 Task: Create a new job position for 'Network Administrator' with specified details in Salesforce.
Action: Mouse moved to (762, 726)
Screenshot: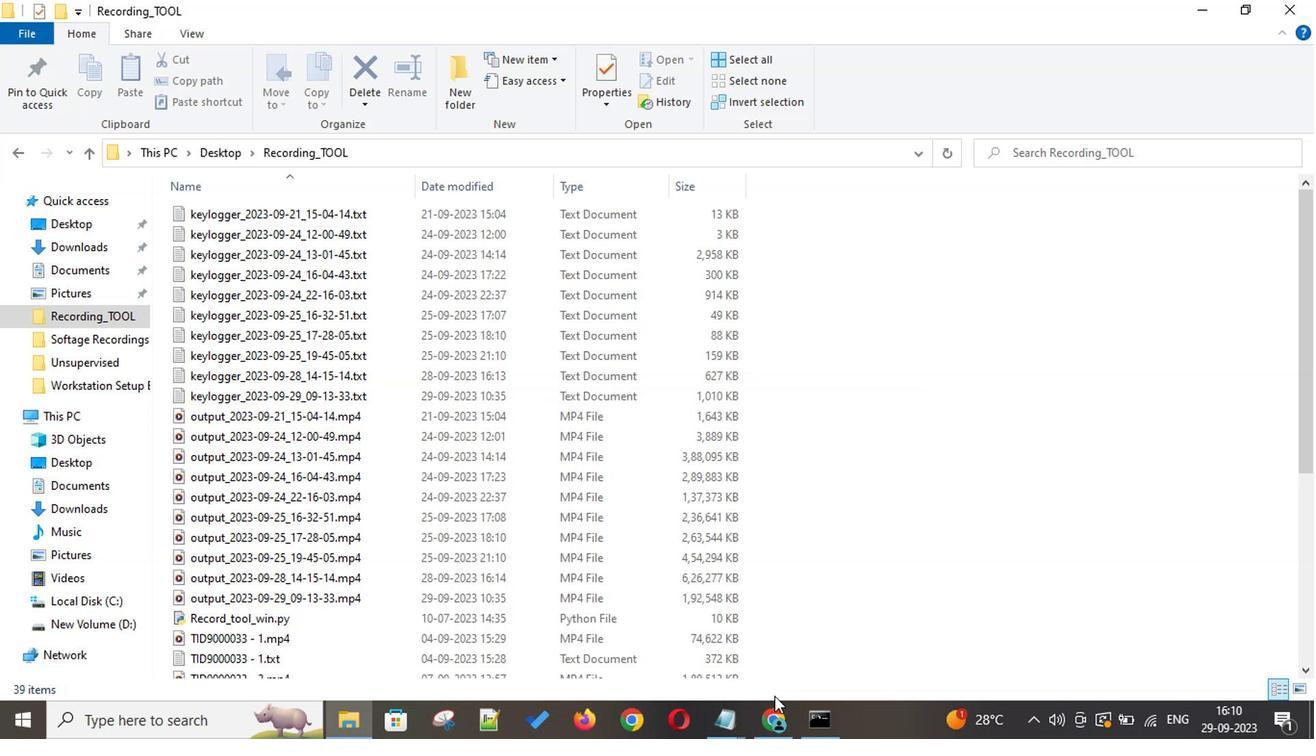 
Action: Mouse pressed left at (762, 726)
Screenshot: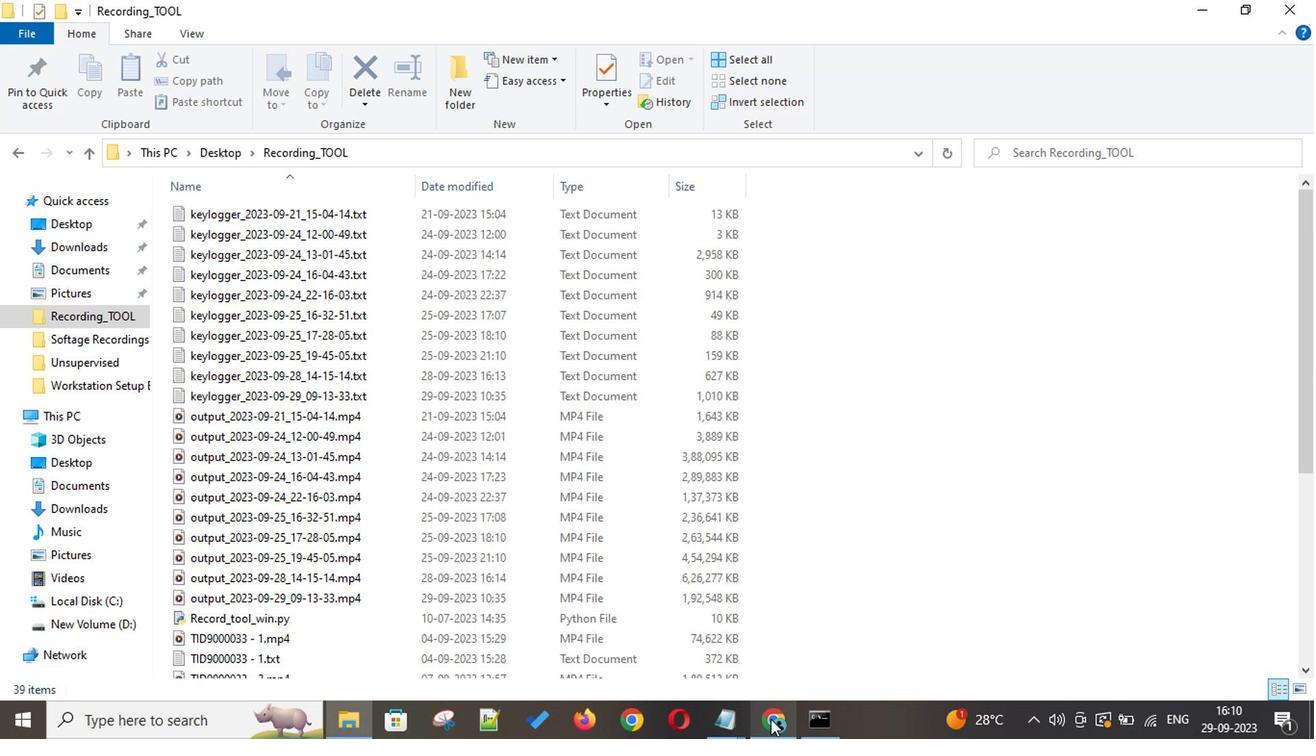 
Action: Mouse moved to (564, 304)
Screenshot: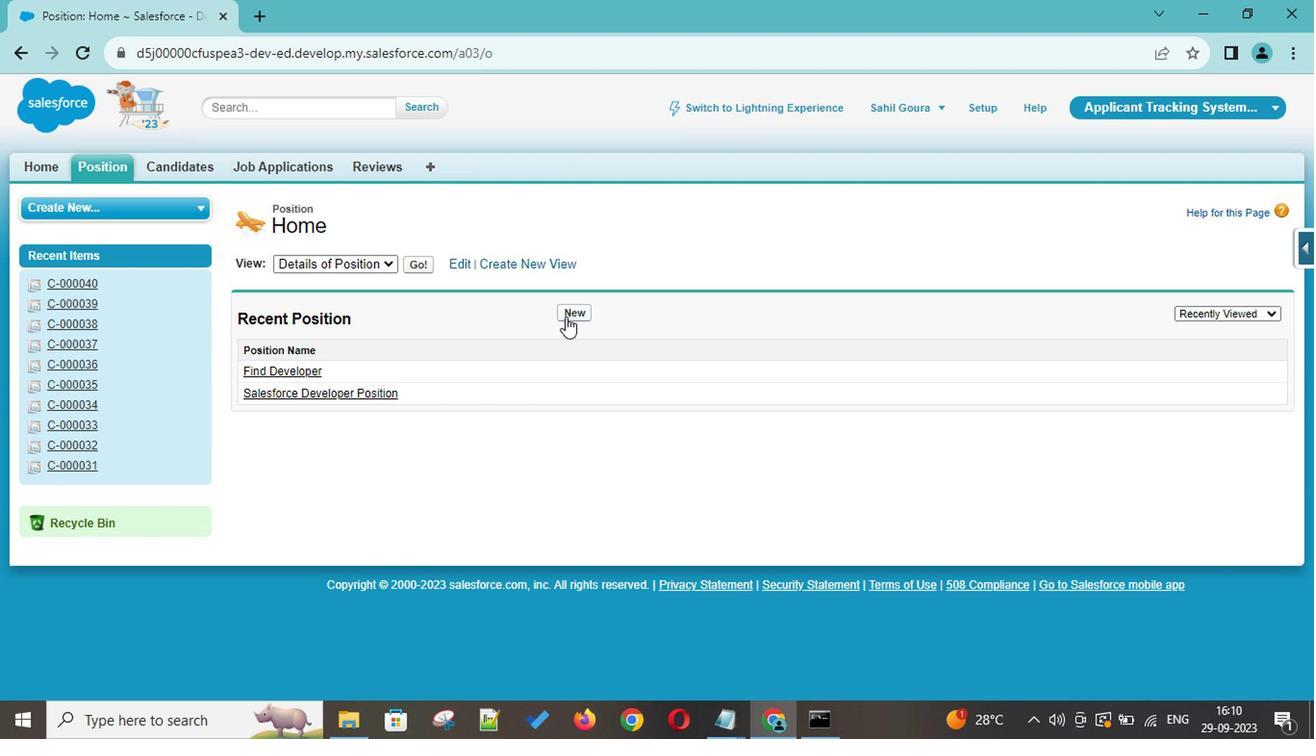 
Action: Mouse pressed left at (564, 304)
Screenshot: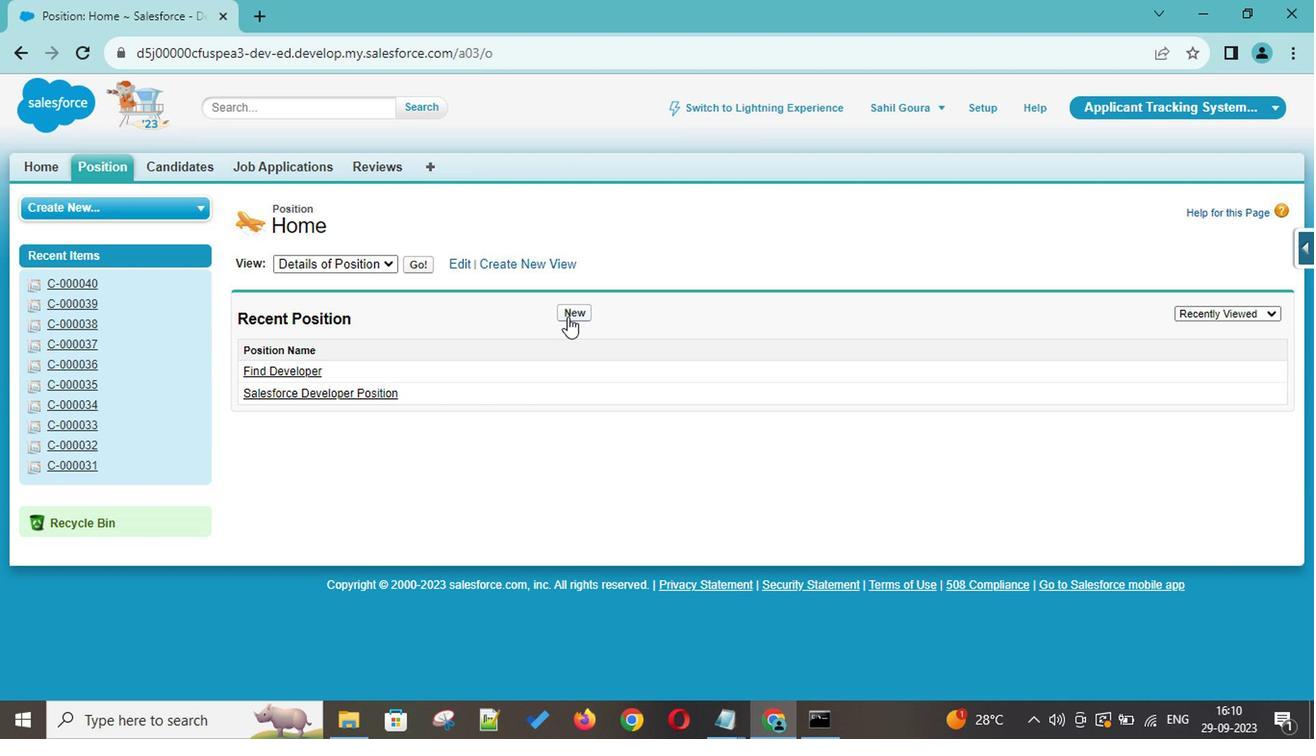 
Action: Key pressed <Key.shift>Network<Key.space><Key.shift>Administrator
Screenshot: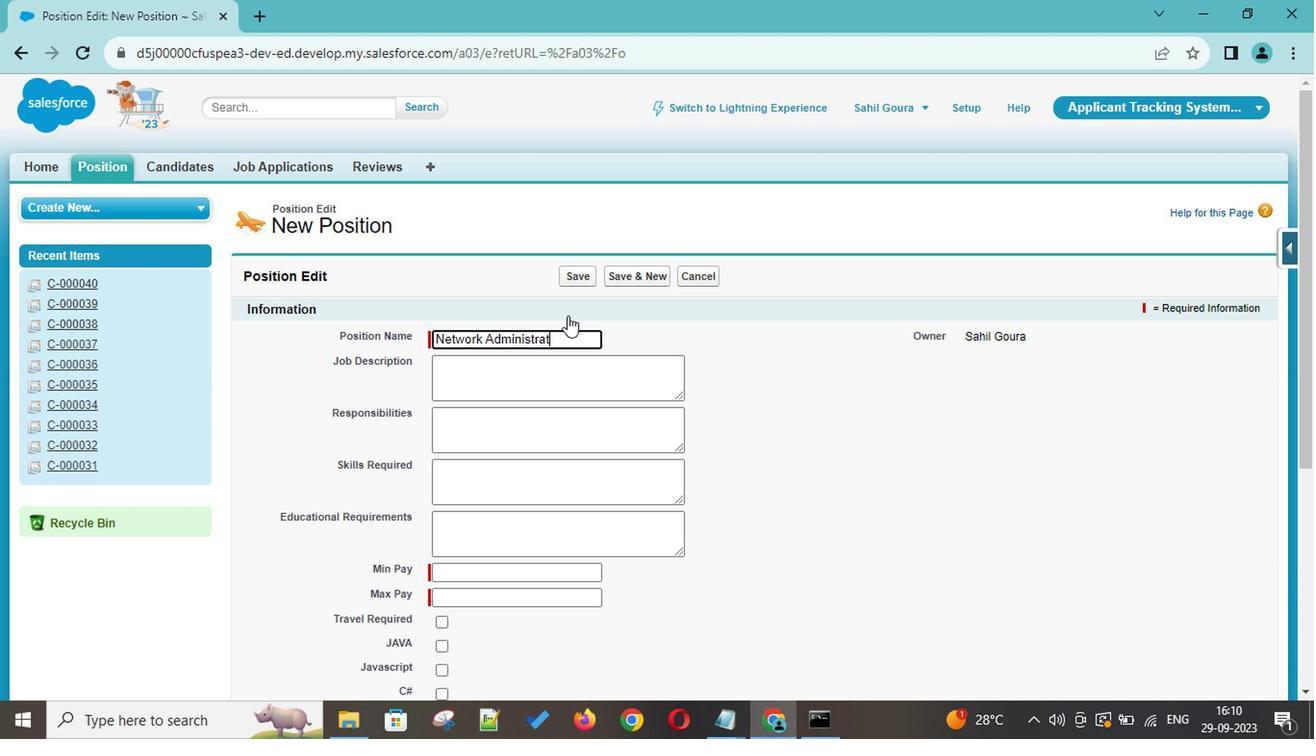 
Action: Mouse moved to (525, 364)
Screenshot: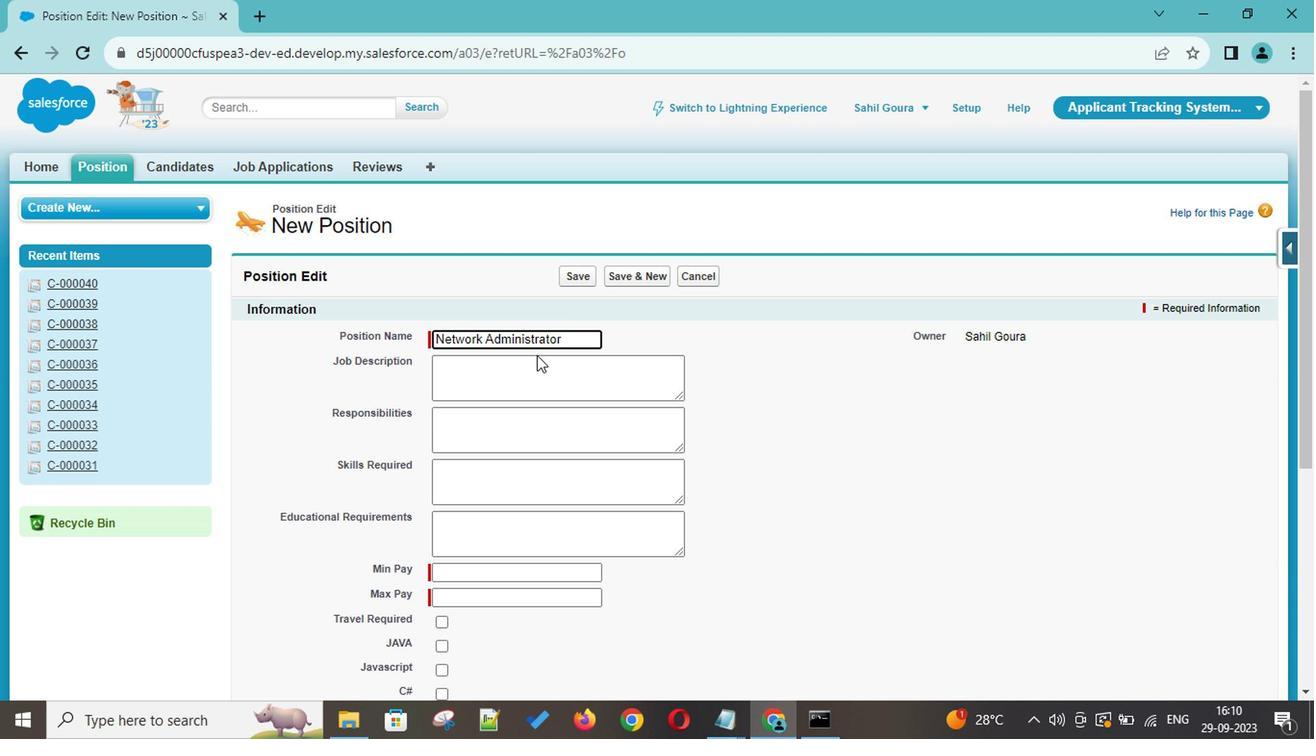 
Action: Mouse pressed left at (525, 364)
Screenshot: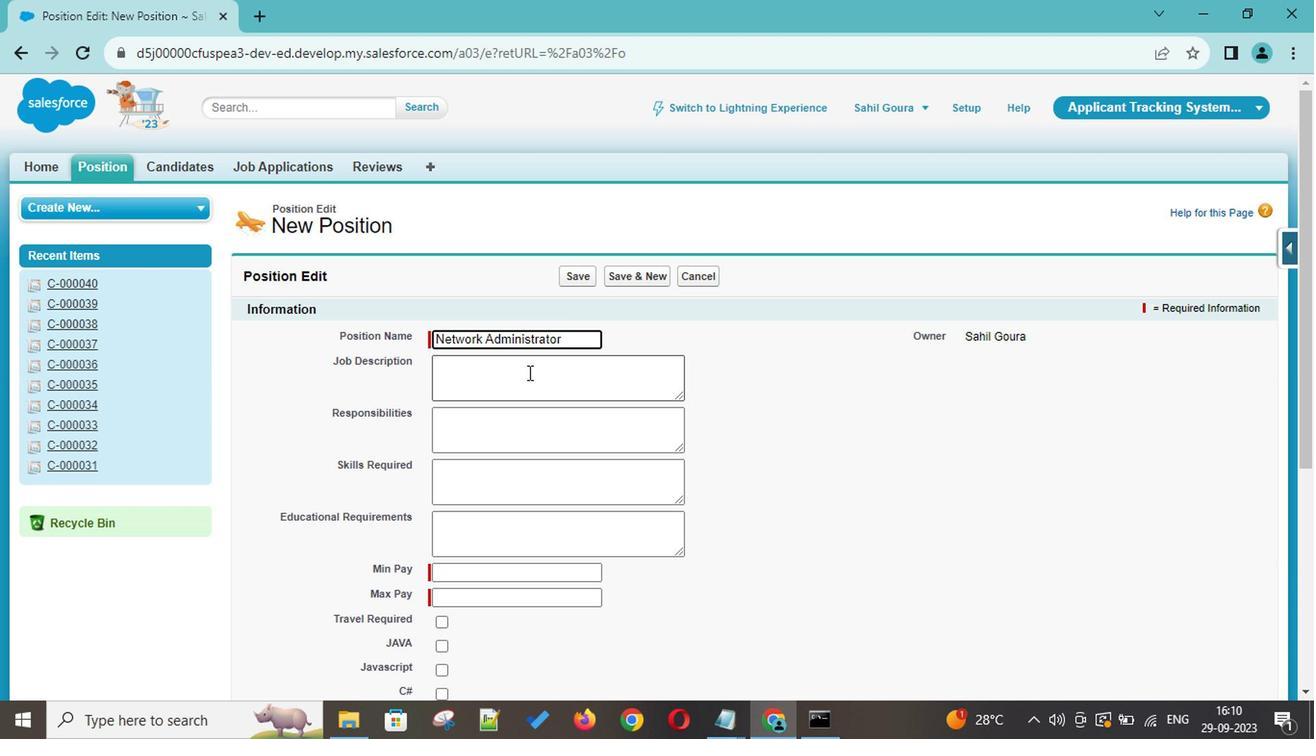 
Action: Key pressed <Key.shift>Network<Key.space><Key.shift>Administrators<Key.space>oversee<Key.space>comp<Key.backspace><Key.backspace><Key.backspace><Key.shift><Key.backspace><Key.shift>Computer<Key.space><Key.shift>Networks<Key.space>and<Key.space>solve<Key.space>problems<Key.space>that<Key.space>may<Key.space>ra<Key.backspace><Key.backspace>arise<Key.space>with<Key.space>these<Key.space>systems.<Key.space><Key.shift>They<Key.space>install<Key.space>and<Key.space>configure<Key.space>computer<Key.space>networks<Key.space>and<Key.space>data<Key.space>communications<Key.space>systems.<Key.space><Key.shift>They<Key.space>may<Key.space>also<Key.space>upgrade<Key.space>hardware,<Key.space>built<Key.space><Key.backspace><Key.backspace>d<Key.space>new<Key.space>systems<Key.space>and<Key.space>monitor<Key.space>network<Key.space>performance.
Screenshot: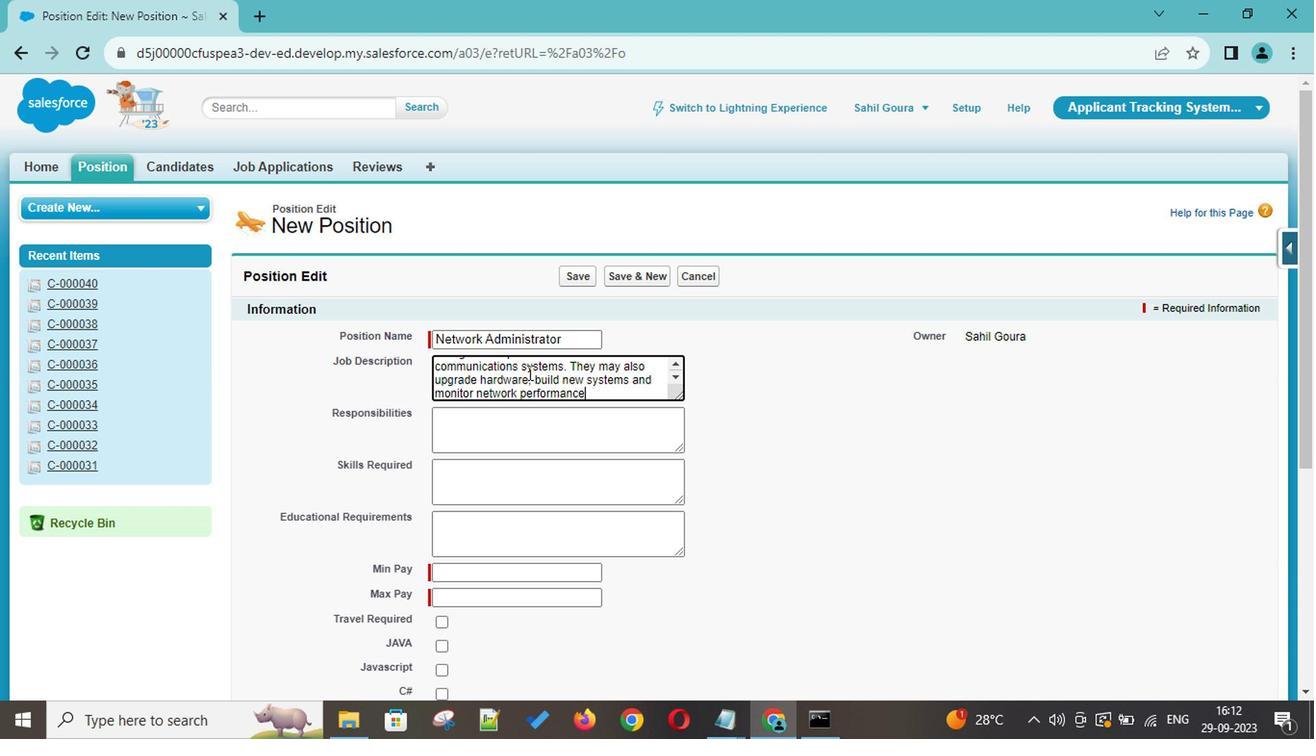 
Action: Mouse moved to (478, 426)
Screenshot: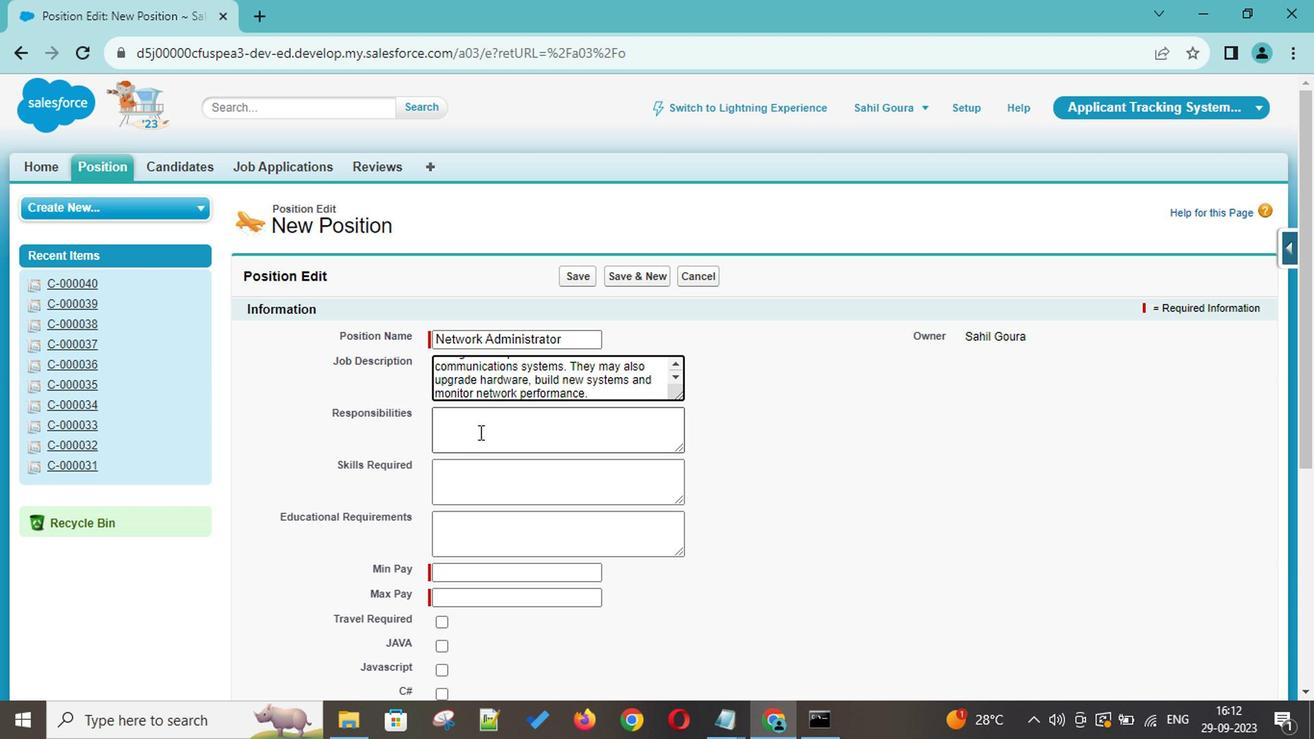 
Action: Mouse pressed left at (478, 426)
Screenshot: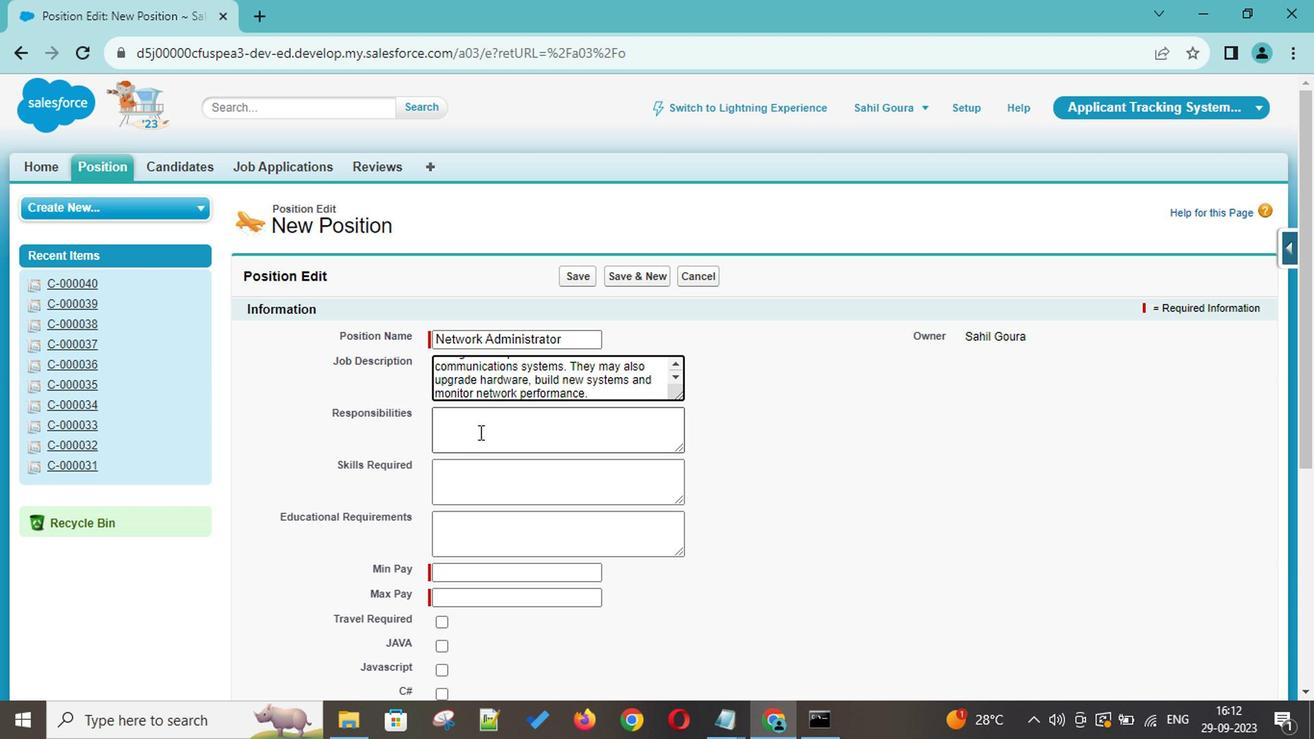 
Action: Key pressed <Key.shift>These<Key.space>professionals<Key.space>often<Key.space>have<Key.space>a<Key.space>bachelor's<Key.space>degree<Key.space>in<Key.space>computer<Key.space>scei<Key.backspace><Key.backspace>ience<Key.space>or<Key.space>information<Key.space>technology.<Key.space><Key.shift>Some<Key.space>neto<Key.backspace>work<Key.space>administrators<Key.space>may<Key.space>choose<Key.space>to<Key.space>get<Key.space>additional<Key.space>certifications<Key.space>in<Key.space>computer<Key.space>netwokin<Key.backspace><Key.backspace><Key.backspace>rking.<Key.space>
Screenshot: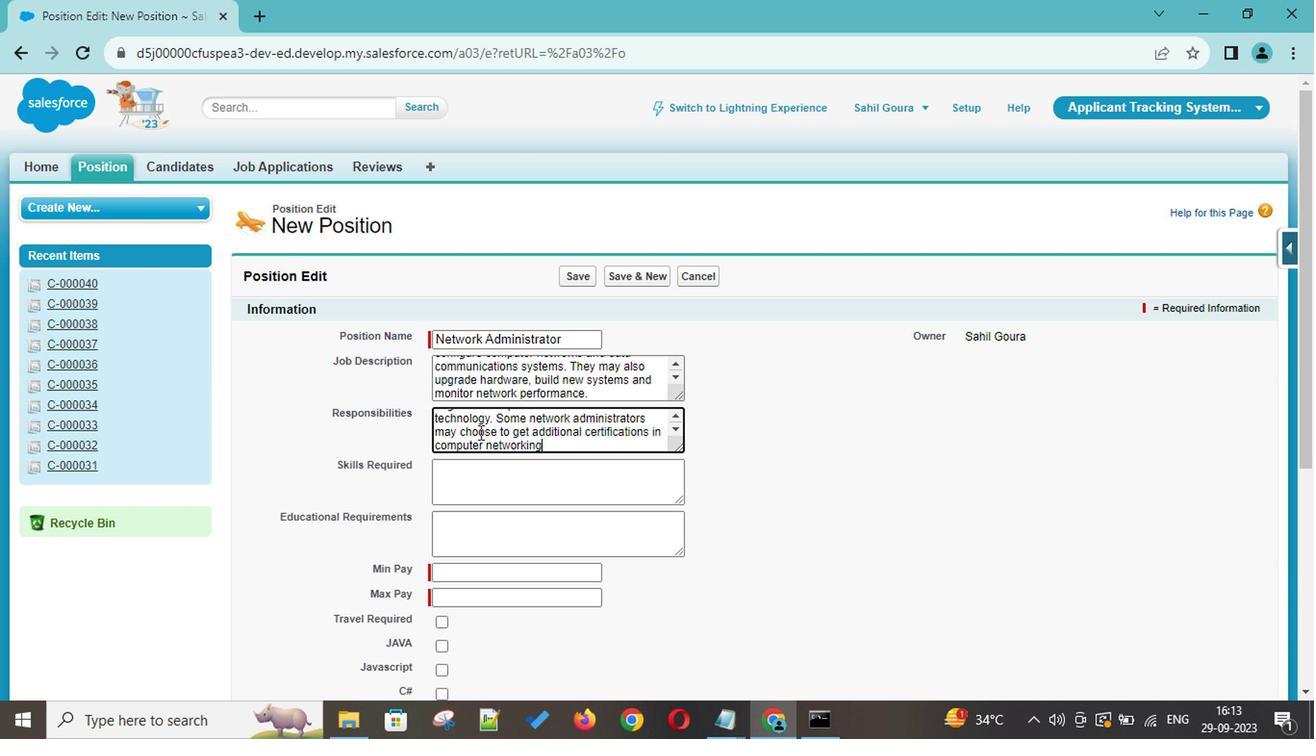 
Action: Mouse moved to (595, 437)
Screenshot: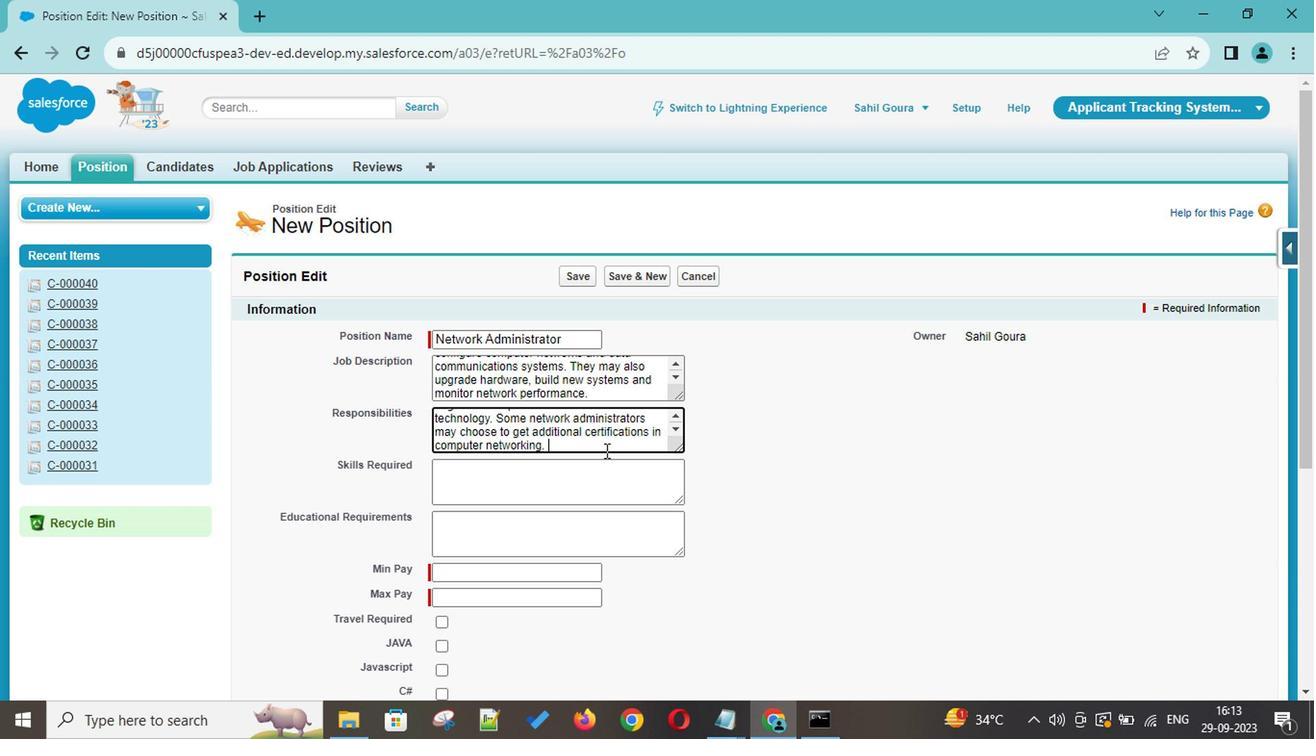 
Action: Mouse pressed left at (595, 437)
Screenshot: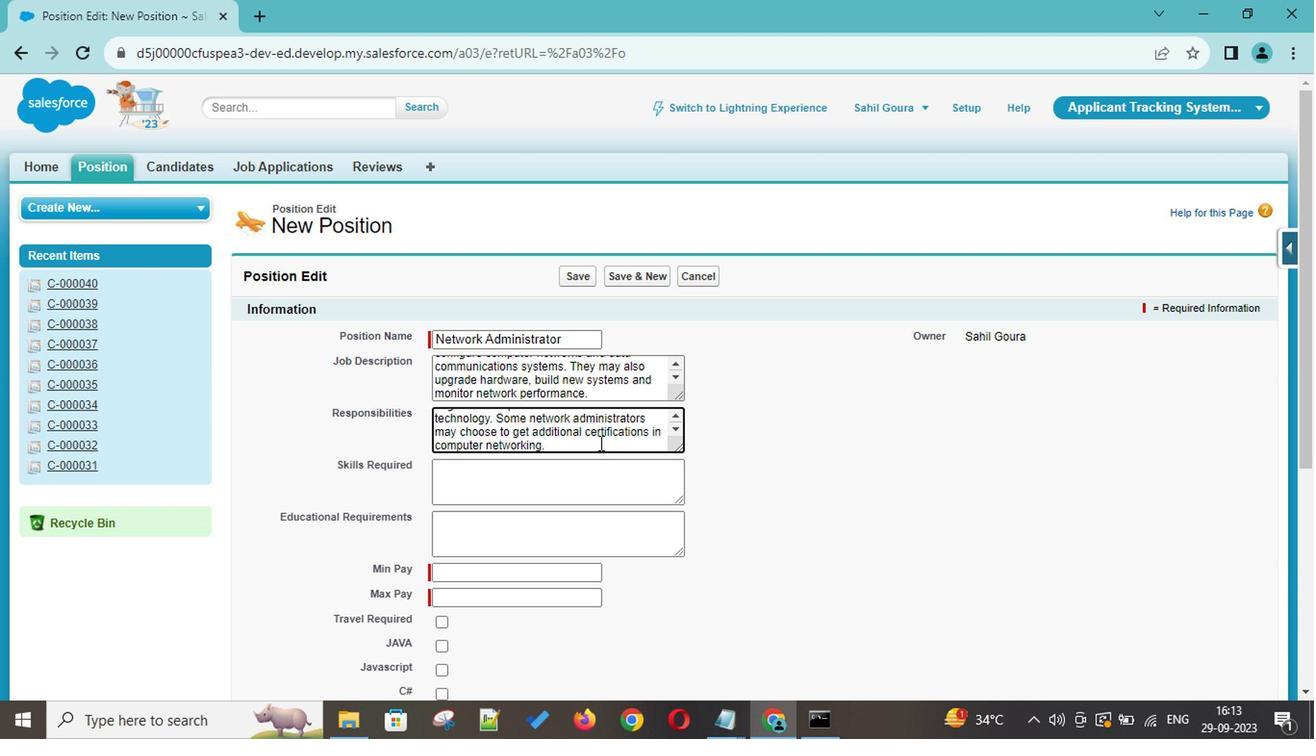 
Action: Key pressed ctrl+A<'\x18'>
Screenshot: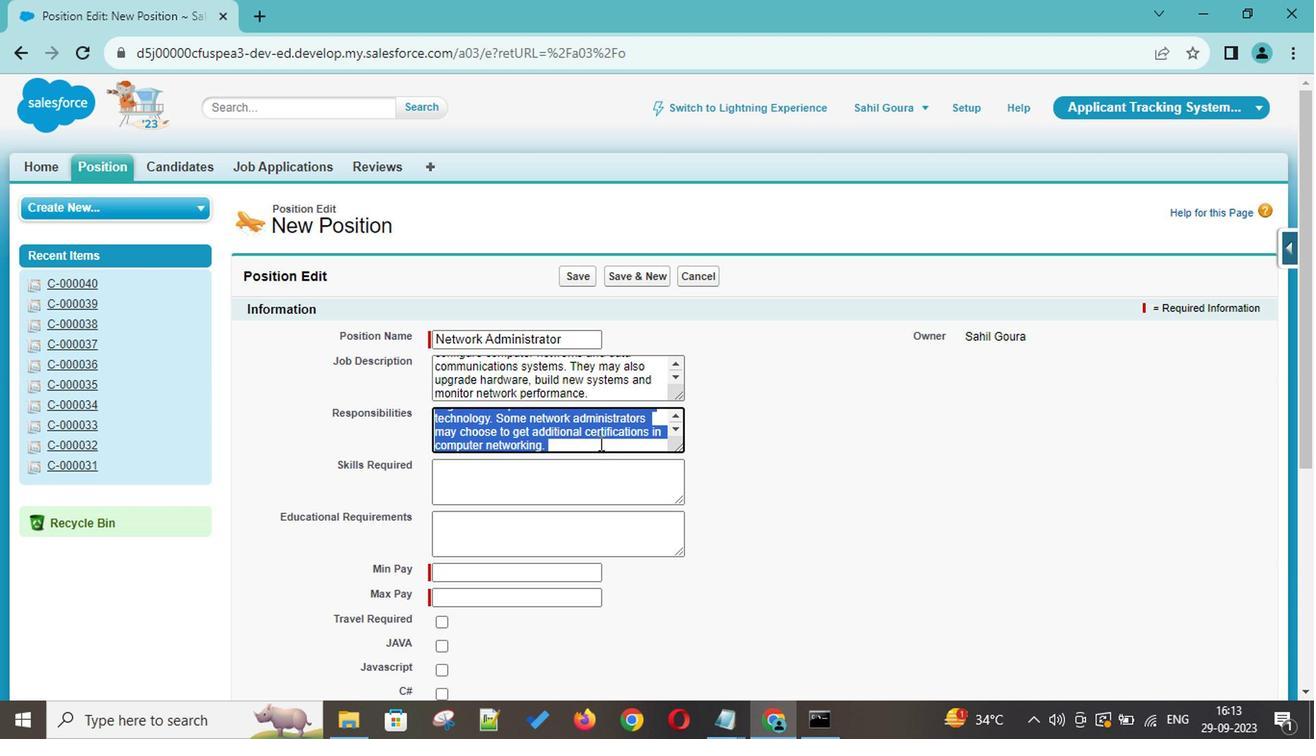 
Action: Mouse moved to (523, 531)
Screenshot: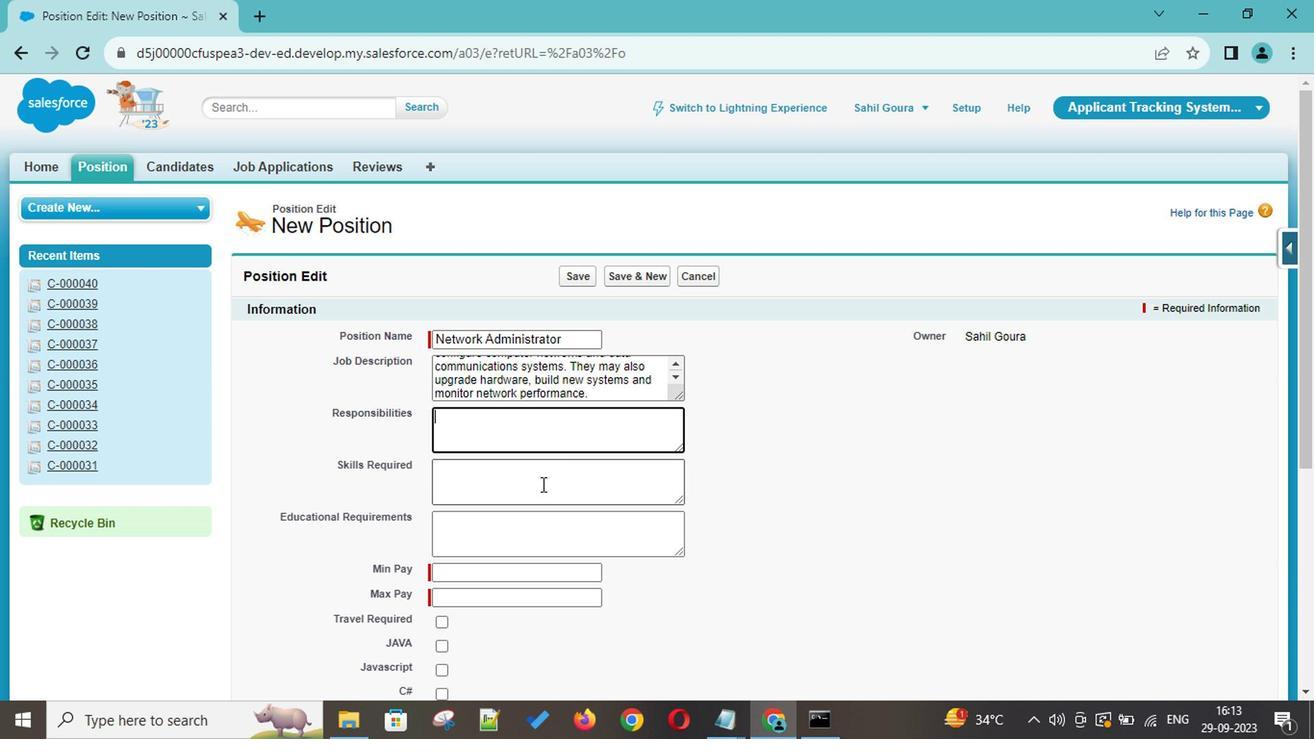 
Action: Mouse pressed left at (523, 531)
Screenshot: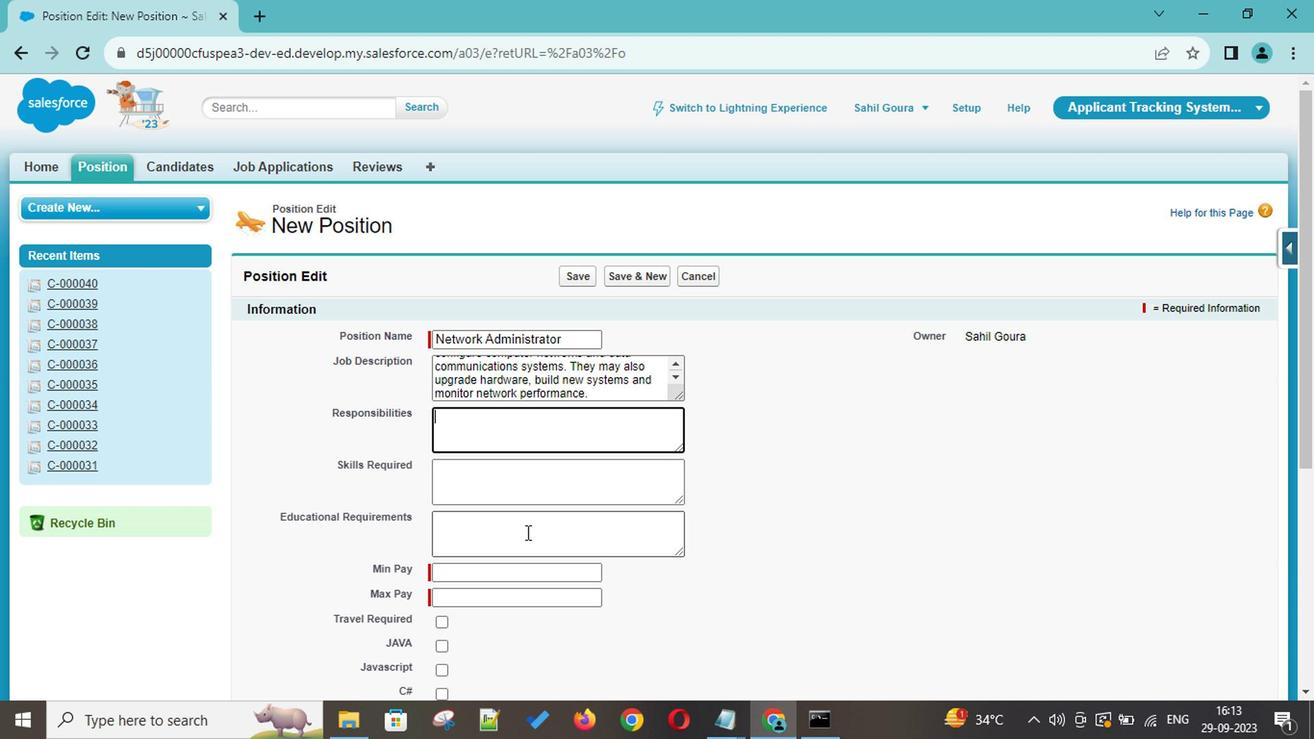 
Action: Key pressed ctrl+V
Screenshot: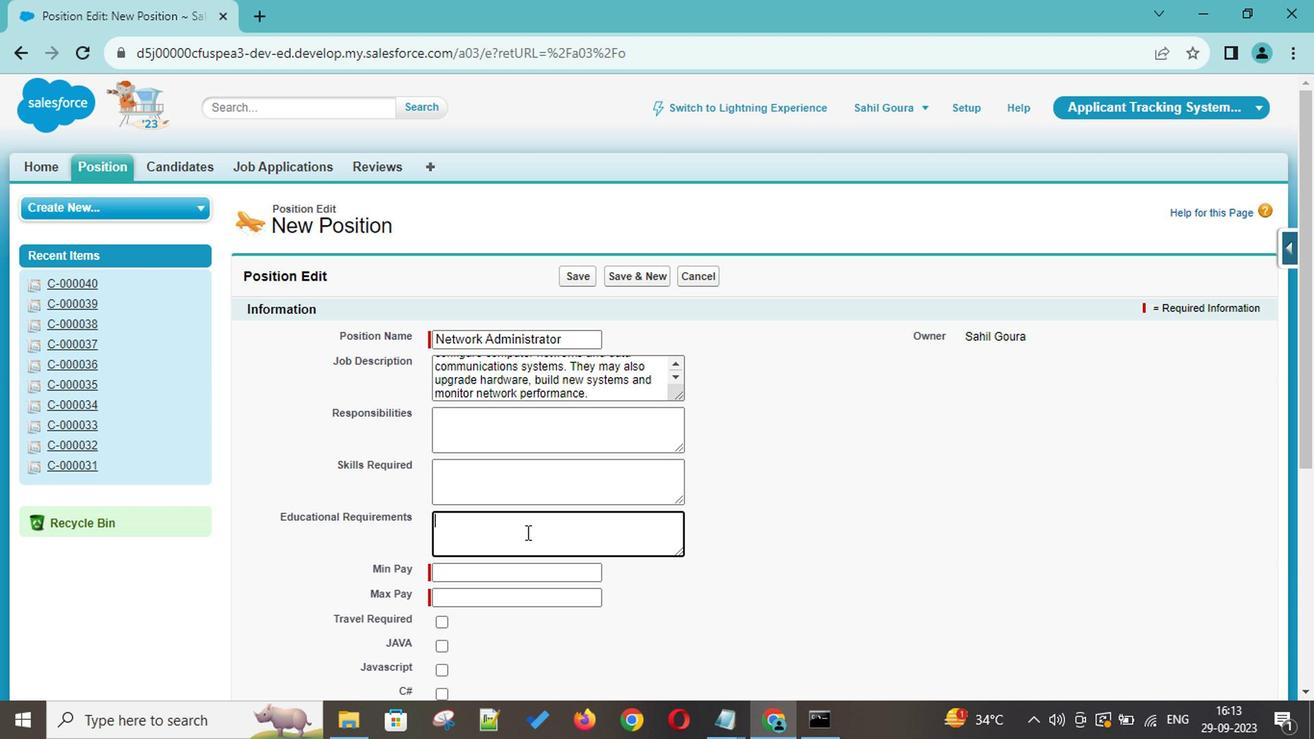 
Action: Mouse moved to (586, 434)
Screenshot: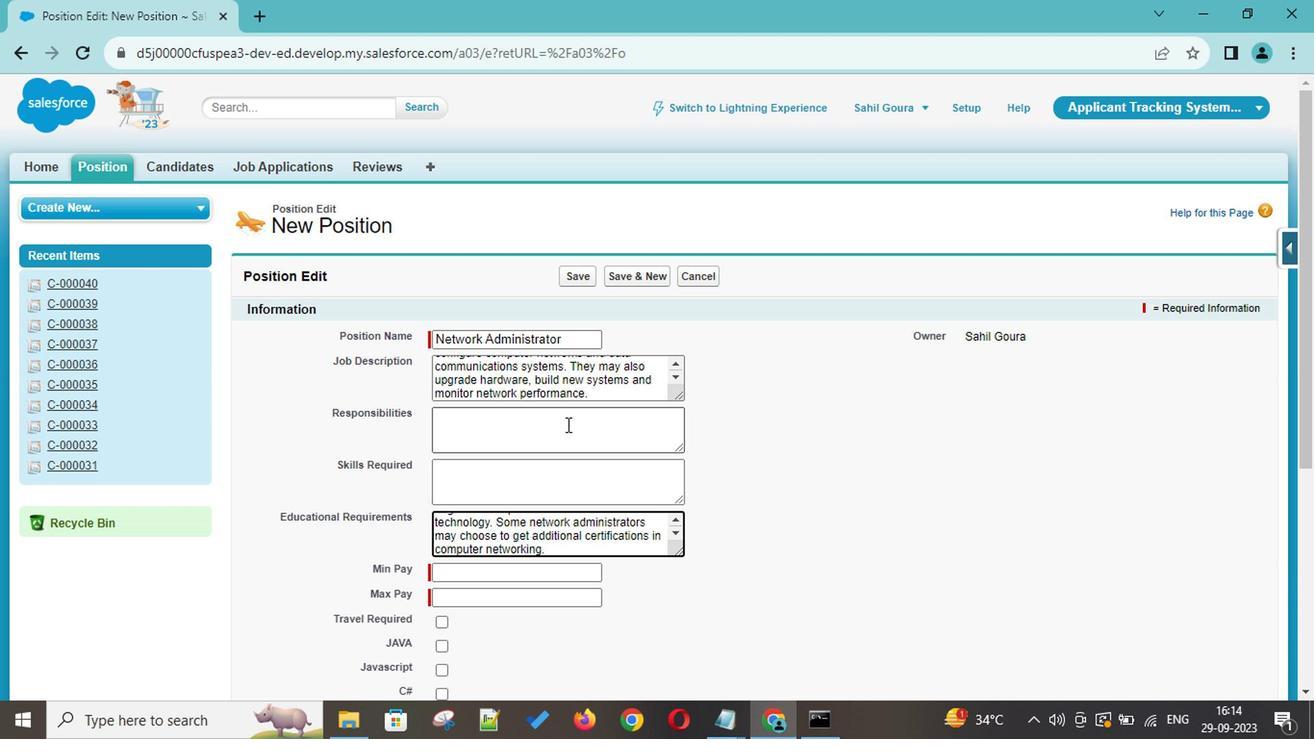 
Action: Mouse scrolled (586, 433) with delta (0, 0)
Screenshot: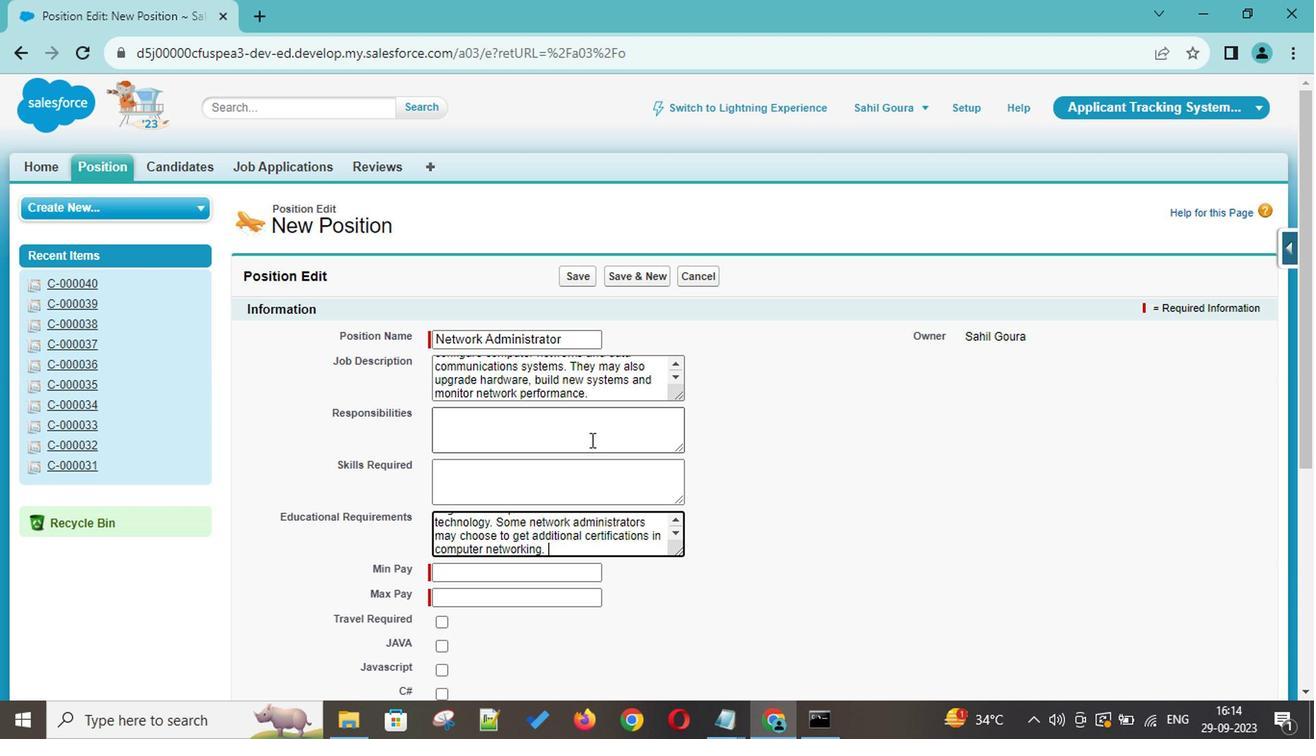 
Action: Mouse moved to (547, 489)
Screenshot: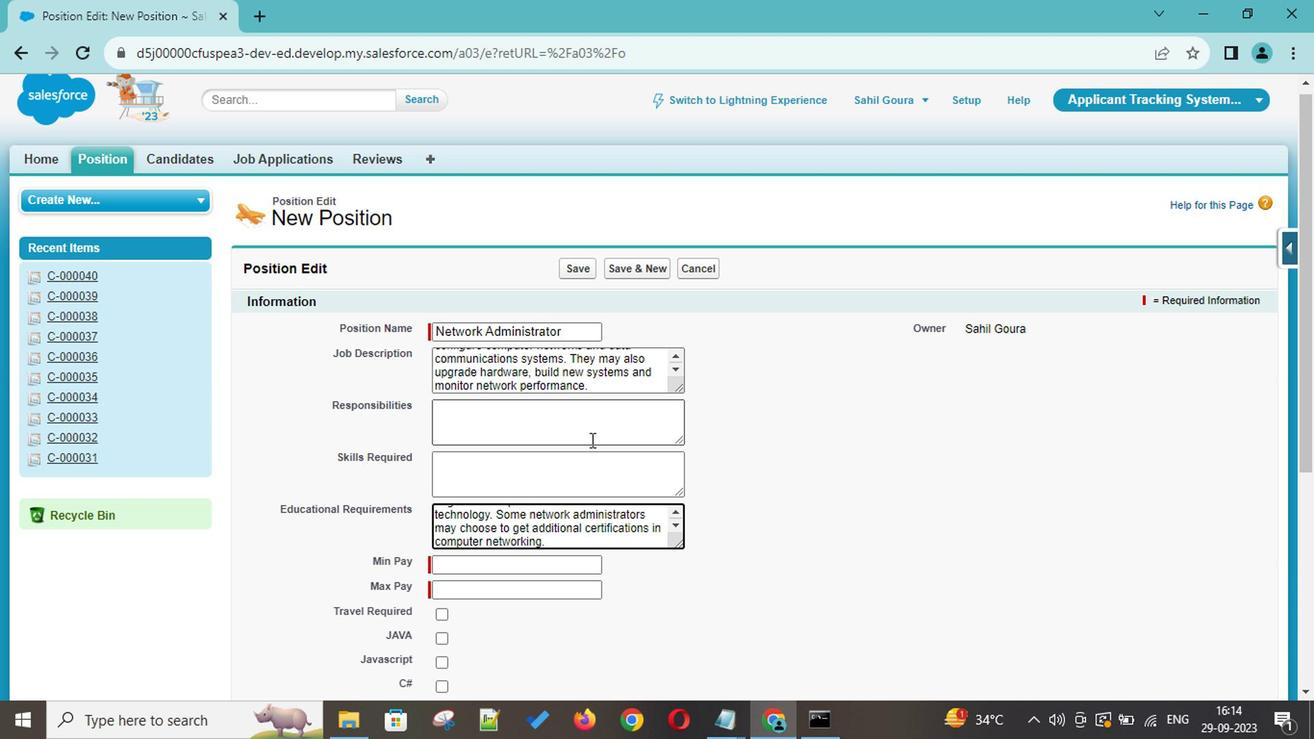 
Action: Mouse scrolled (547, 487) with delta (0, -1)
Screenshot: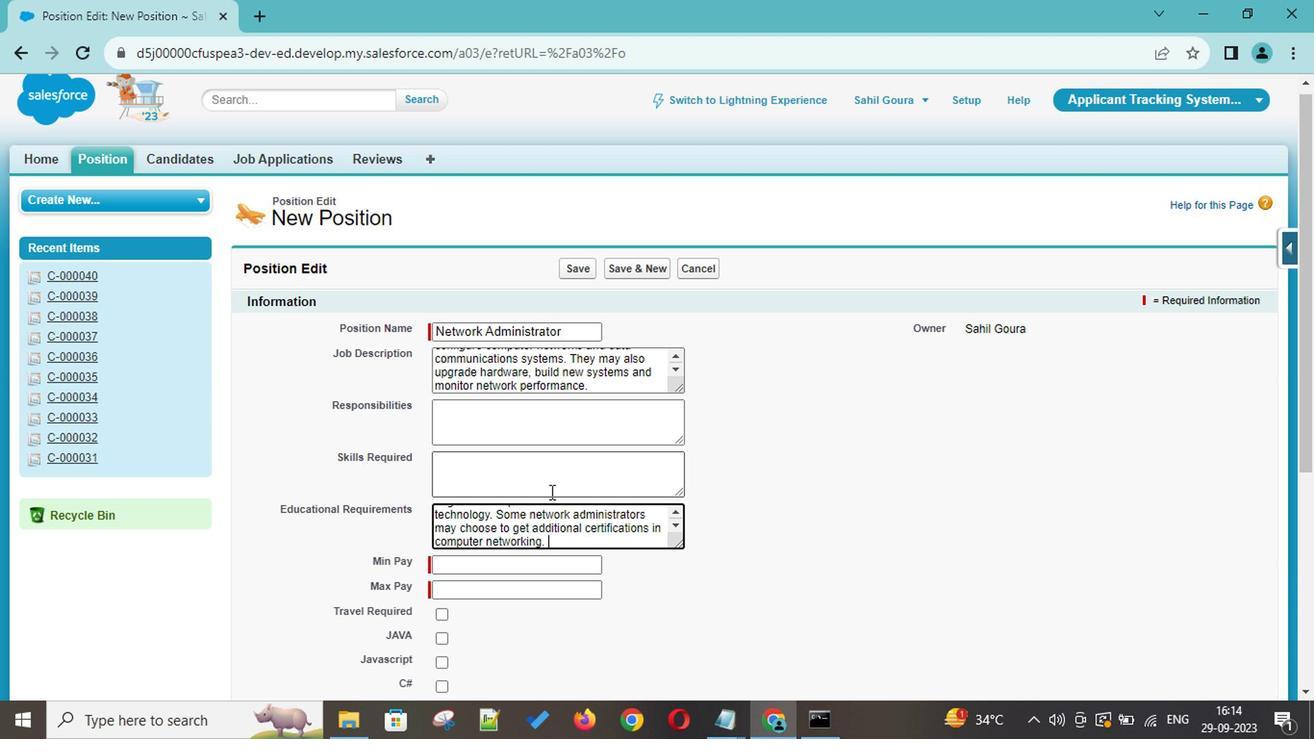 
Action: Mouse scrolled (547, 487) with delta (0, -1)
Screenshot: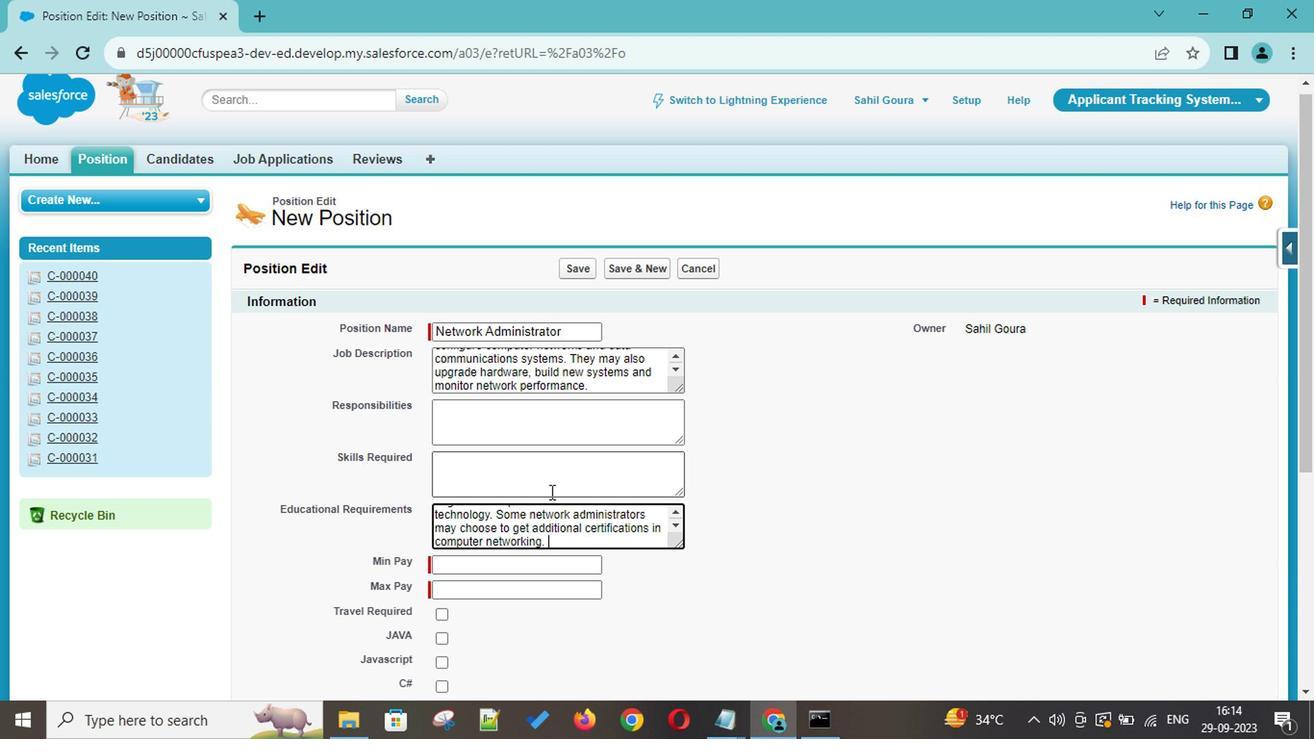 
Action: Mouse scrolled (547, 487) with delta (0, -1)
Screenshot: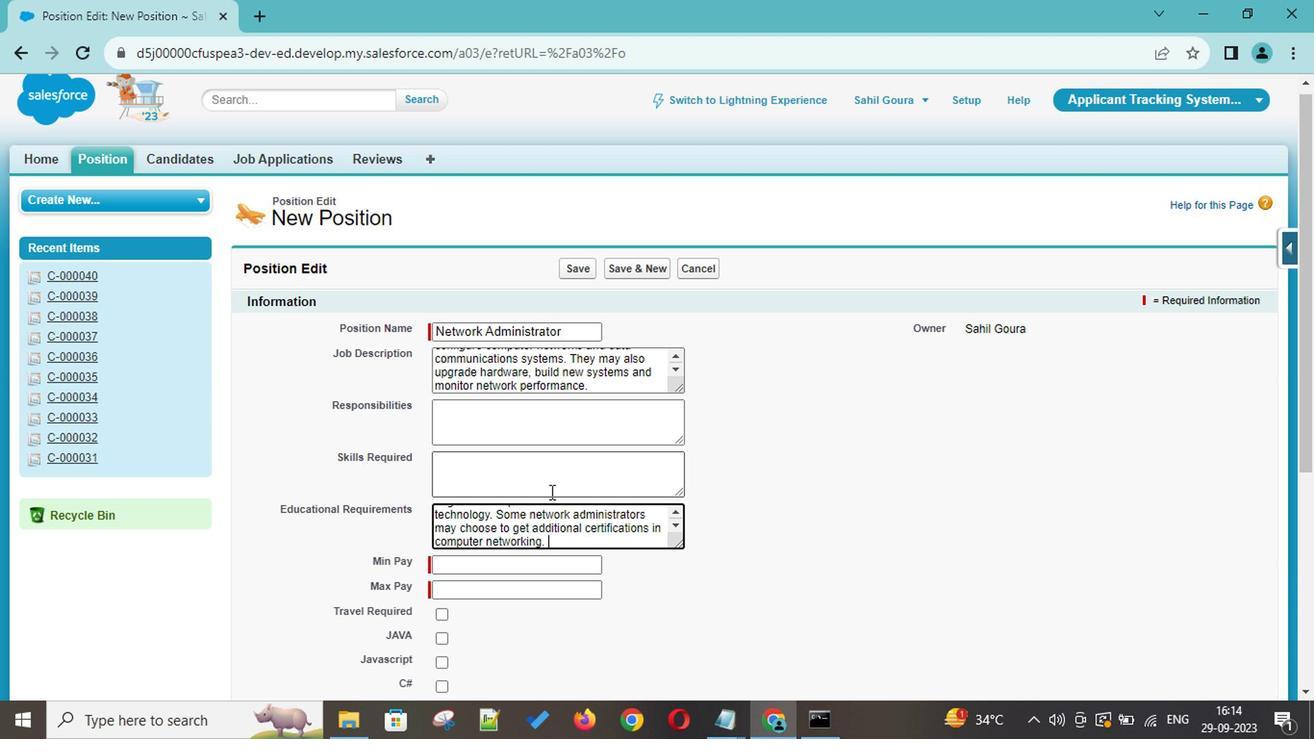 
Action: Mouse scrolled (547, 487) with delta (0, -1)
Screenshot: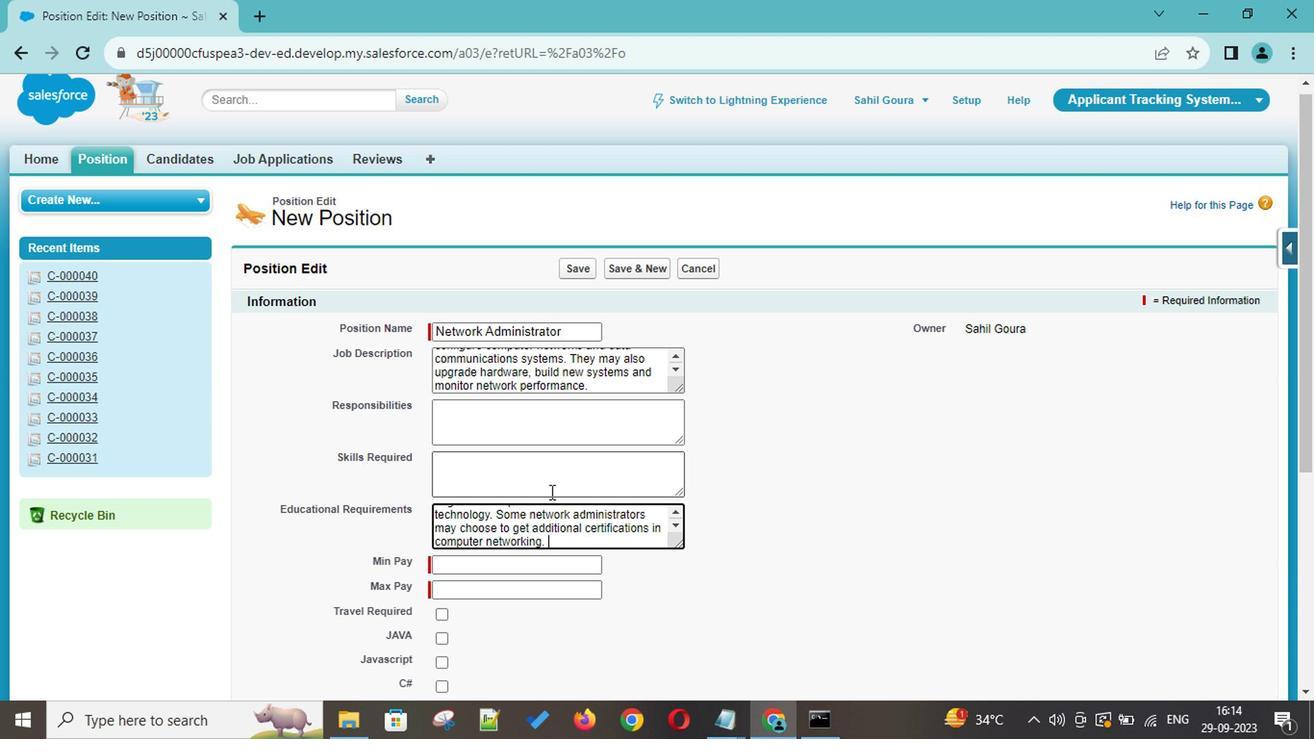 
Action: Mouse scrolled (547, 487) with delta (0, -1)
Screenshot: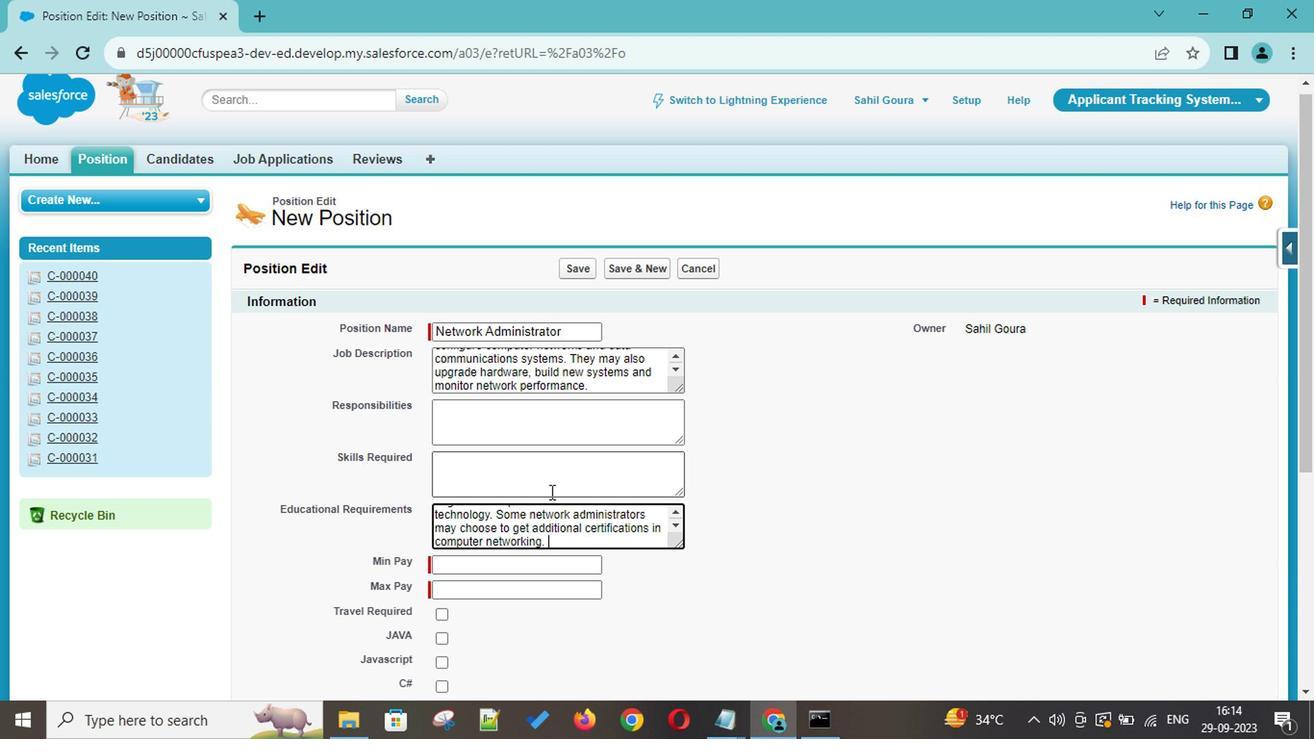 
Action: Mouse scrolled (547, 487) with delta (0, -1)
Screenshot: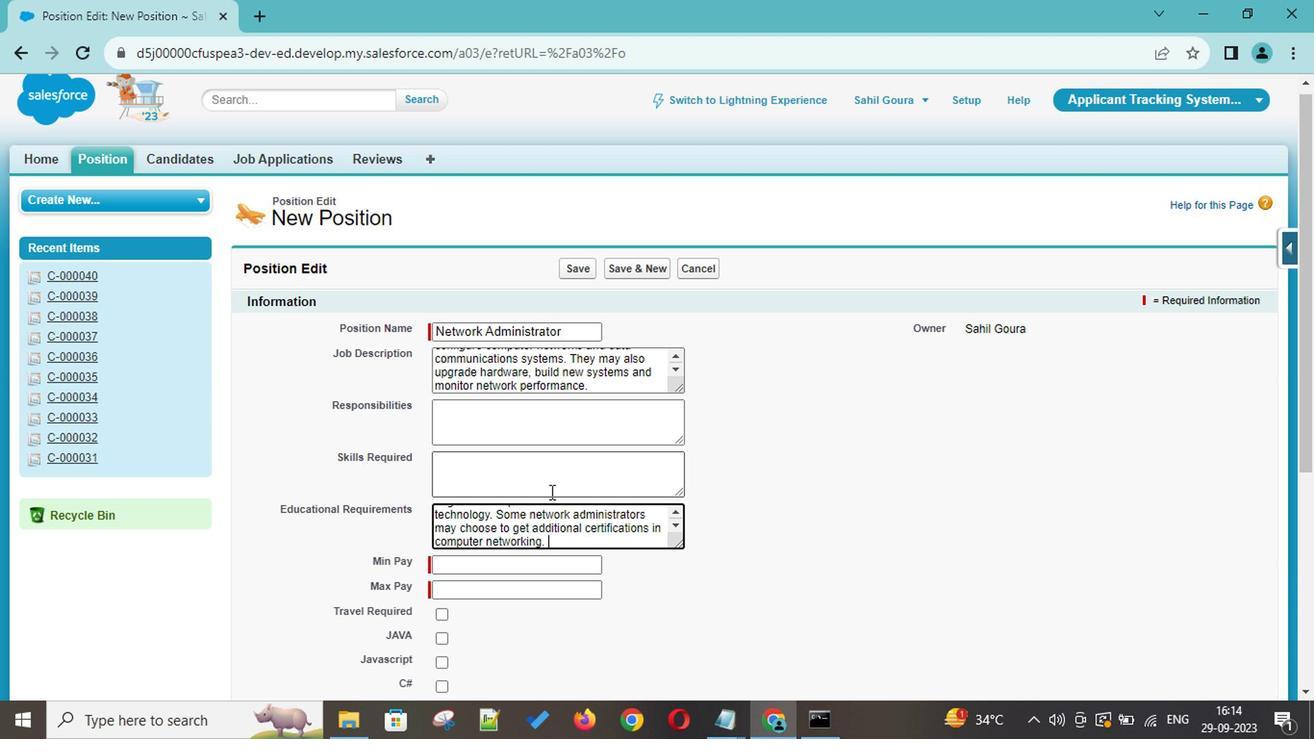 
Action: Mouse scrolled (547, 487) with delta (0, -1)
Screenshot: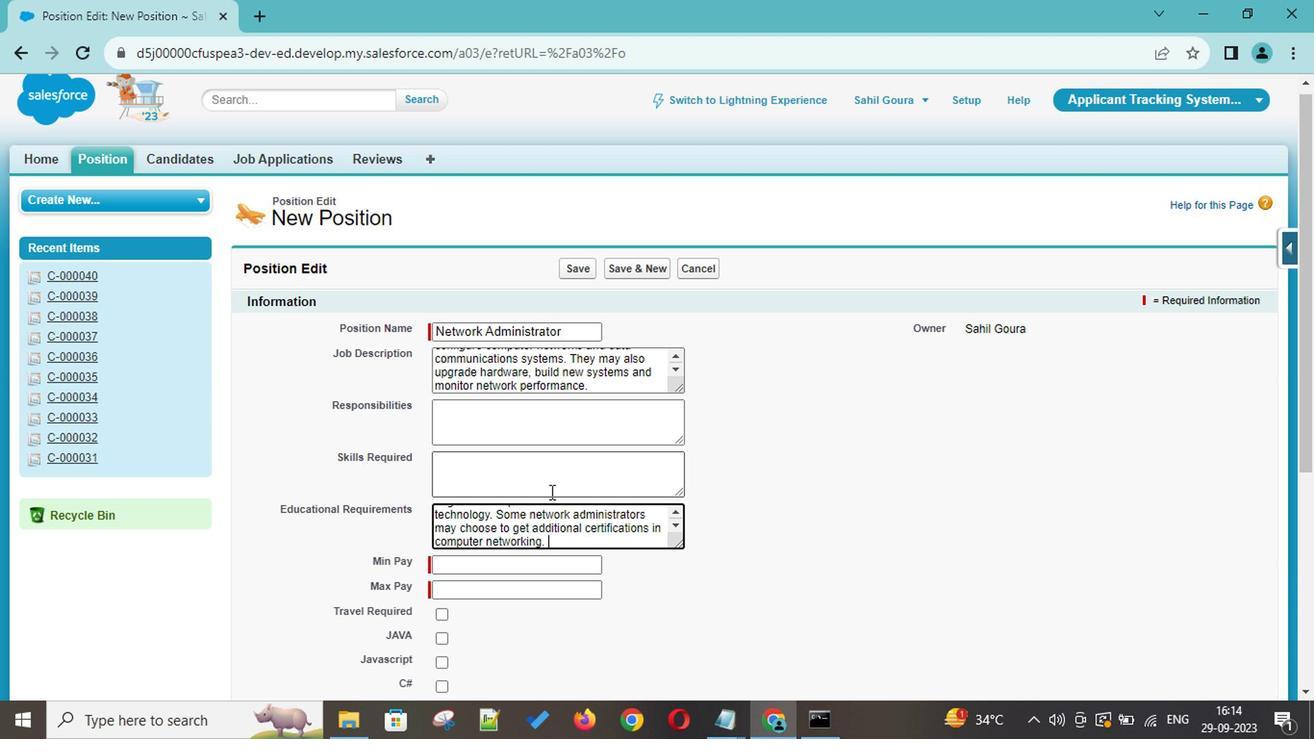 
Action: Mouse moved to (518, 495)
Screenshot: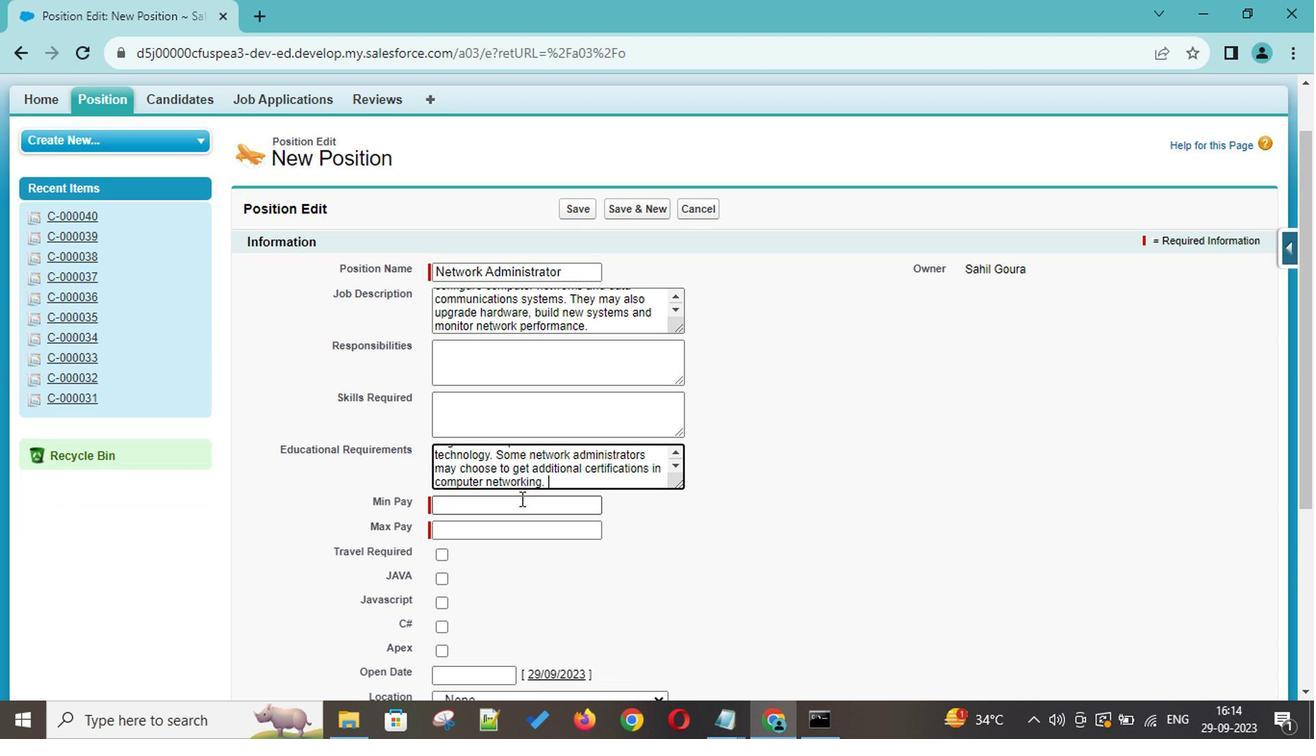 
Action: Mouse pressed left at (518, 495)
Screenshot: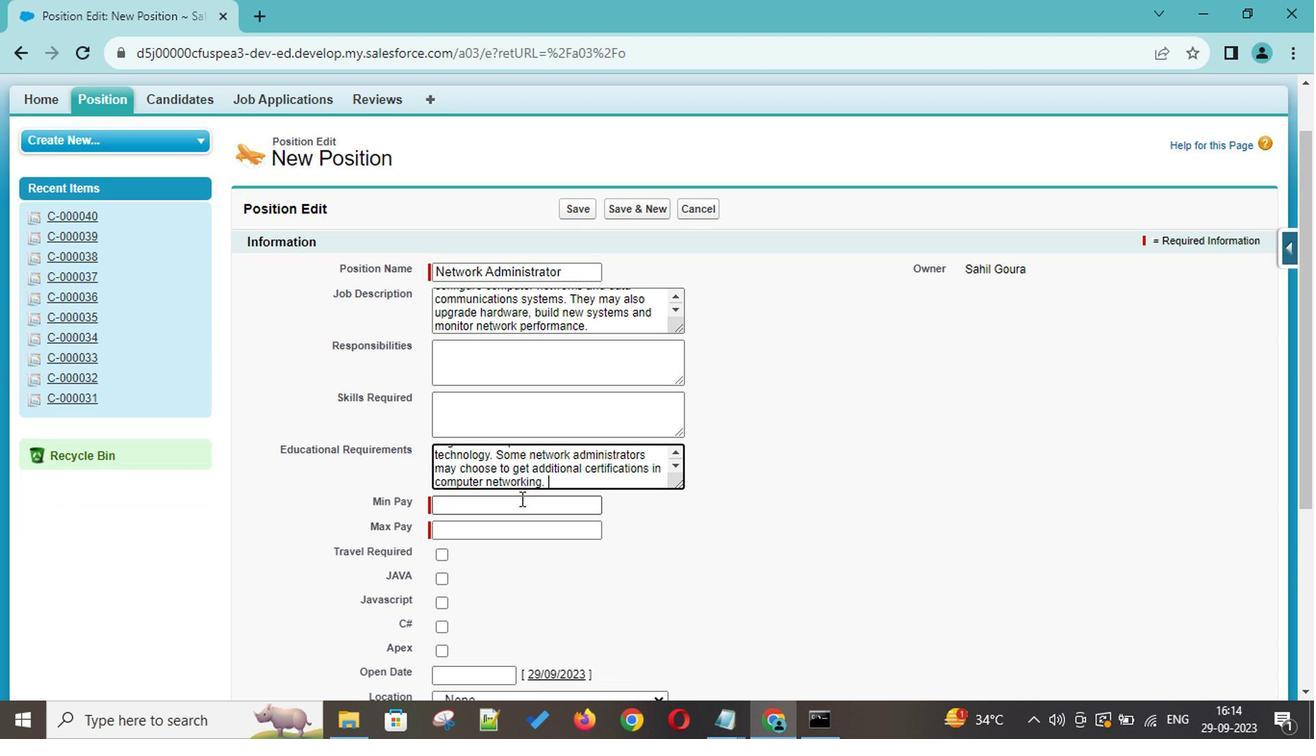 
Action: Key pressed ctrl+100000<Key.backspace><Key.backspace><Key.backspace><Key.backspace><Key.backspace><Key.backspace><Key.backspace><Key.backspace>700000
Screenshot: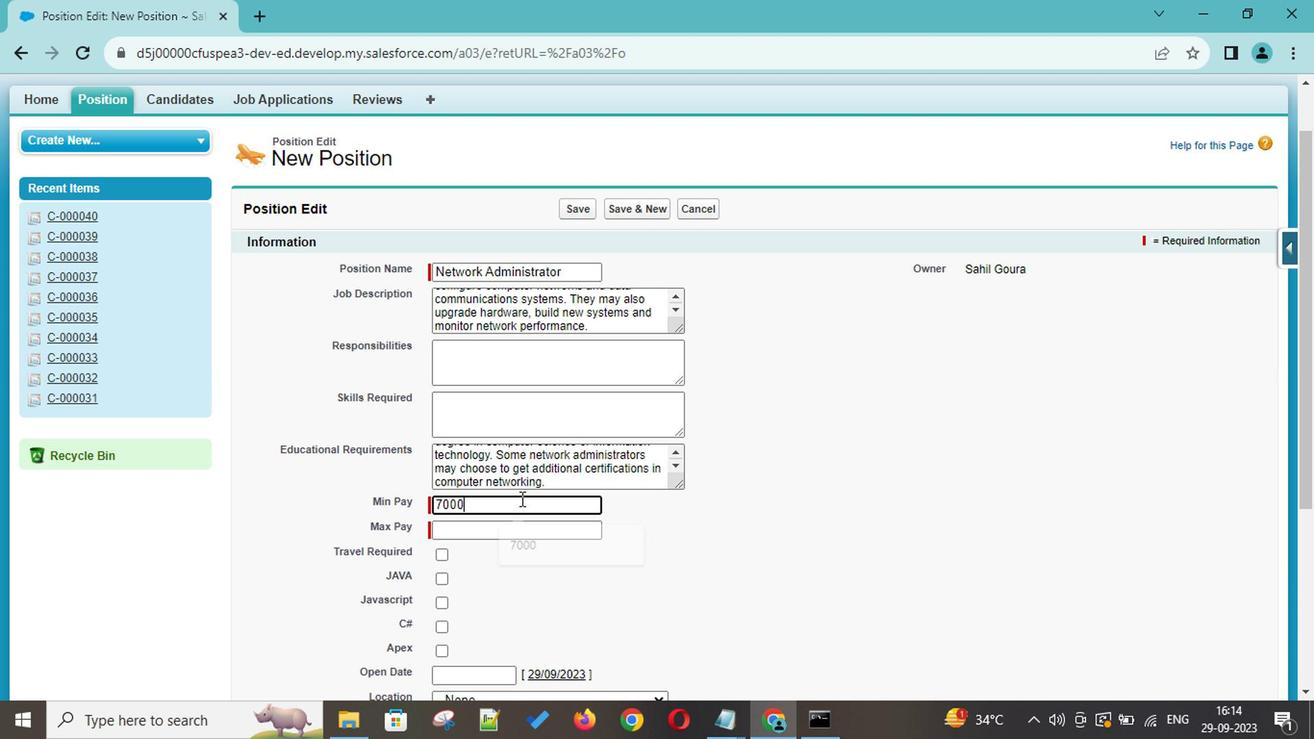 
Action: Mouse moved to (500, 527)
Screenshot: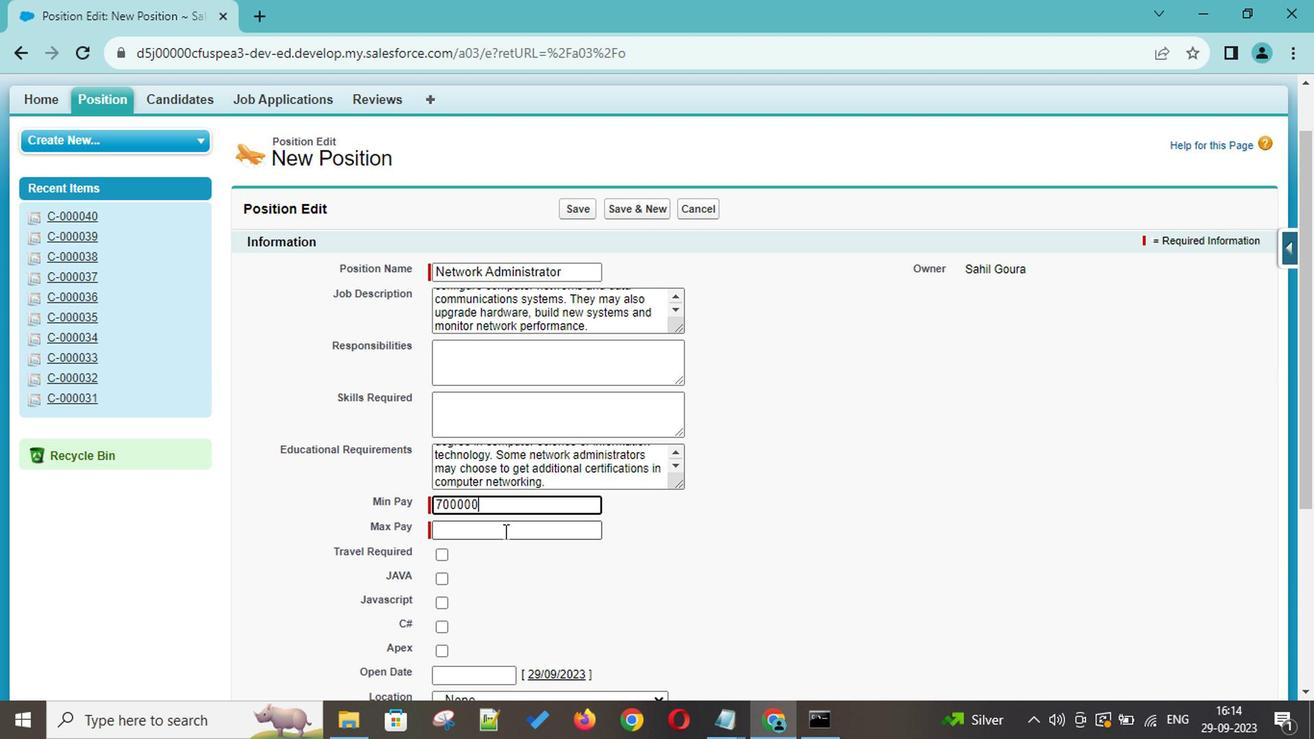 
Action: Mouse pressed left at (500, 527)
Screenshot: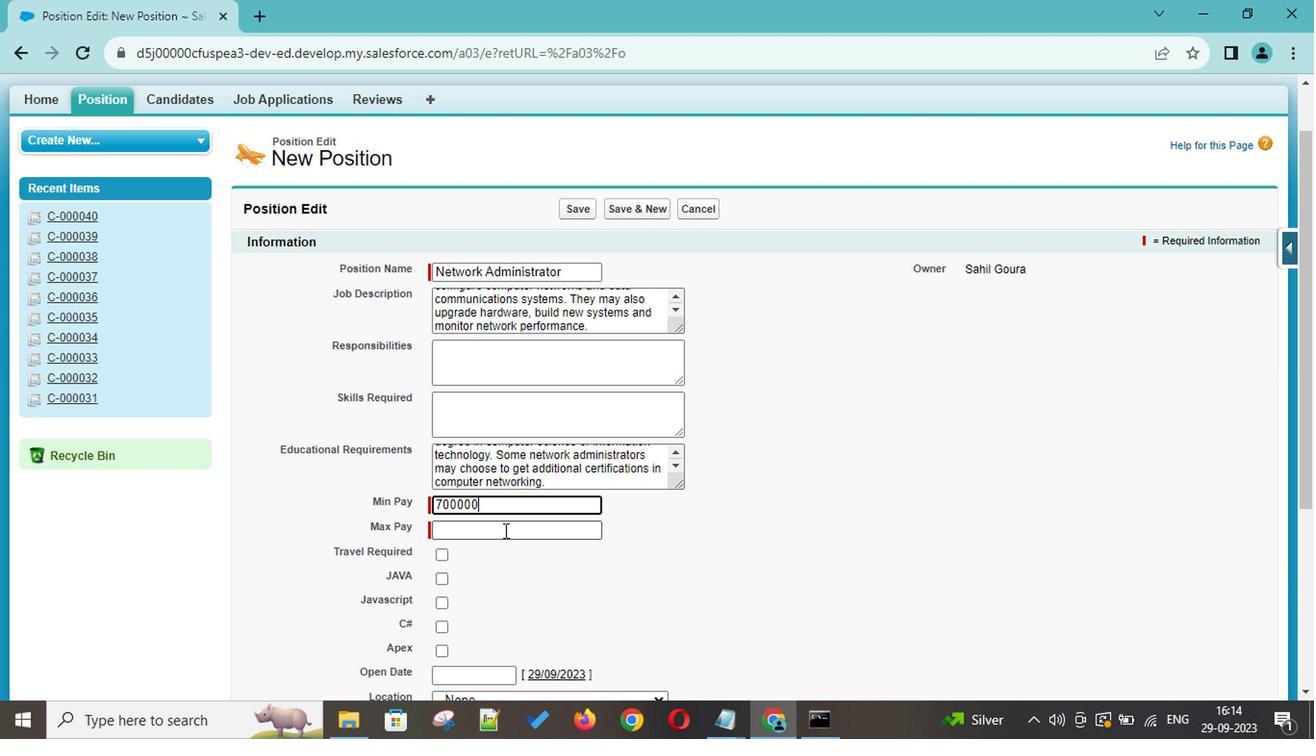 
Action: Key pressed 2100000
Screenshot: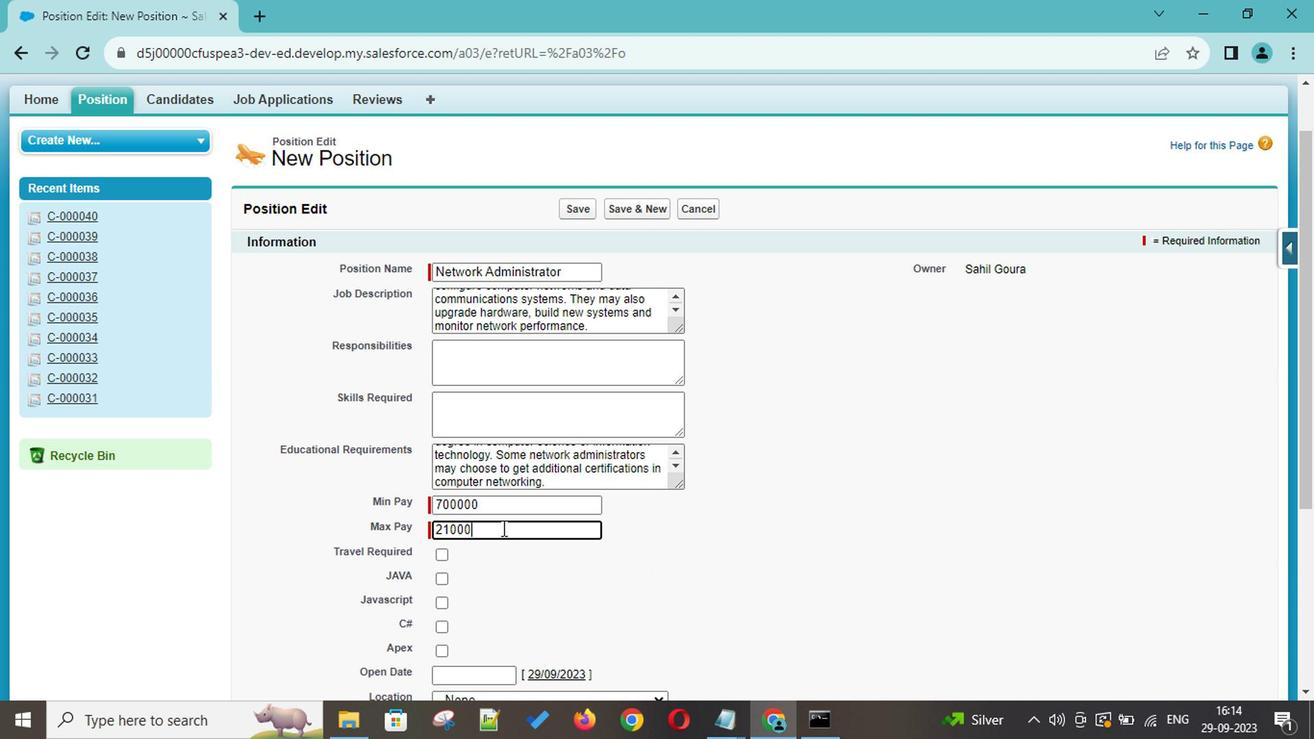 
Action: Mouse moved to (535, 565)
Screenshot: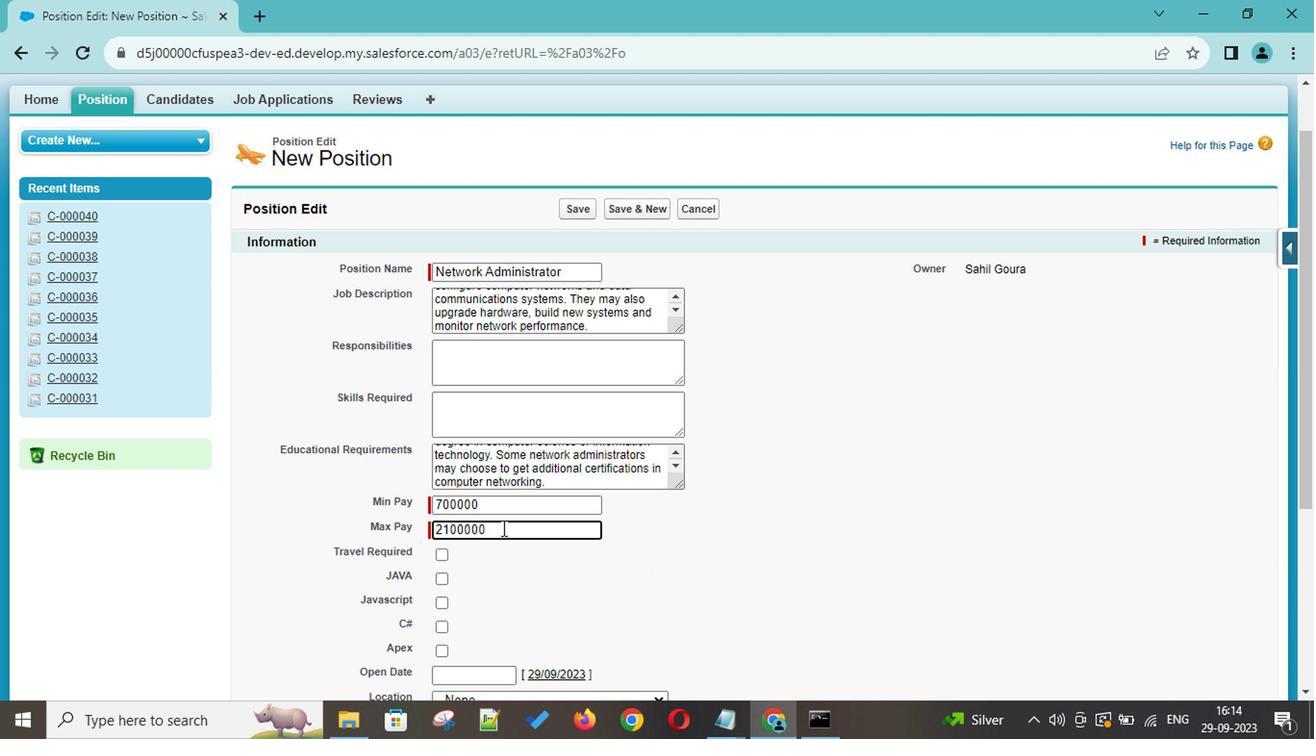 
Action: Mouse scrolled (535, 564) with delta (0, 0)
Screenshot: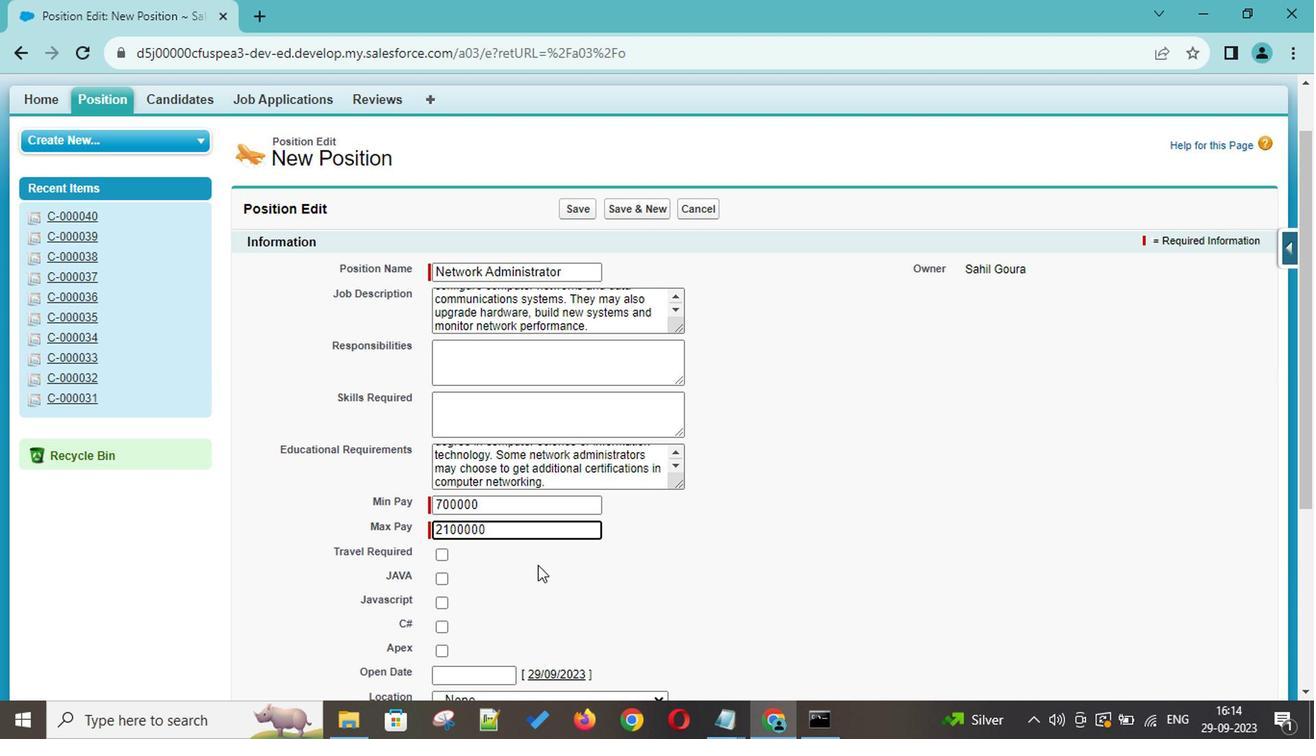 
Action: Mouse scrolled (535, 564) with delta (0, 0)
Screenshot: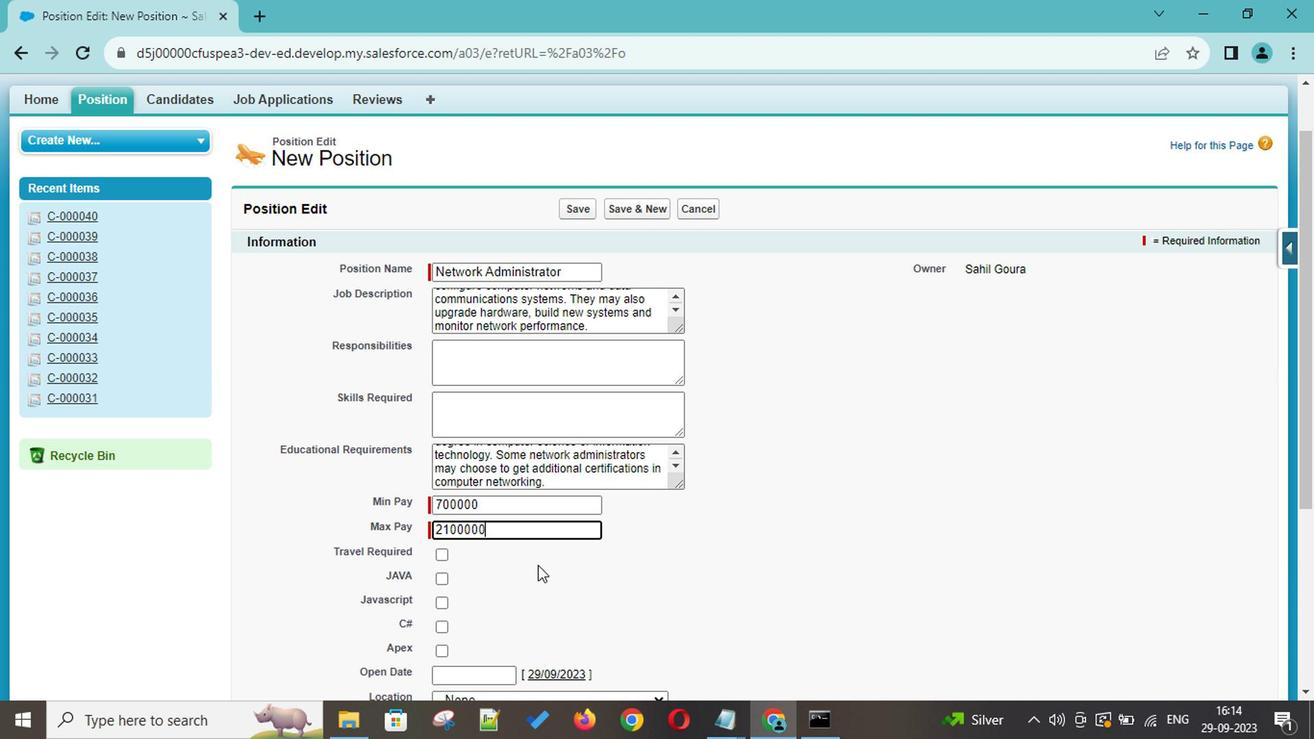 
Action: Mouse scrolled (535, 564) with delta (0, 0)
Screenshot: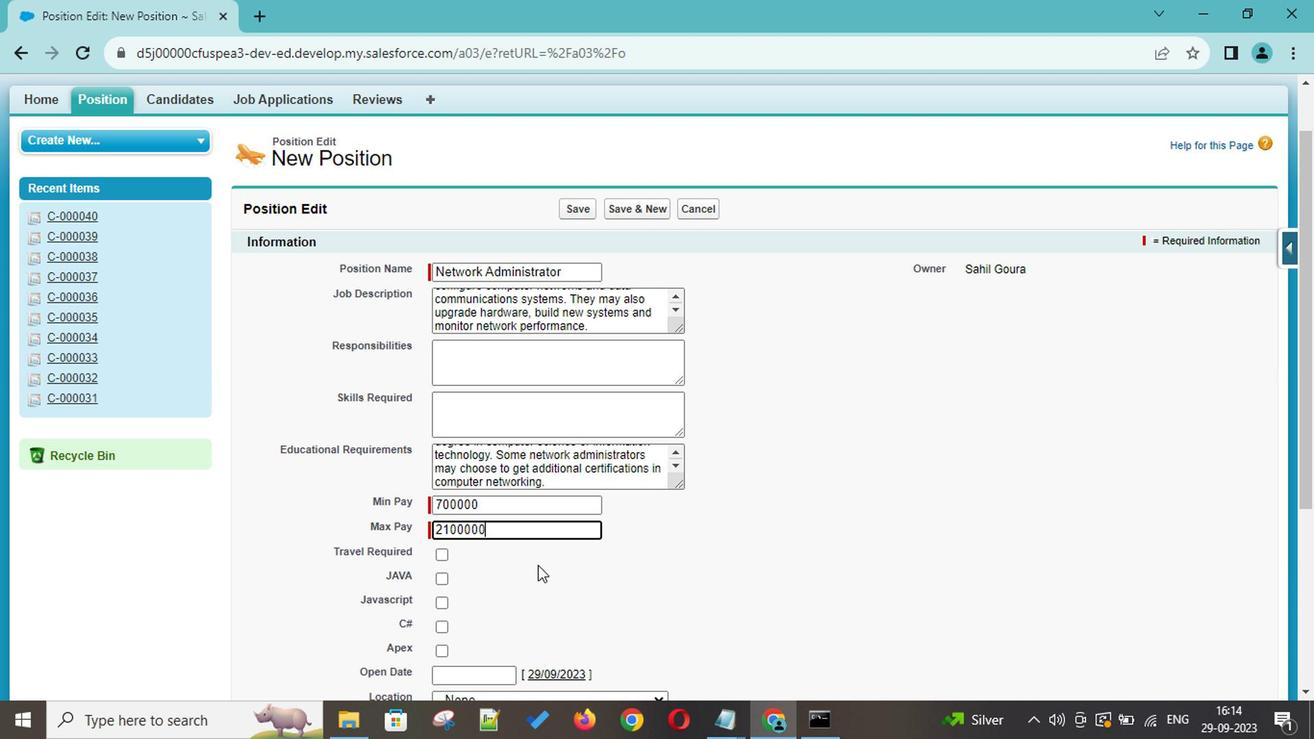 
Action: Mouse scrolled (535, 564) with delta (0, 0)
Screenshot: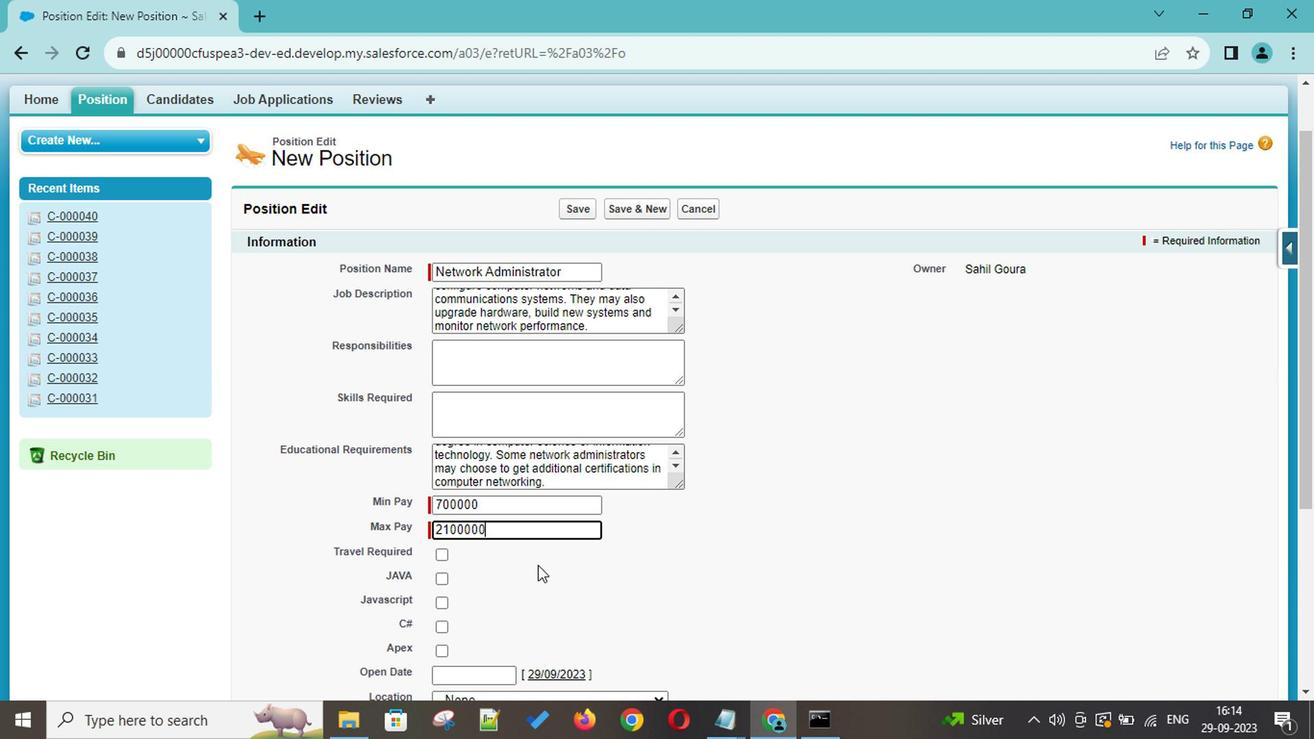 
Action: Mouse scrolled (535, 564) with delta (0, 0)
Screenshot: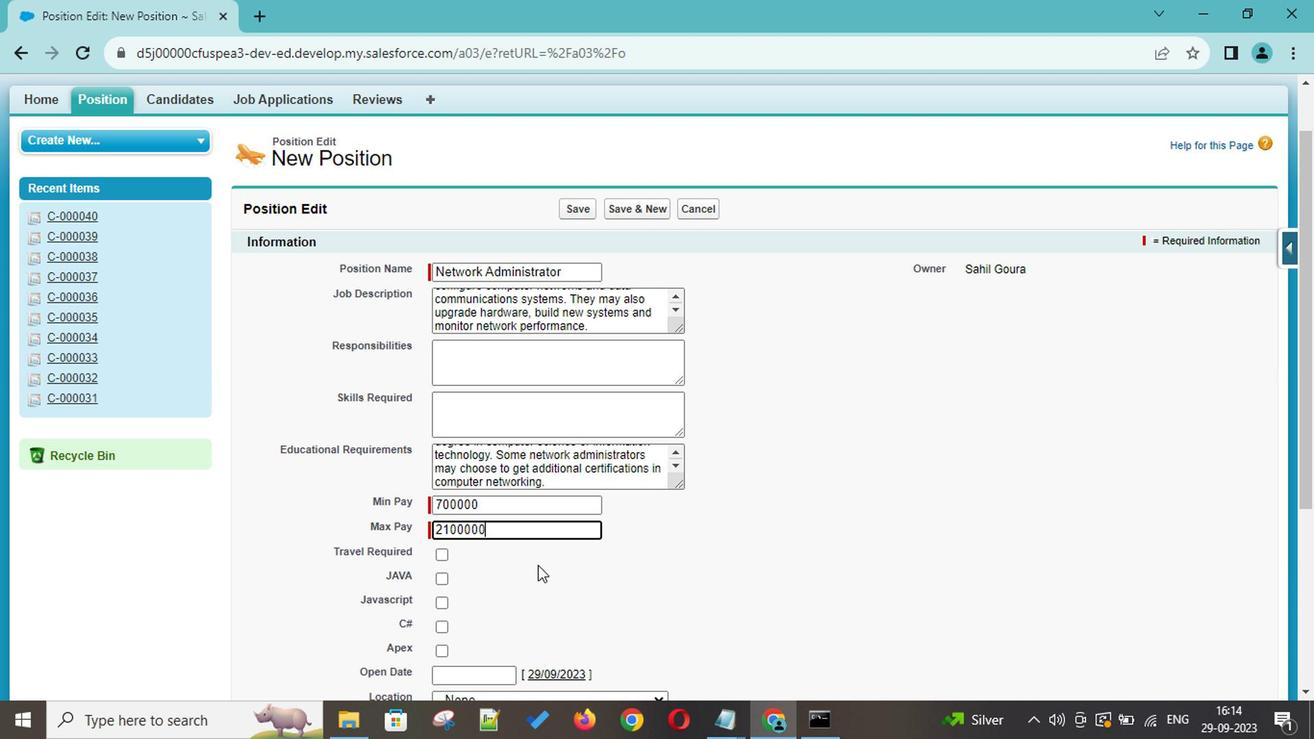 
Action: Mouse scrolled (535, 564) with delta (0, 0)
Screenshot: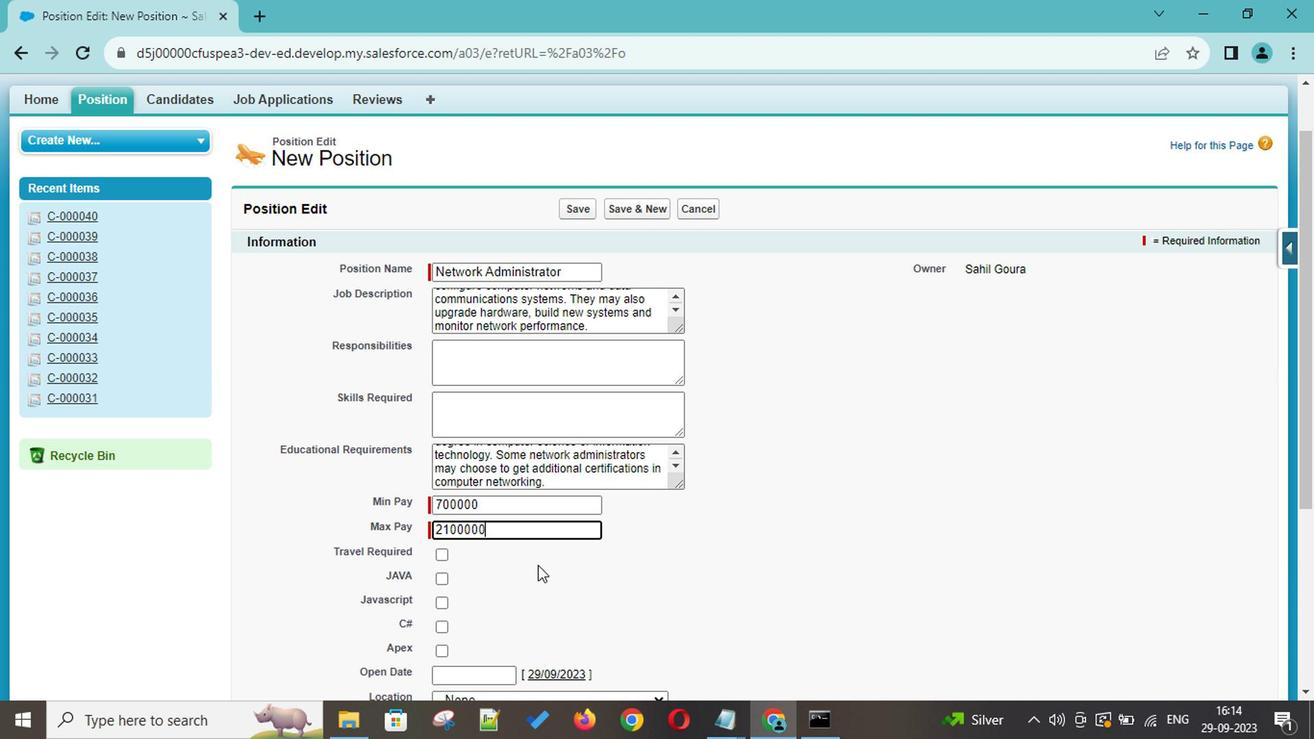 
Action: Mouse scrolled (535, 564) with delta (0, 0)
Screenshot: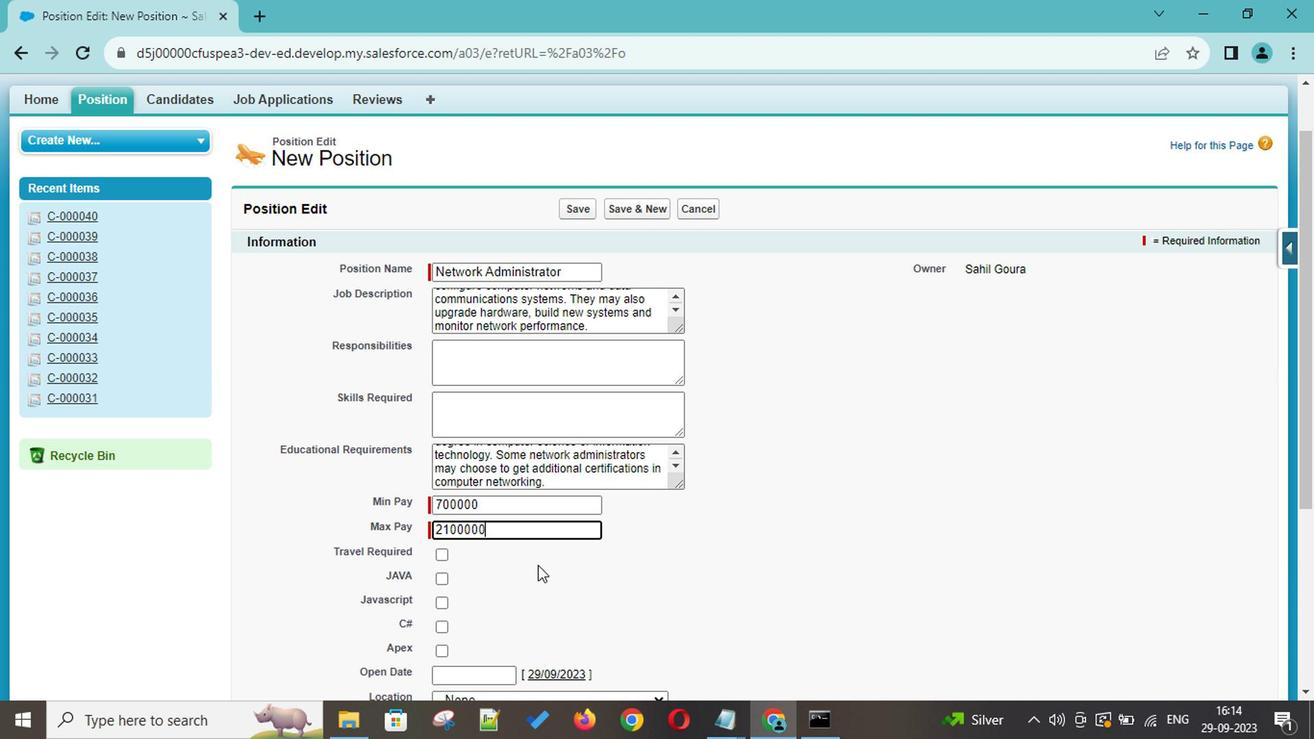 
Action: Mouse scrolled (535, 564) with delta (0, 0)
Screenshot: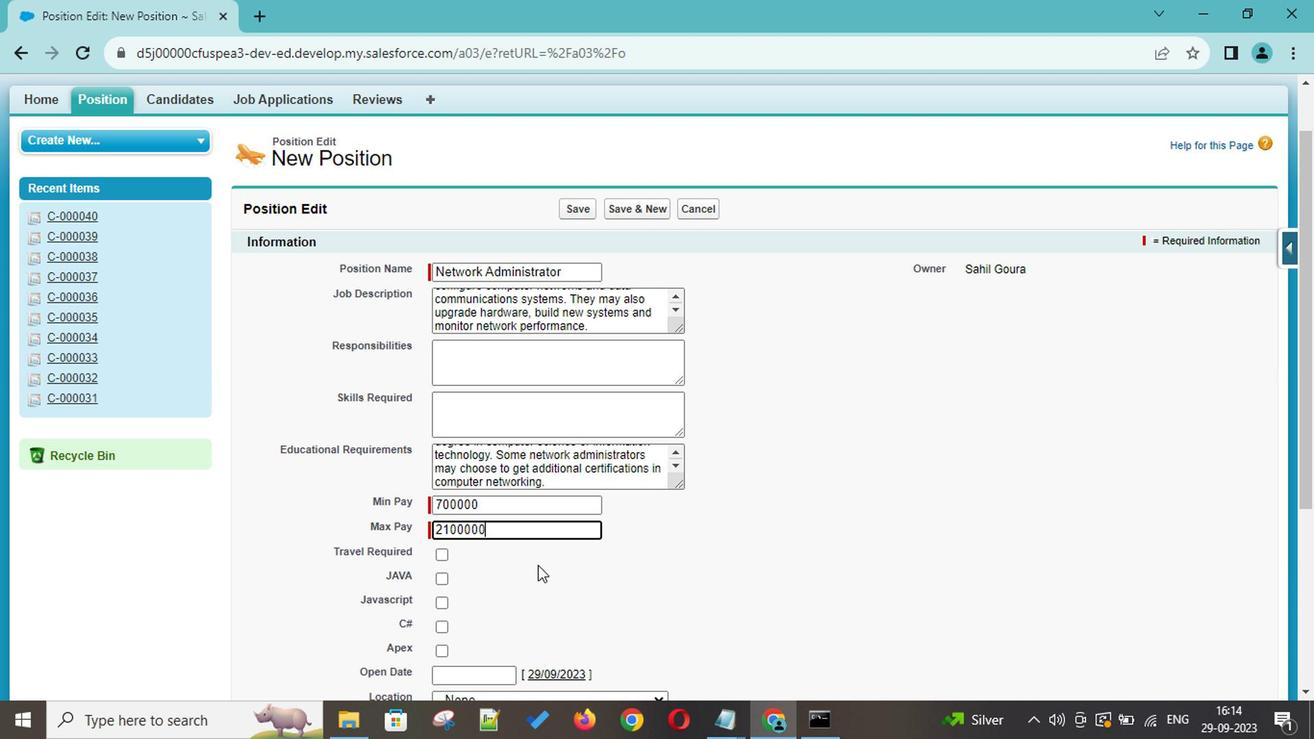 
Action: Mouse scrolled (535, 564) with delta (0, 0)
Screenshot: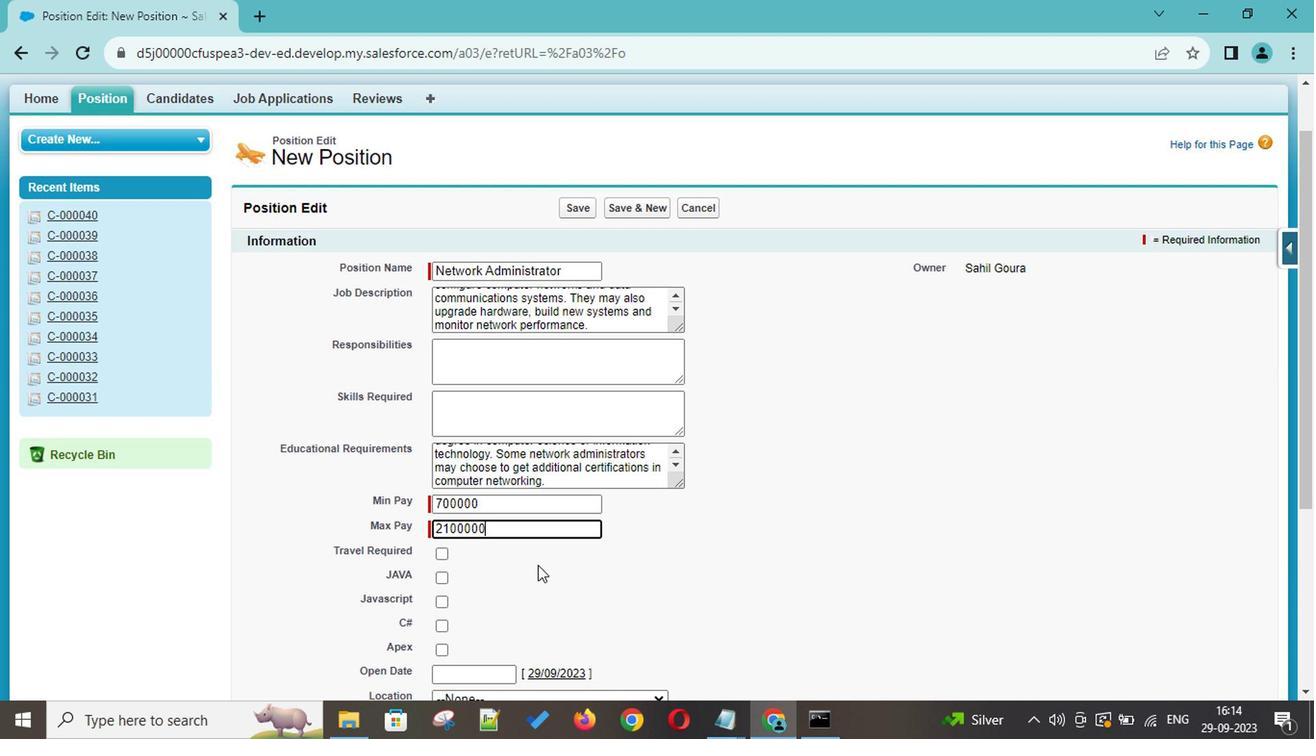 
Action: Mouse scrolled (535, 564) with delta (0, 0)
Screenshot: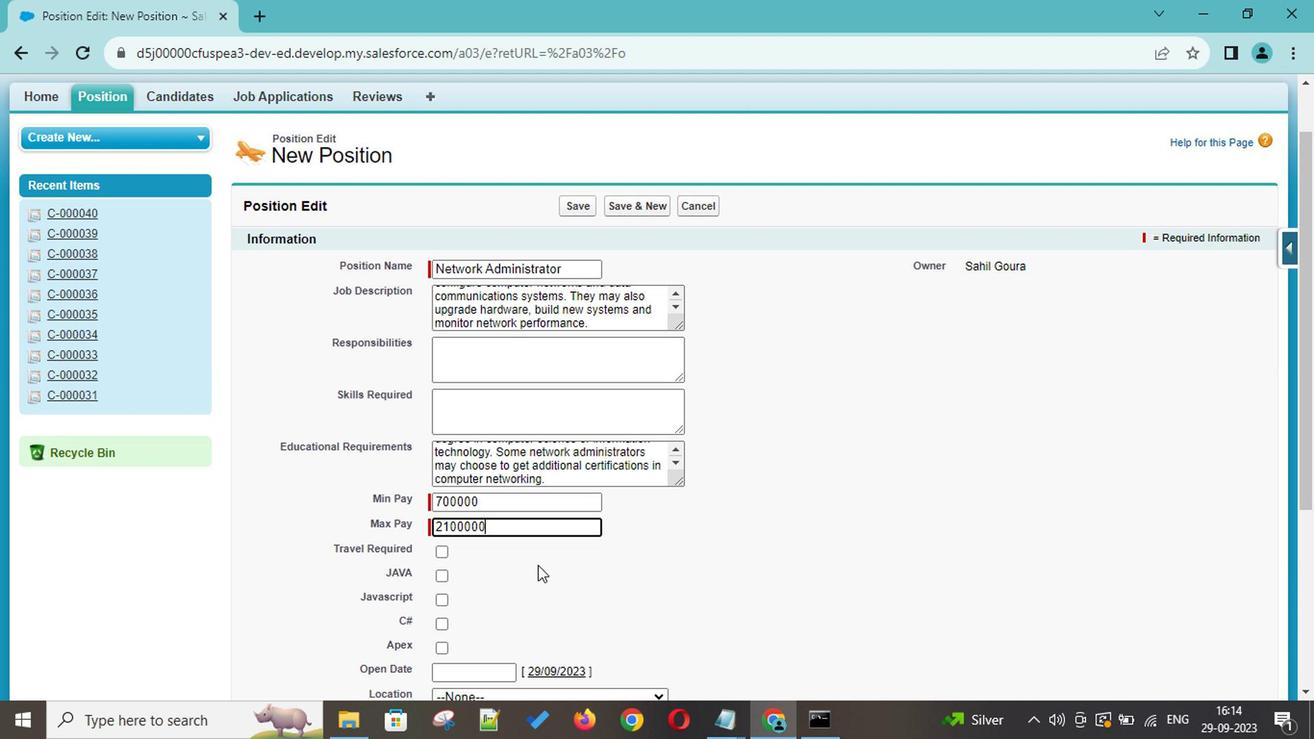 
Action: Mouse scrolled (535, 564) with delta (0, 0)
Screenshot: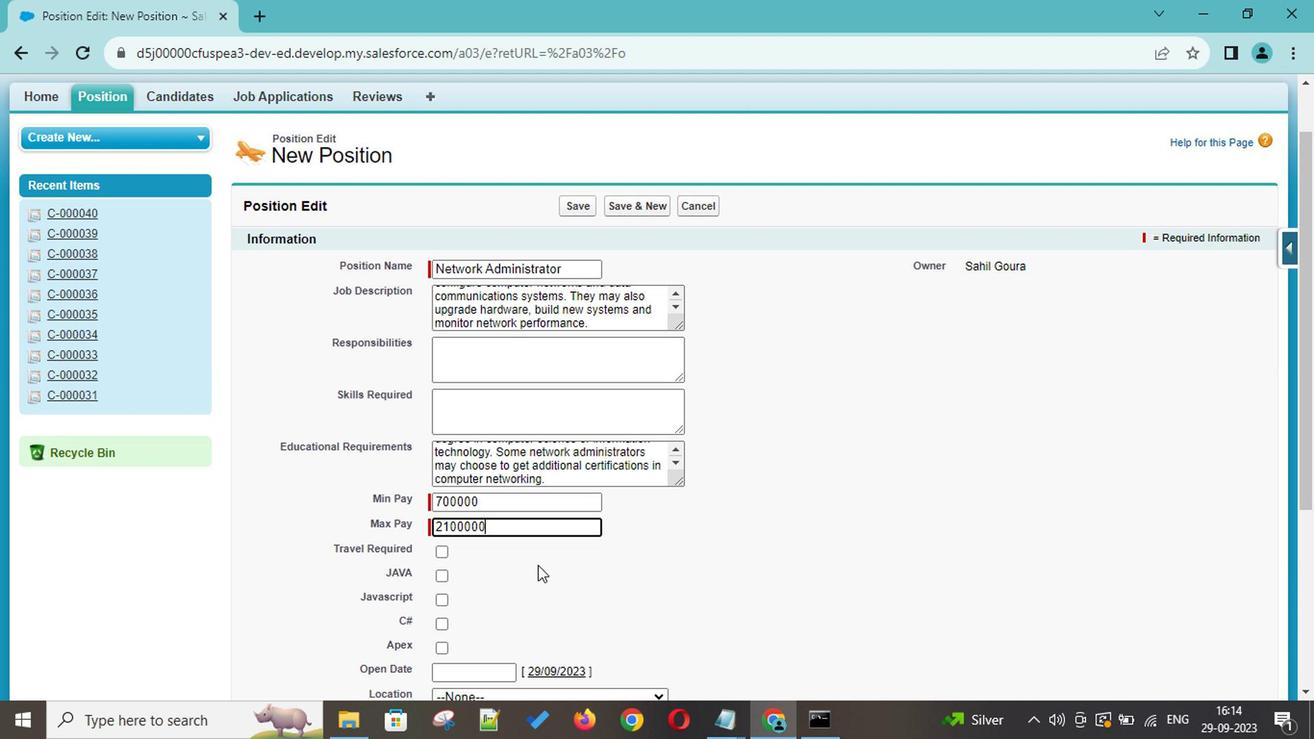 
Action: Mouse scrolled (535, 564) with delta (0, 0)
Screenshot: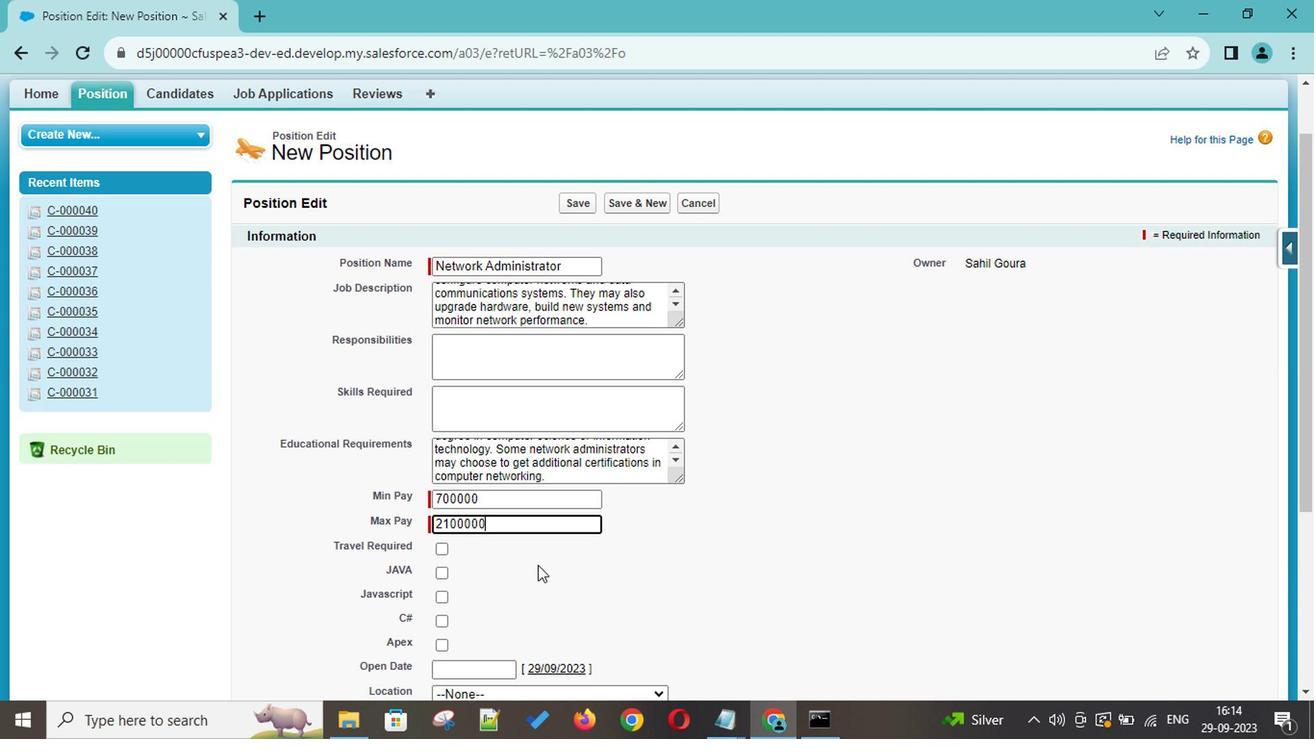 
Action: Mouse scrolled (535, 564) with delta (0, 0)
Screenshot: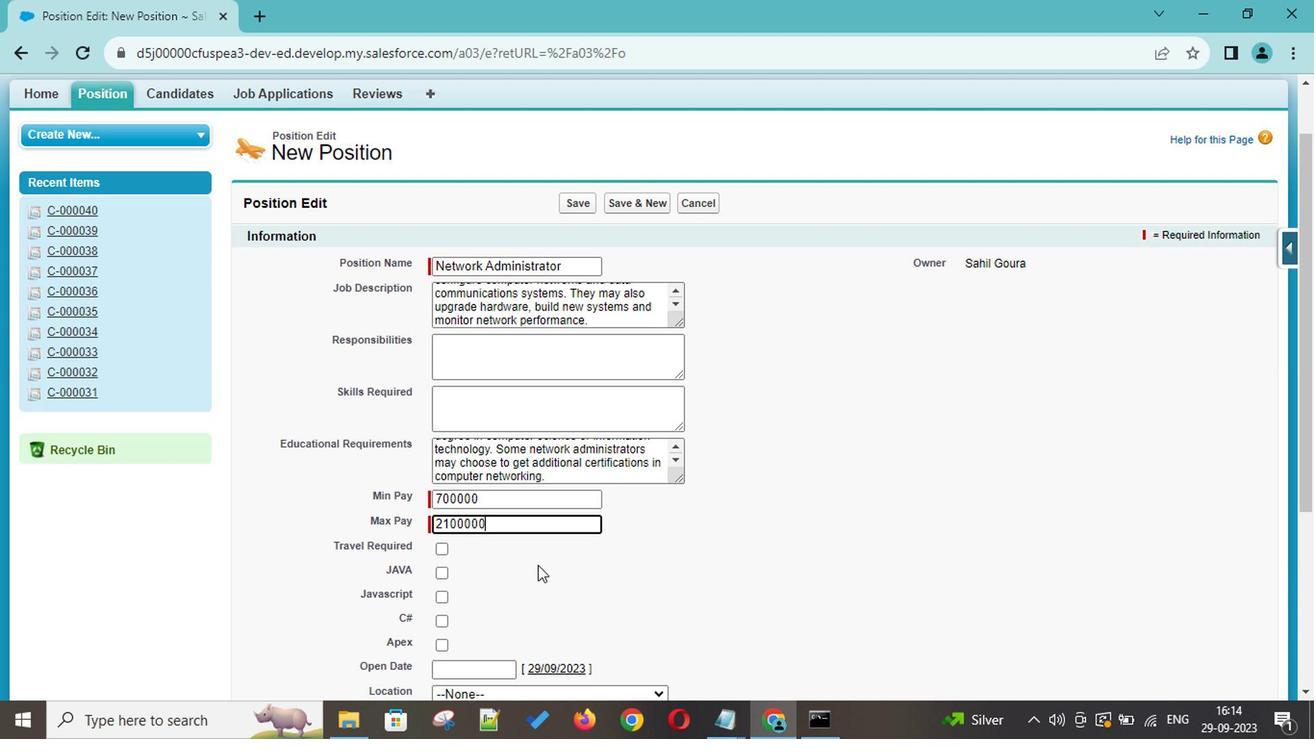 
Action: Mouse moved to (739, 447)
Screenshot: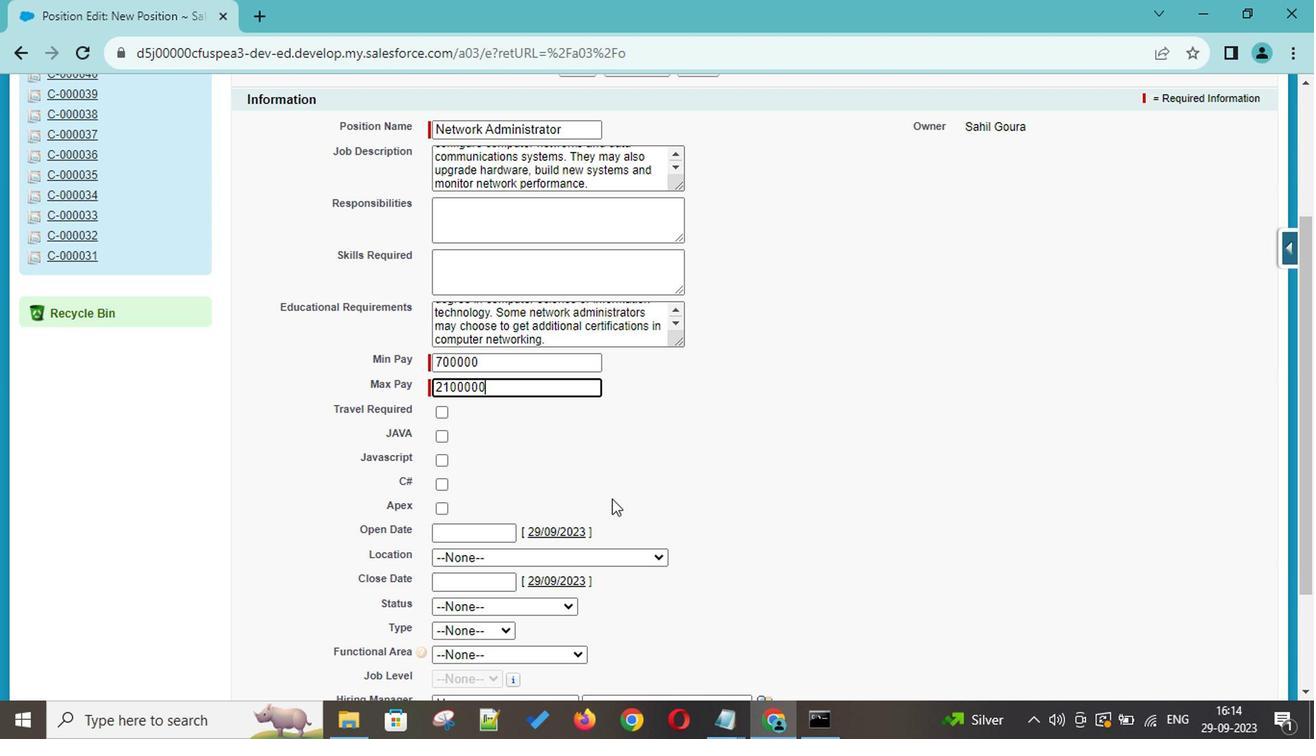 
Action: Mouse scrolled (739, 446) with delta (0, -1)
Screenshot: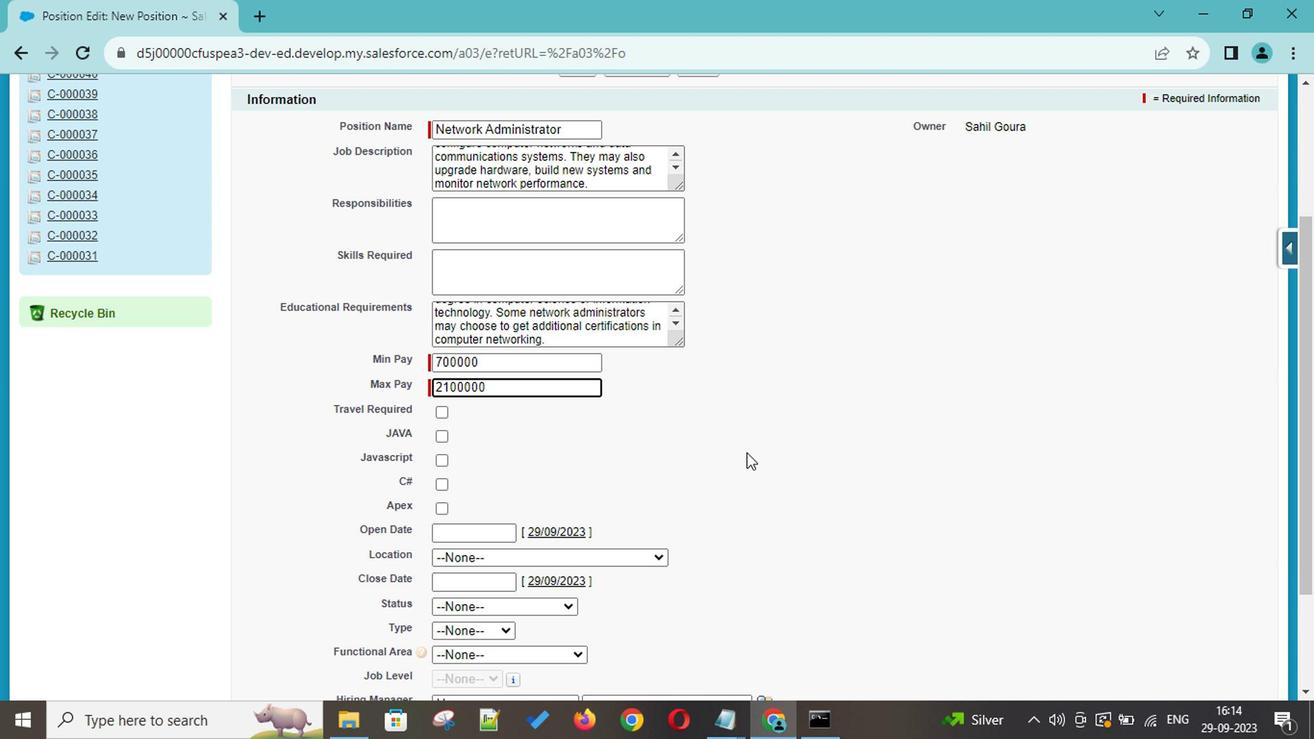 
Action: Mouse scrolled (739, 446) with delta (0, -1)
Screenshot: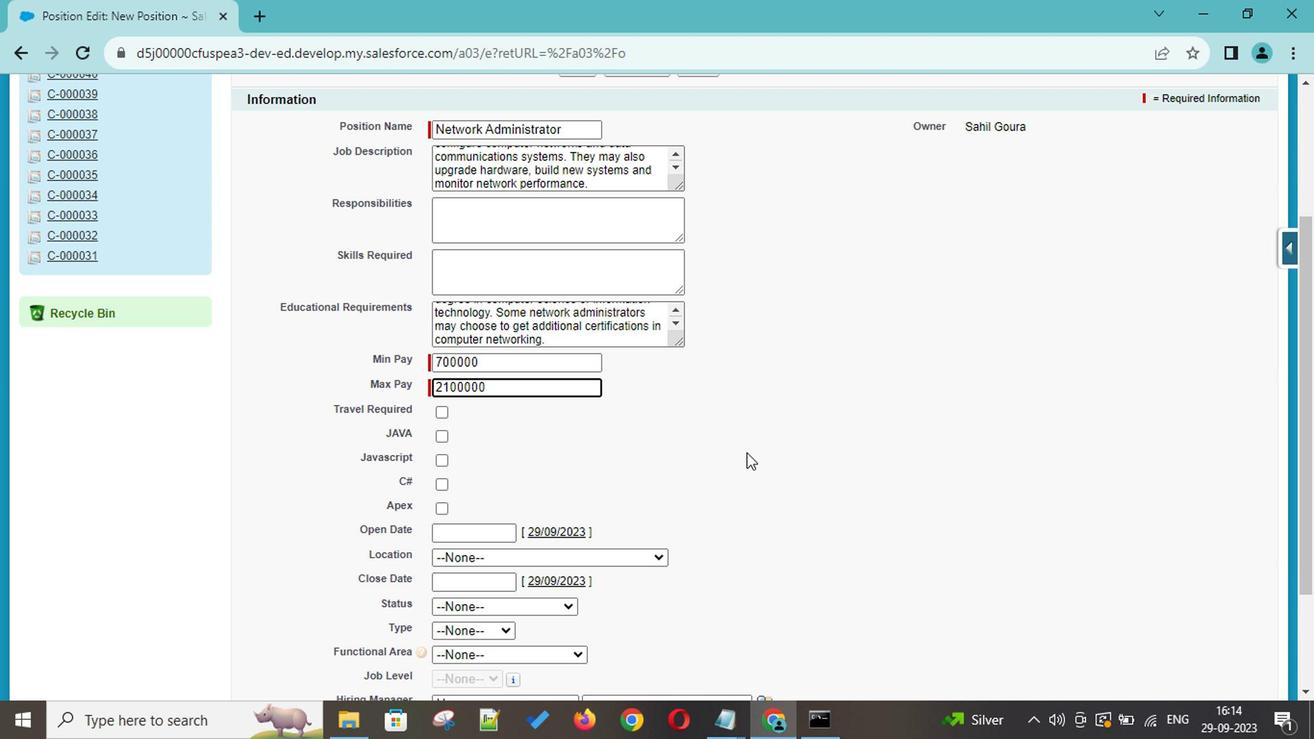 
Action: Mouse scrolled (739, 446) with delta (0, -1)
Screenshot: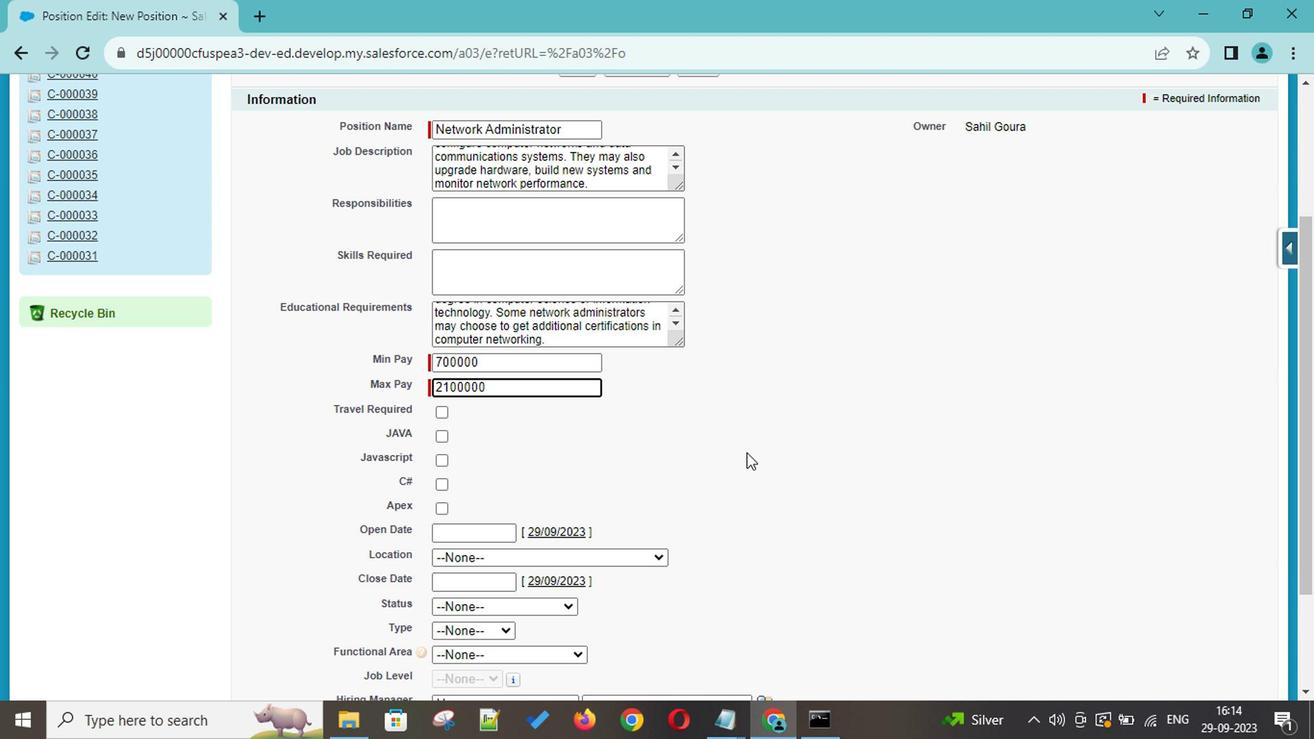 
Action: Mouse scrolled (739, 446) with delta (0, -1)
Screenshot: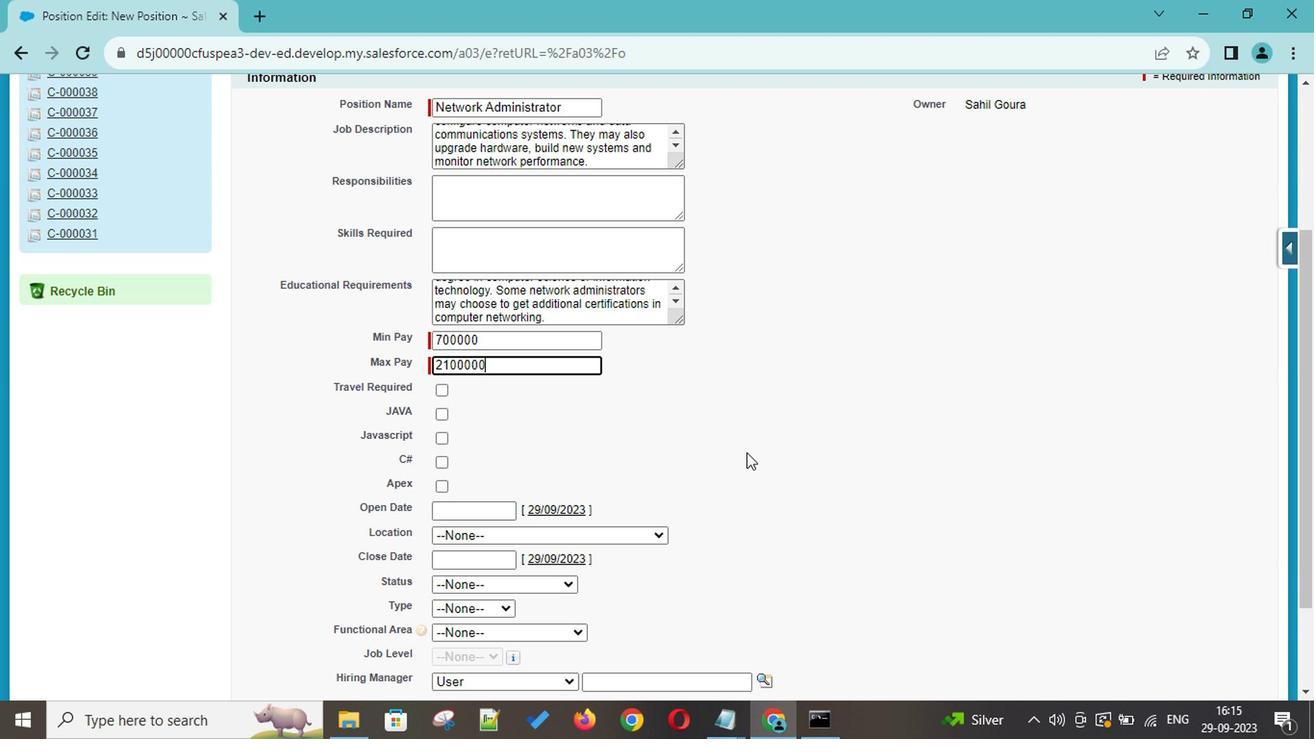 
Action: Mouse scrolled (739, 446) with delta (0, -1)
Screenshot: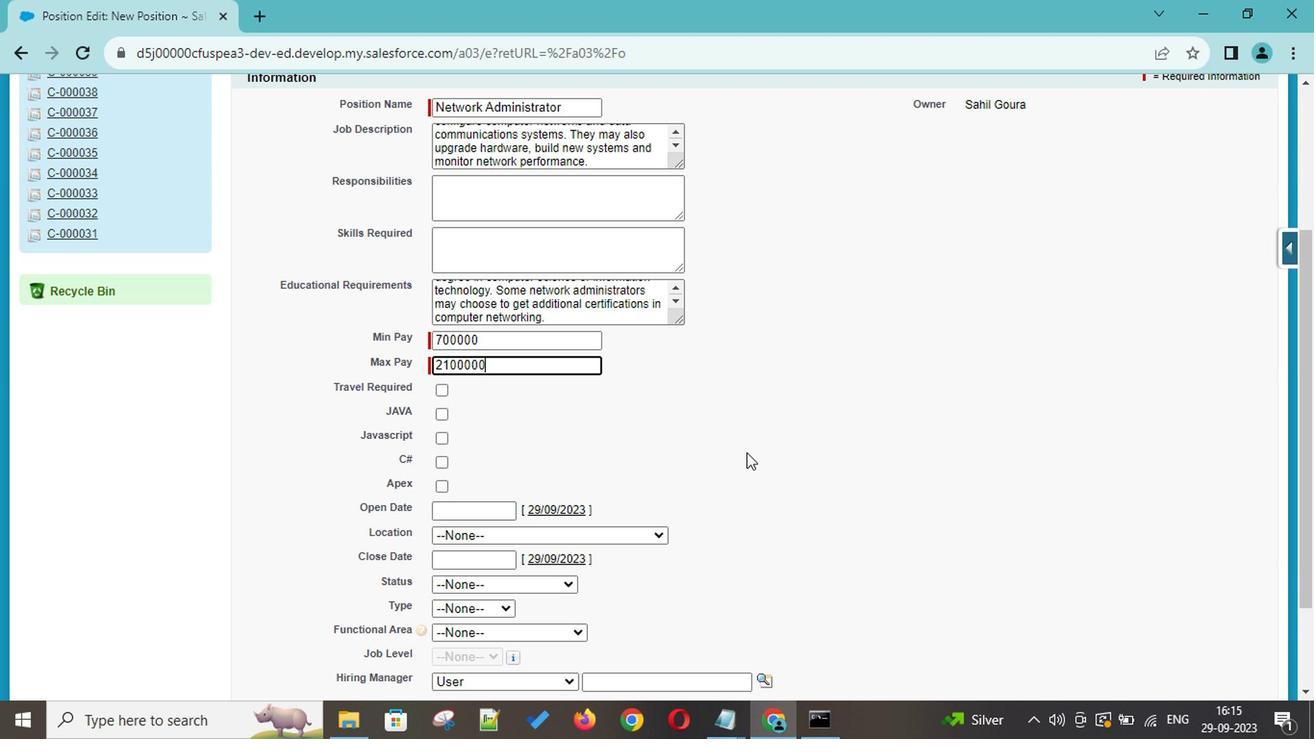 
Action: Mouse scrolled (739, 446) with delta (0, -1)
Screenshot: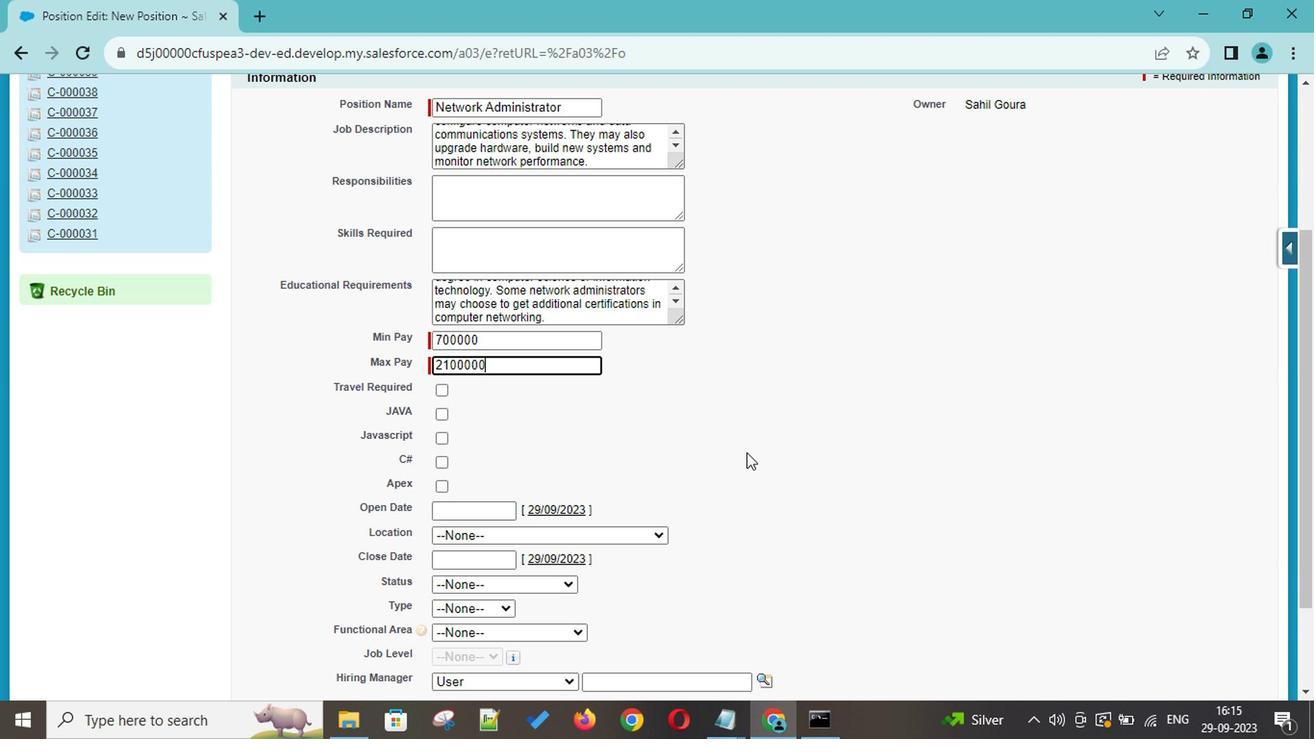 
Action: Mouse scrolled (739, 446) with delta (0, -1)
Screenshot: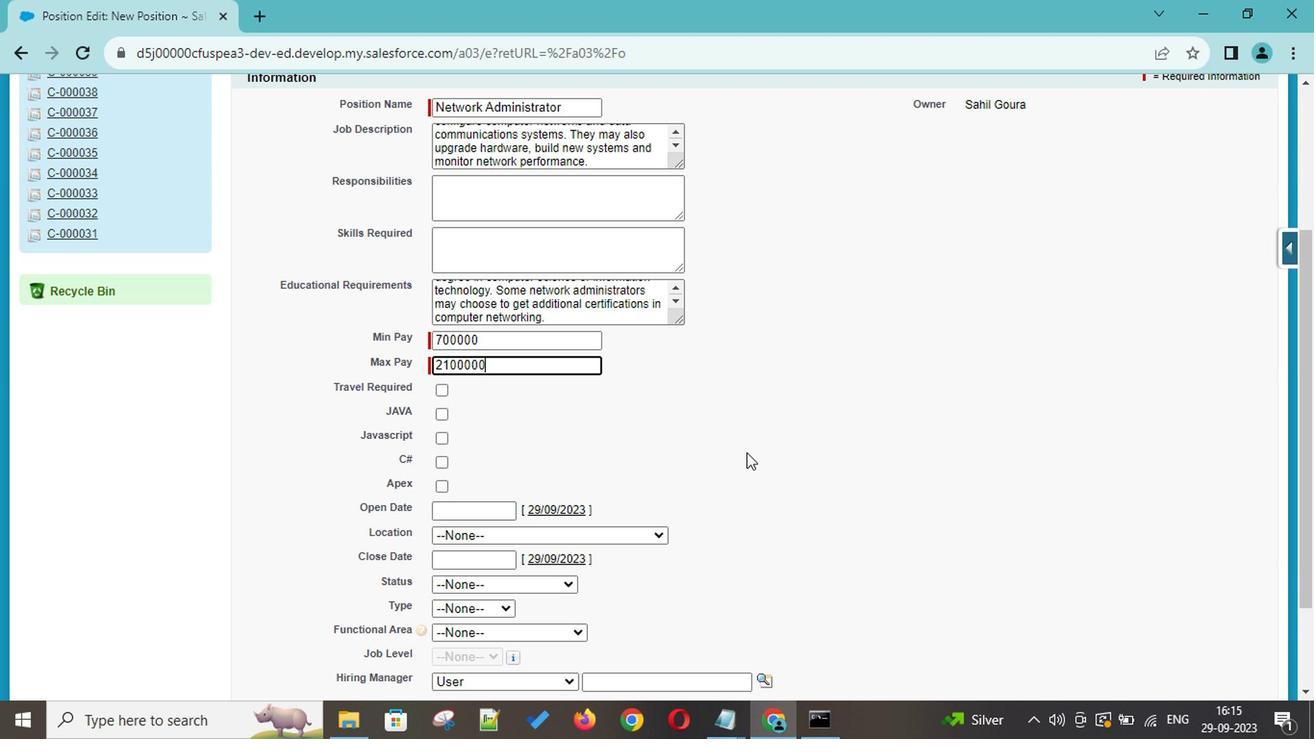 
Action: Mouse scrolled (739, 446) with delta (0, -1)
Screenshot: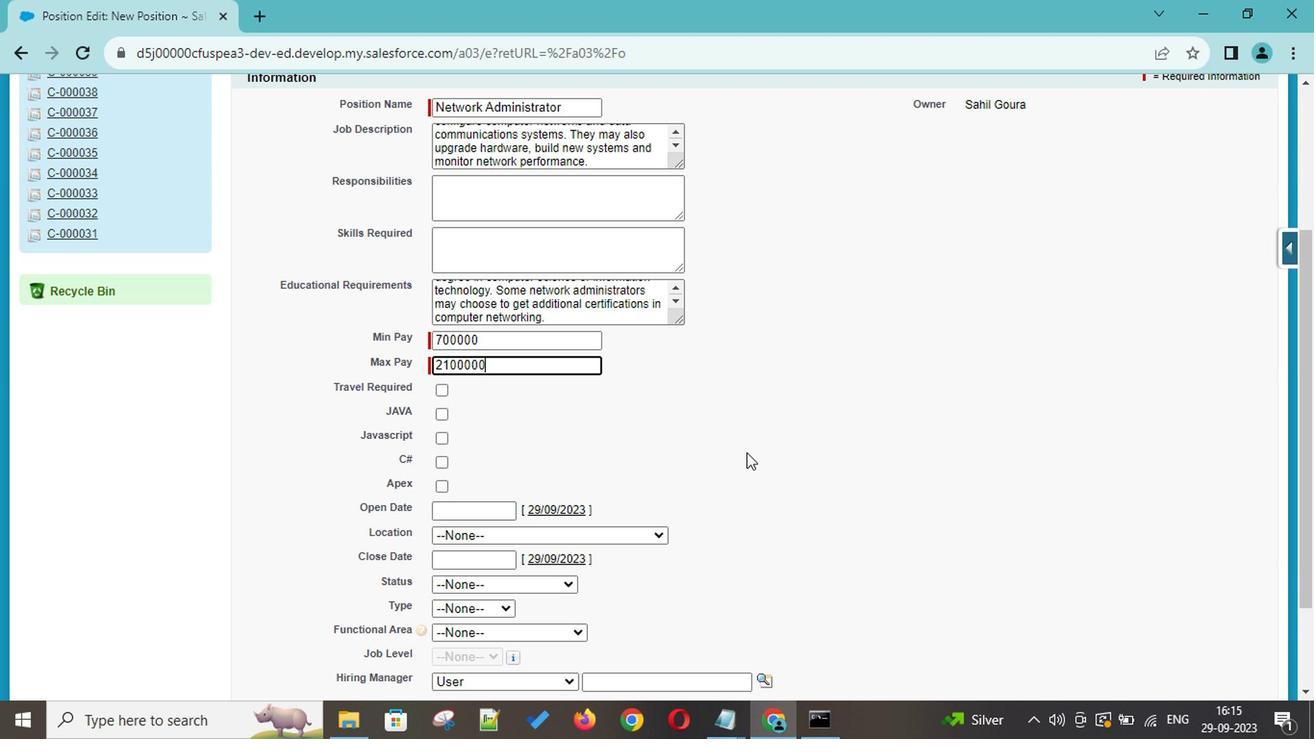 
Action: Mouse moved to (473, 362)
Screenshot: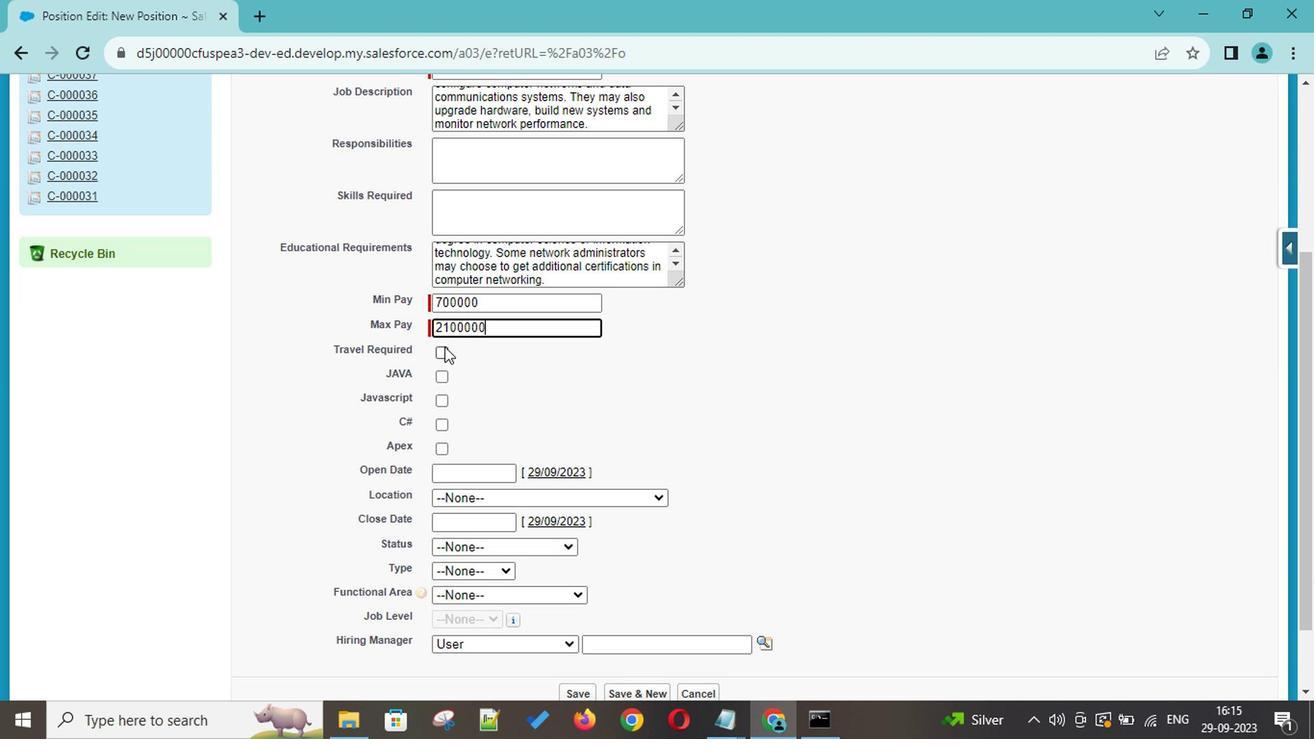 
Action: Mouse scrolled (473, 360) with delta (0, -1)
Screenshot: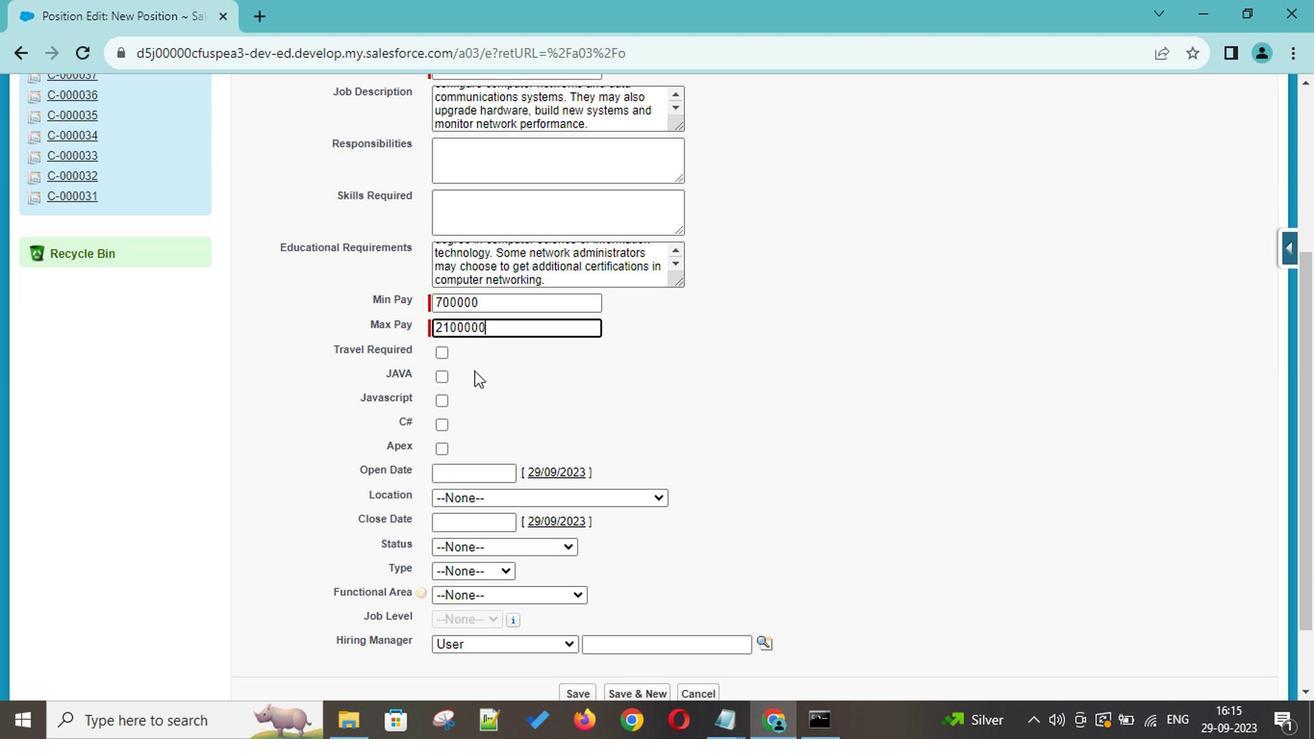 
Action: Mouse scrolled (473, 360) with delta (0, -1)
Screenshot: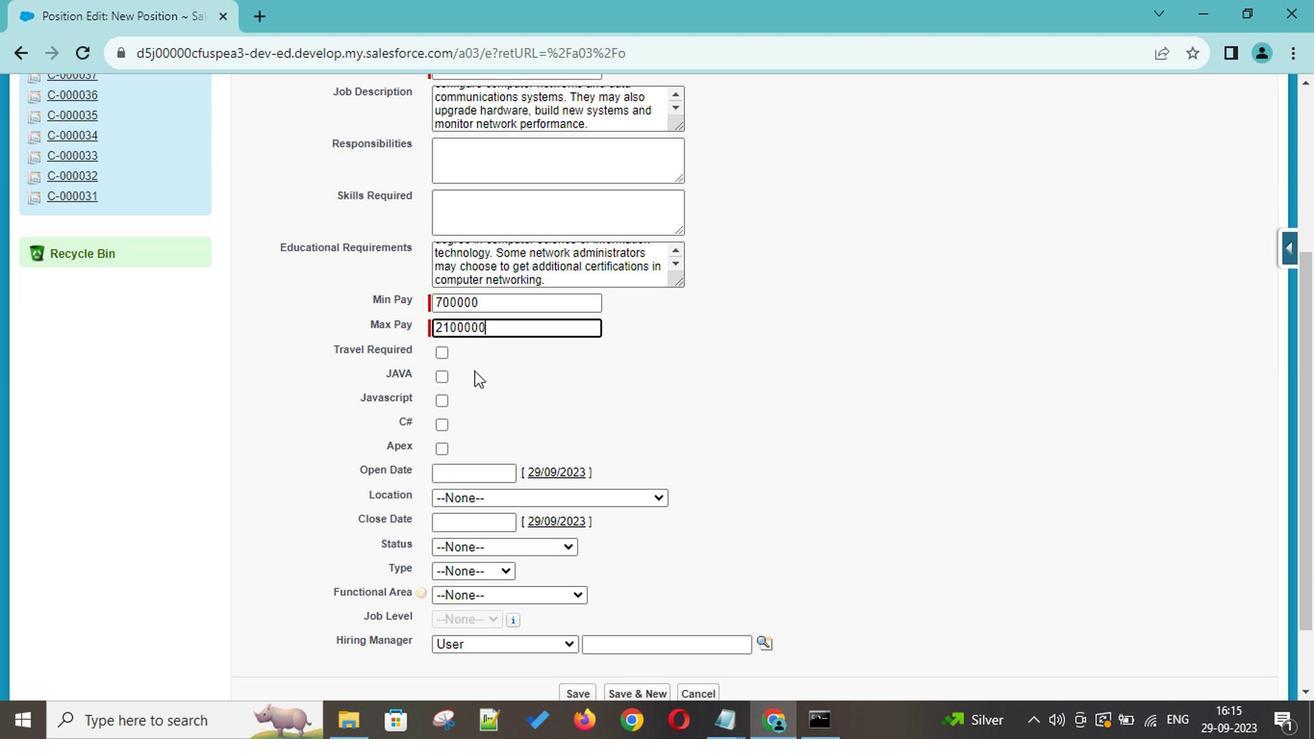 
Action: Mouse scrolled (473, 360) with delta (0, -1)
Screenshot: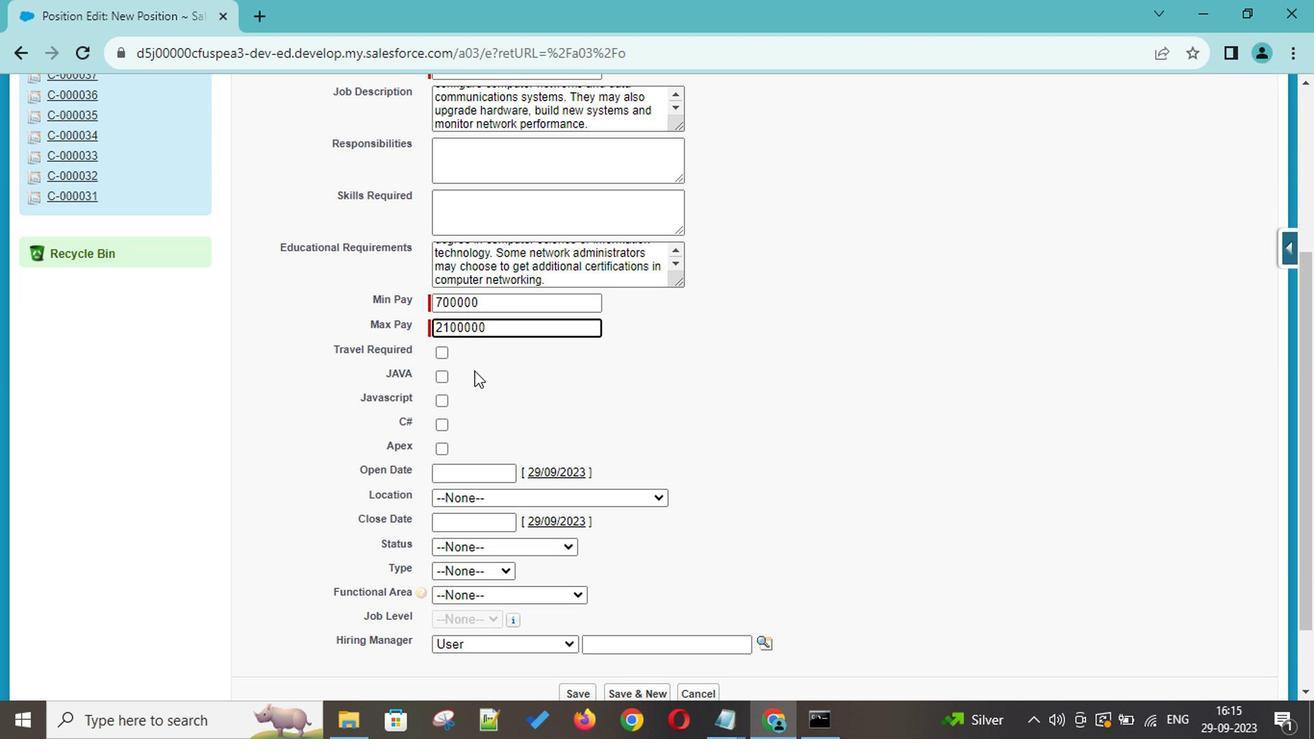 
Action: Mouse scrolled (473, 360) with delta (0, -1)
Screenshot: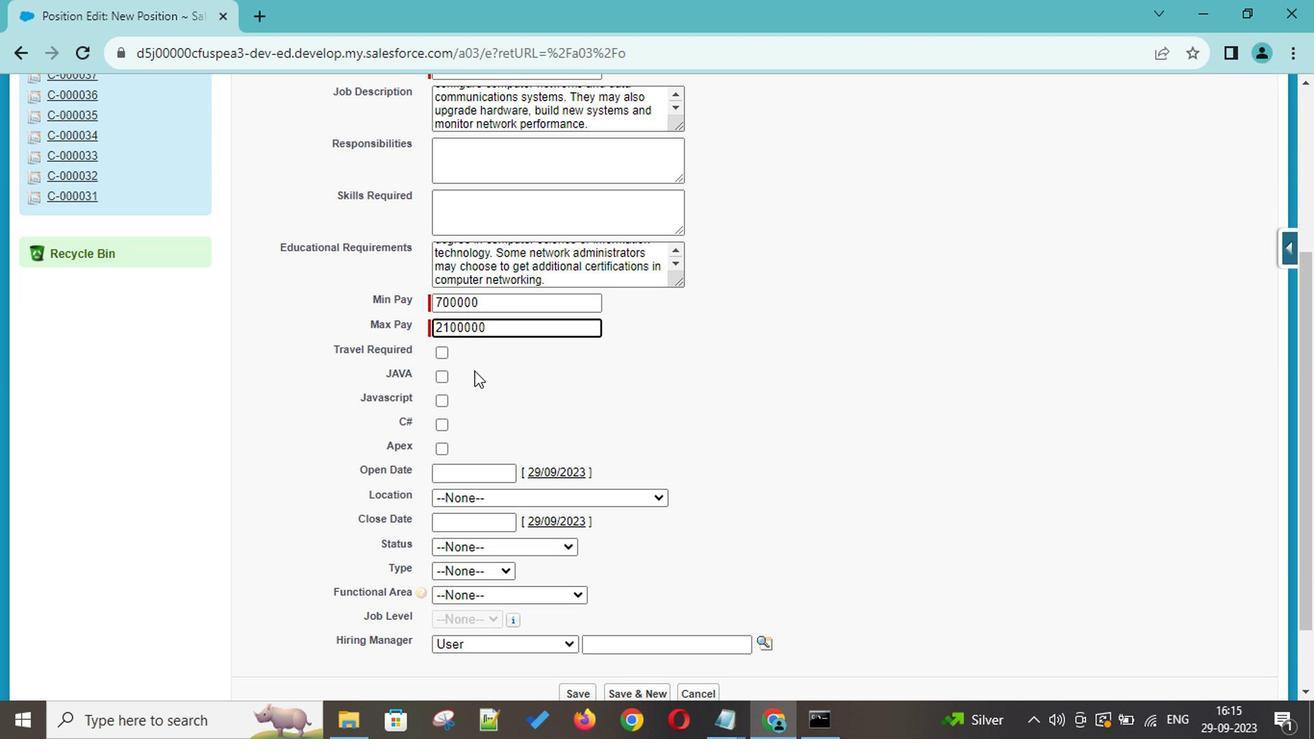 
Action: Mouse moved to (454, 352)
Screenshot: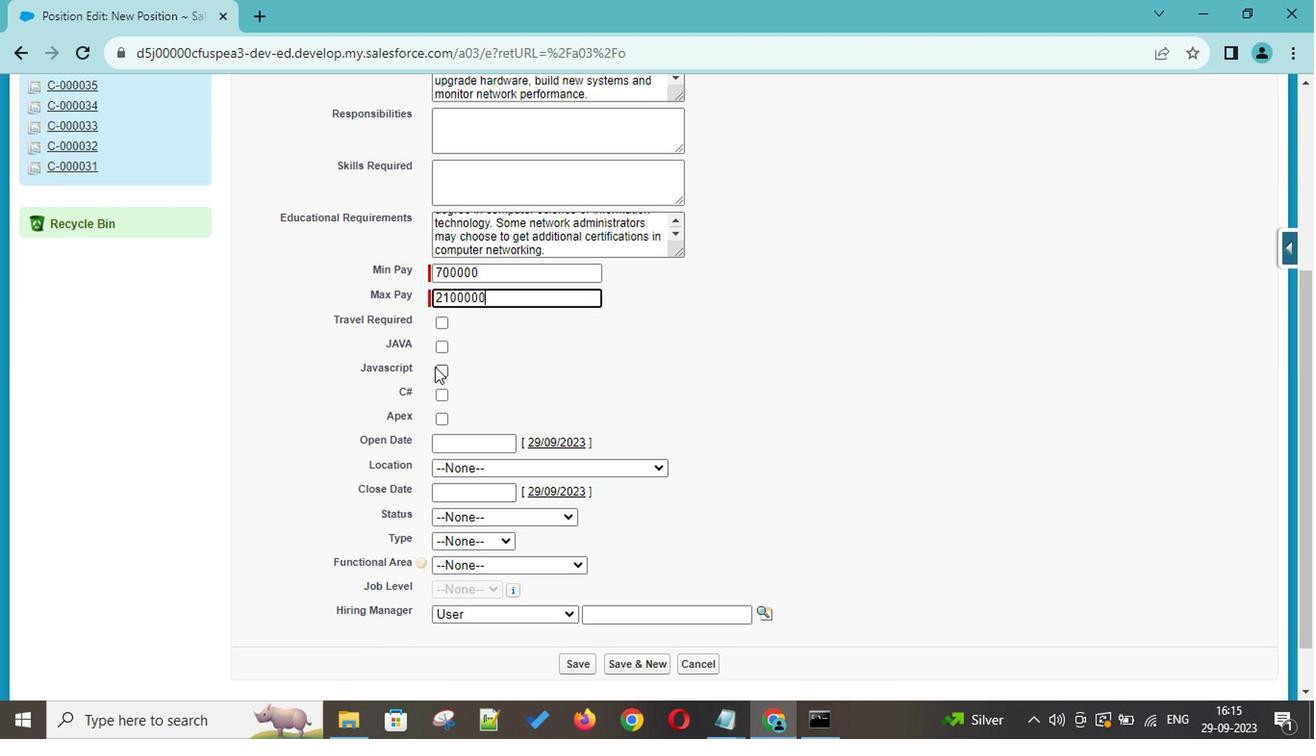 
Action: Mouse scrolled (454, 351) with delta (0, 0)
Screenshot: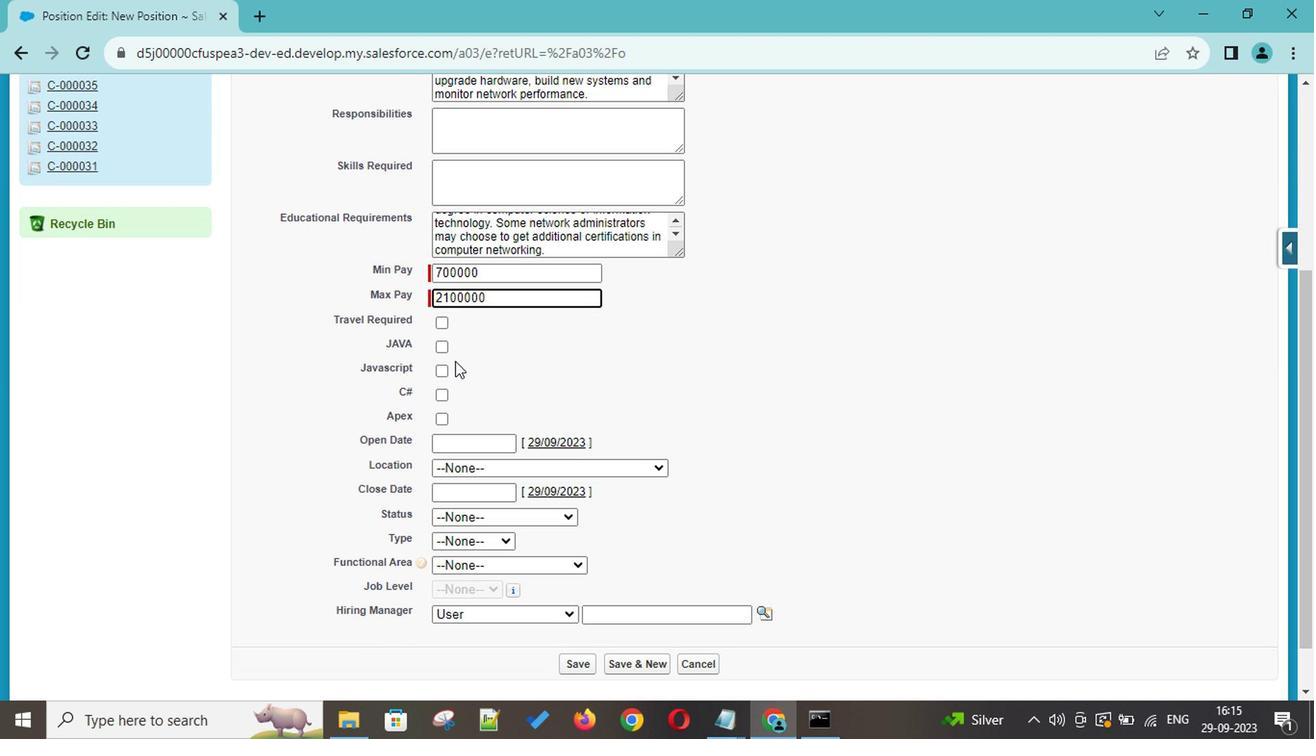 
Action: Mouse scrolled (454, 351) with delta (0, 0)
Screenshot: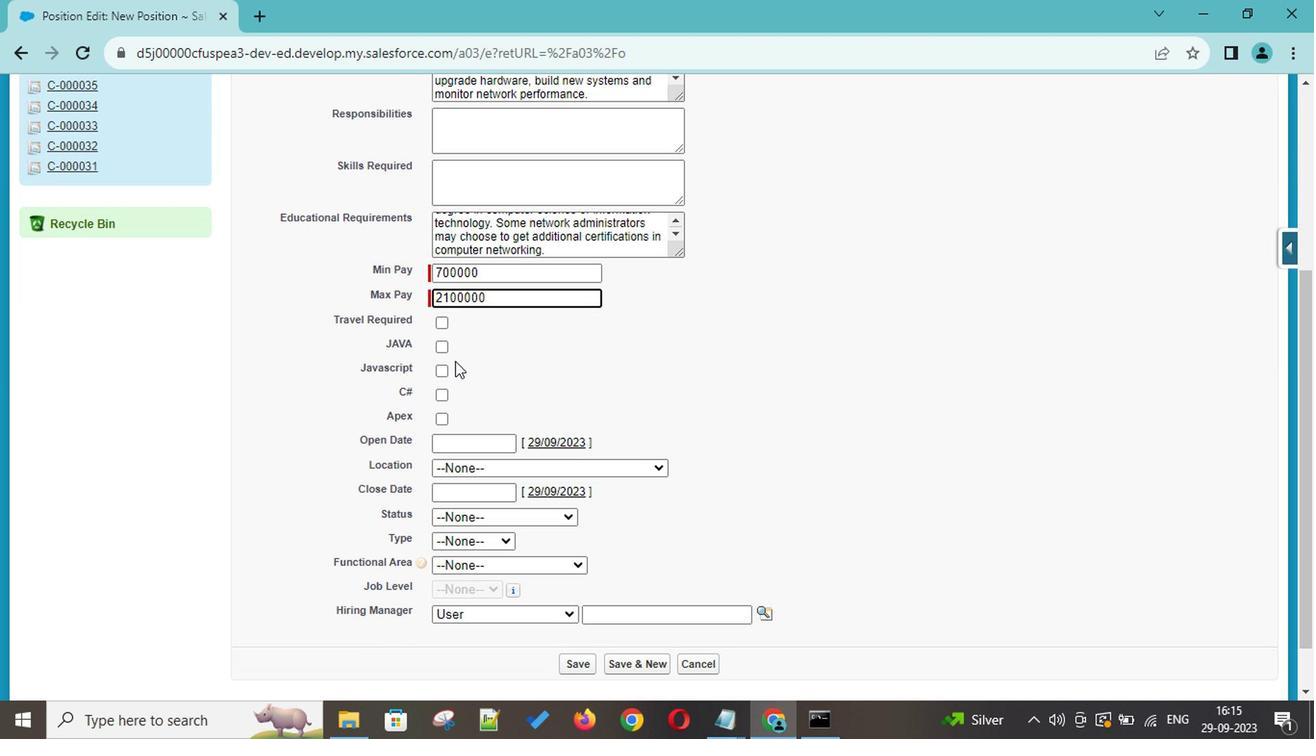 
Action: Mouse scrolled (454, 351) with delta (0, 0)
Screenshot: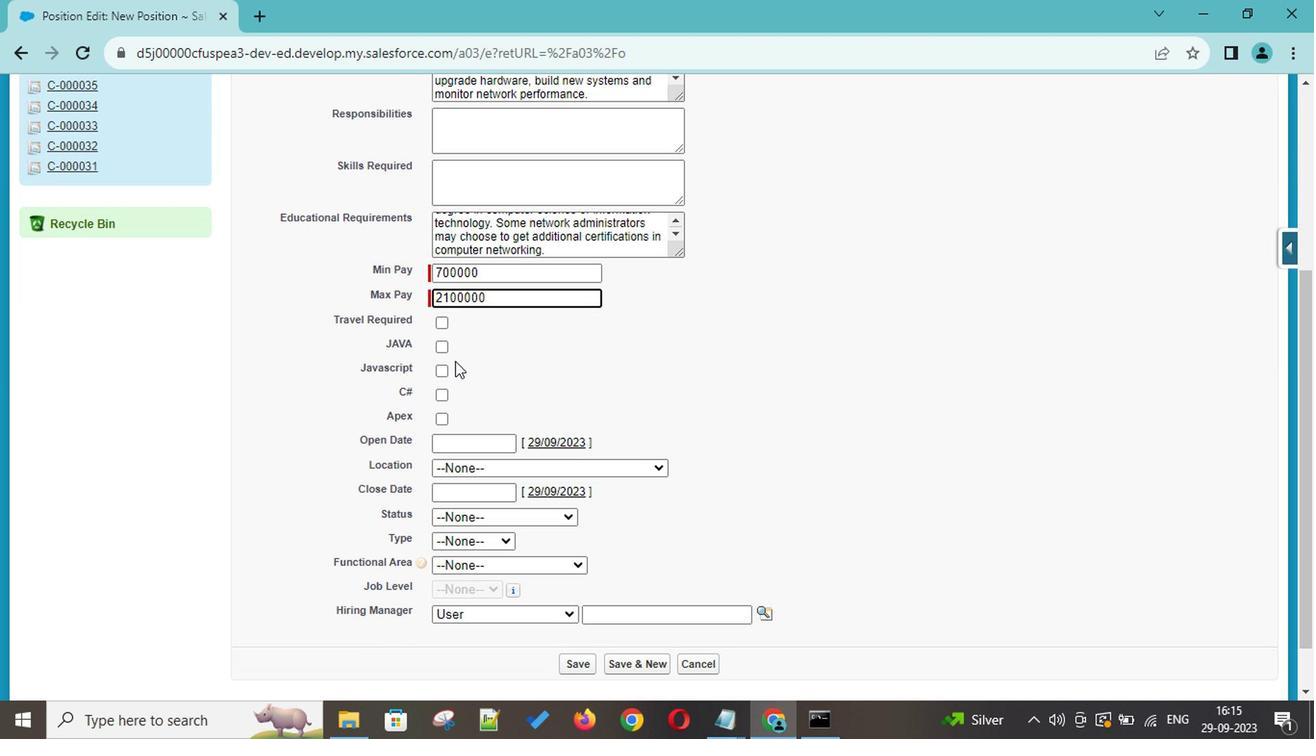 
Action: Mouse scrolled (454, 351) with delta (0, 0)
Screenshot: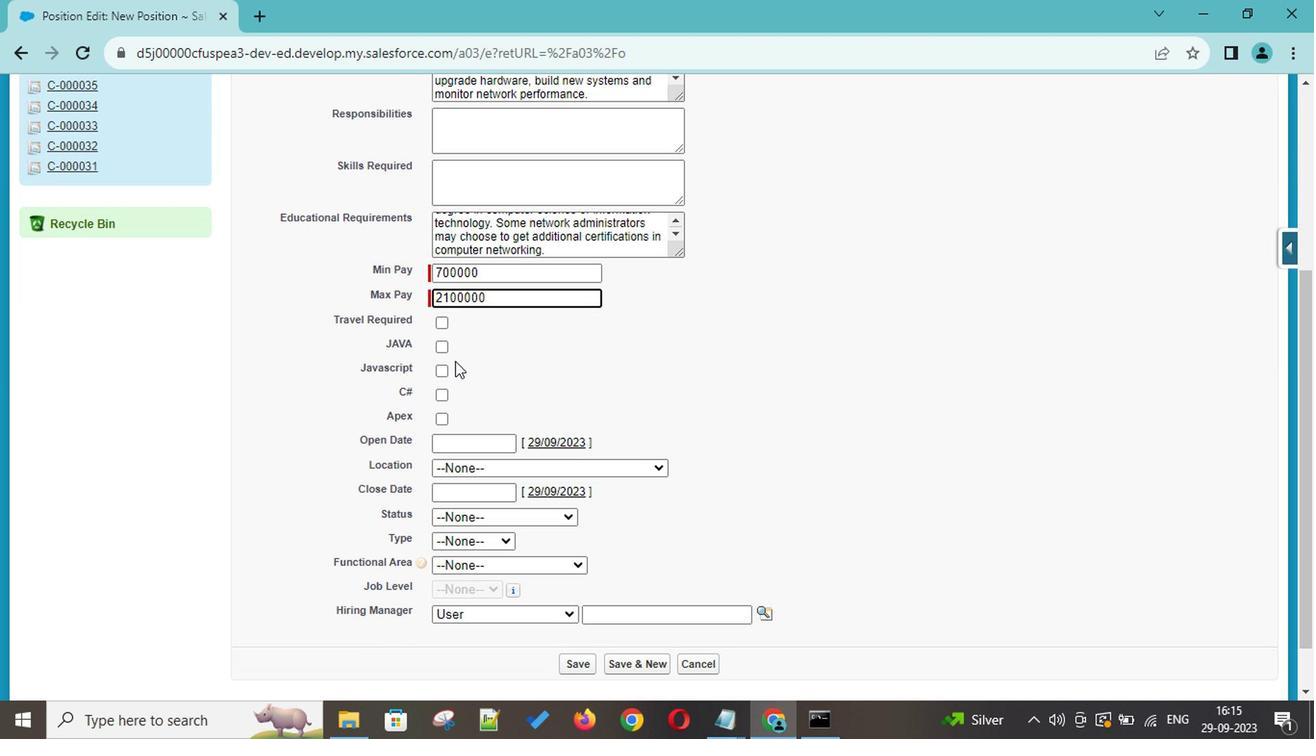 
Action: Mouse moved to (528, 336)
Screenshot: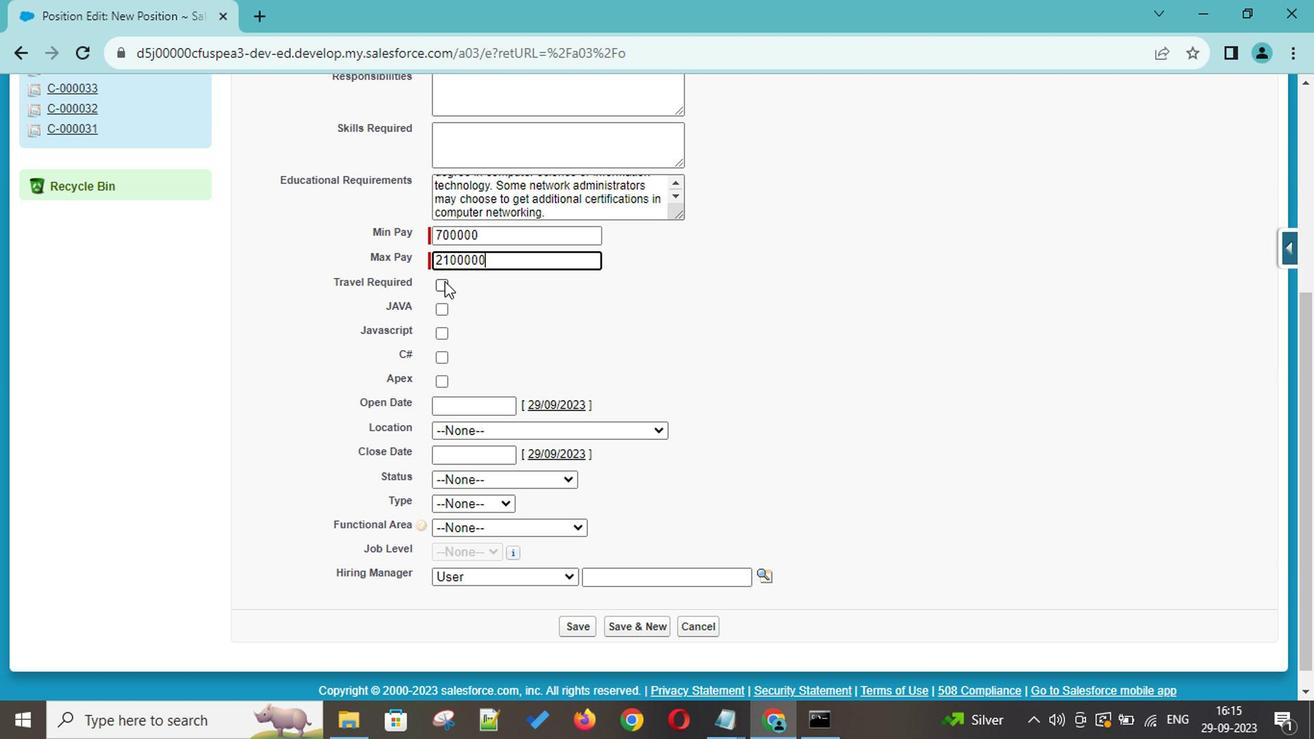 
Action: Mouse scrolled (528, 336) with delta (0, 0)
Screenshot: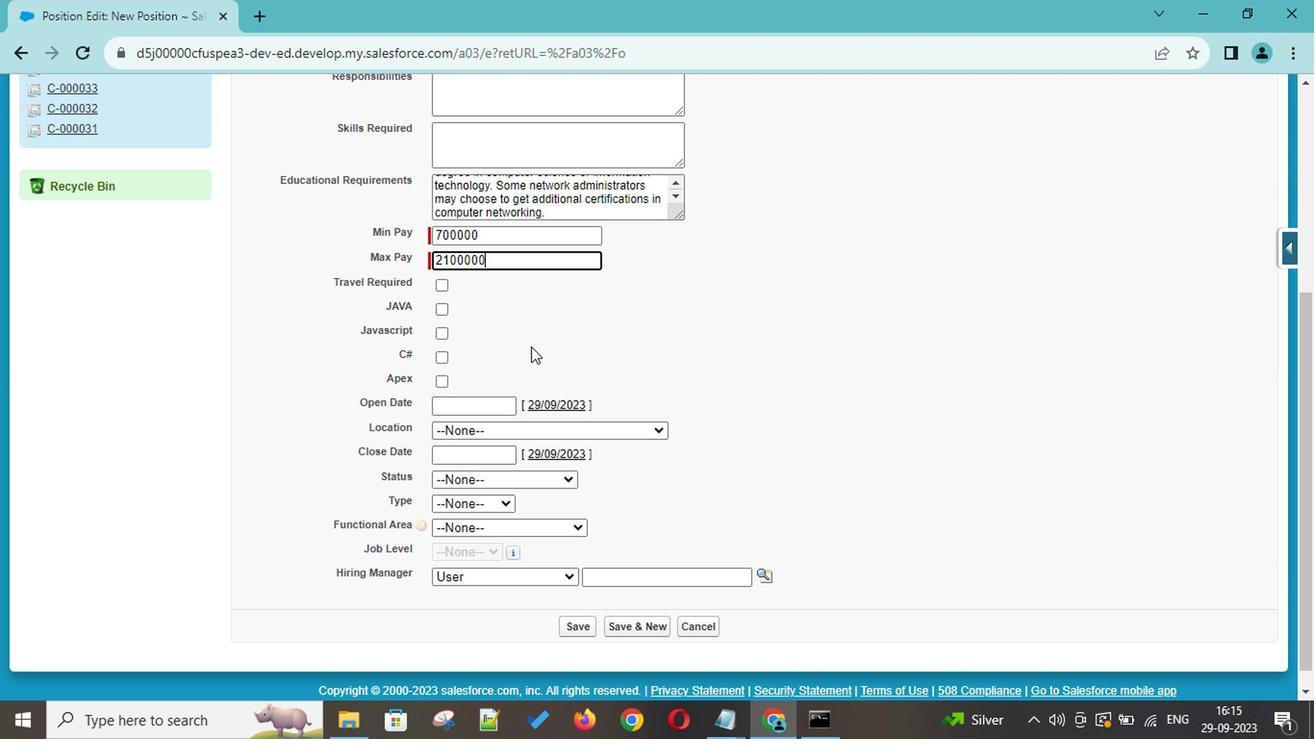 
Action: Mouse scrolled (528, 336) with delta (0, 0)
Screenshot: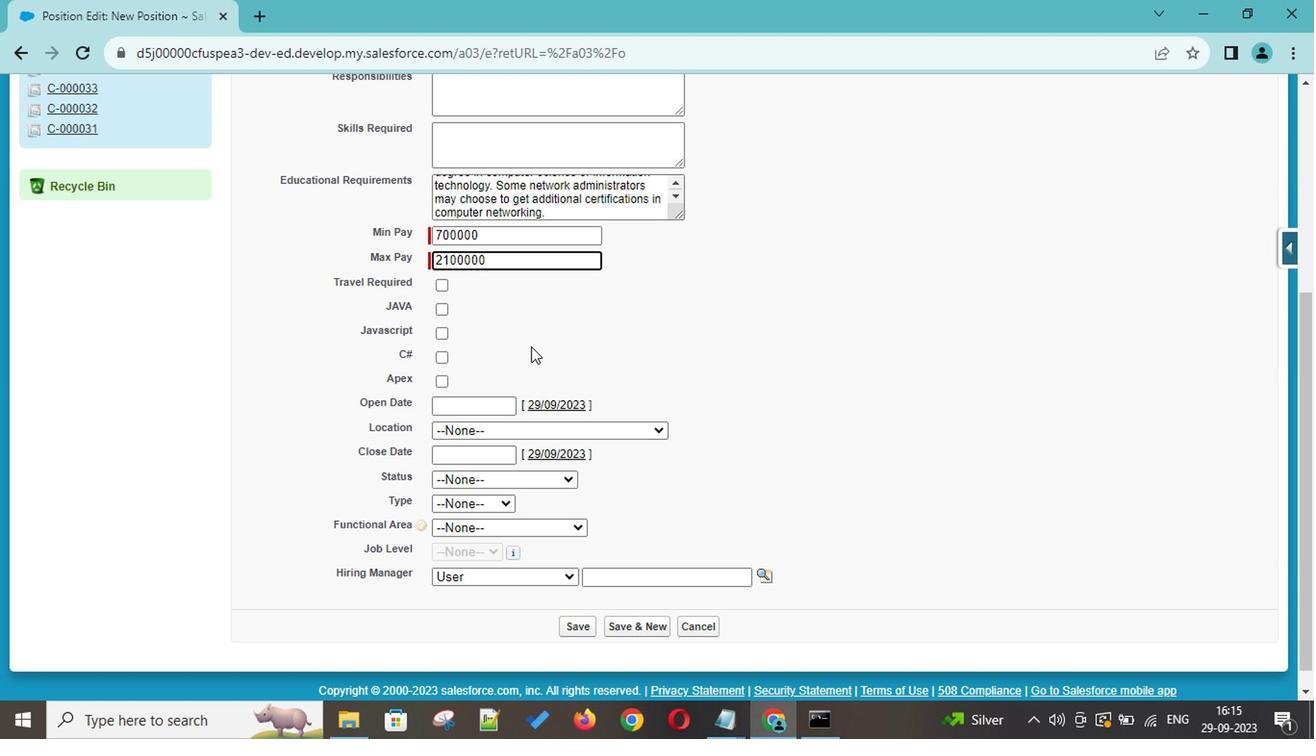 
Action: Mouse scrolled (528, 336) with delta (0, 0)
Screenshot: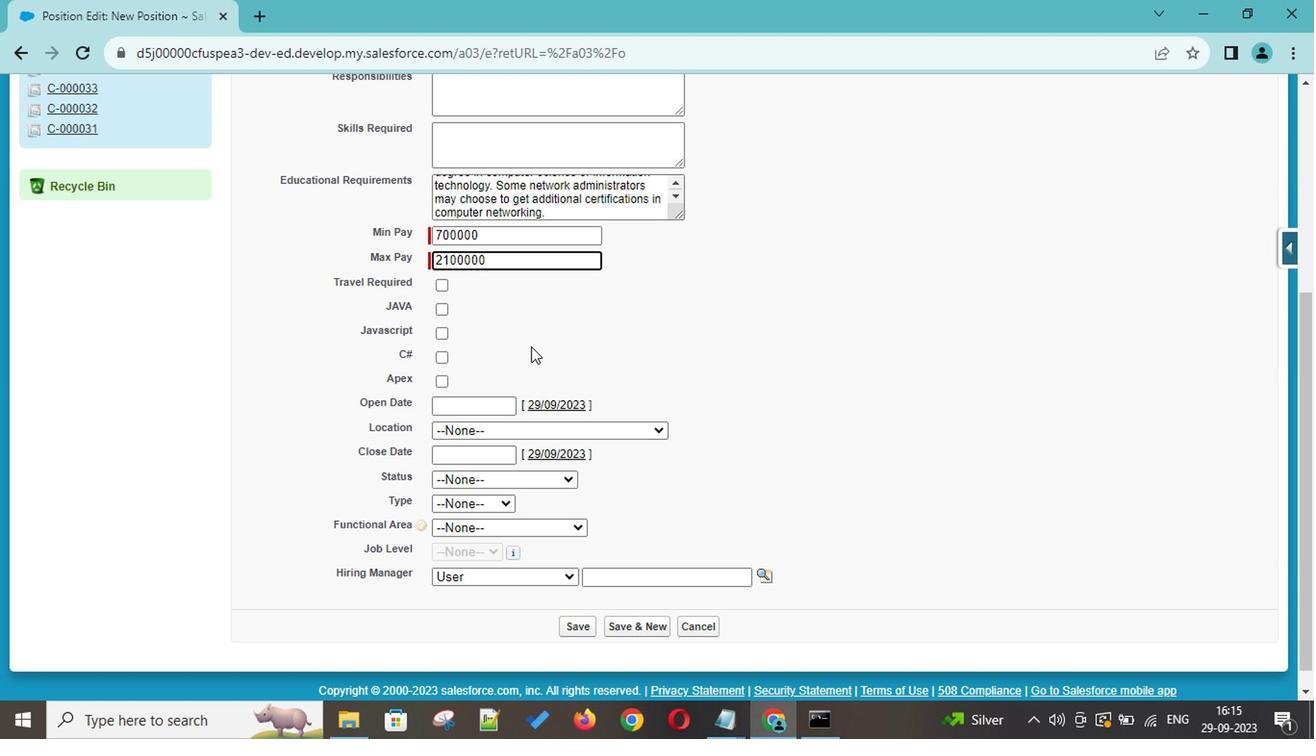 
Action: Mouse scrolled (528, 336) with delta (0, 0)
Screenshot: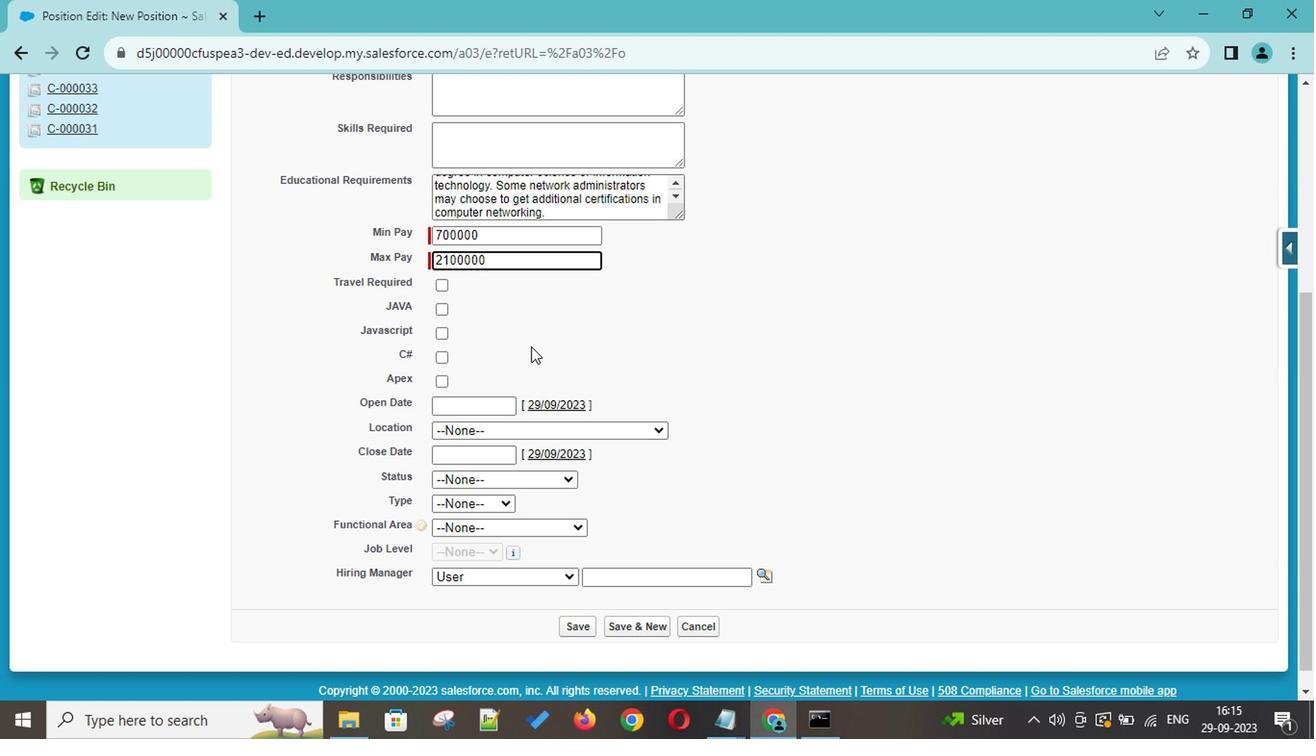 
Action: Mouse scrolled (528, 336) with delta (0, 0)
Screenshot: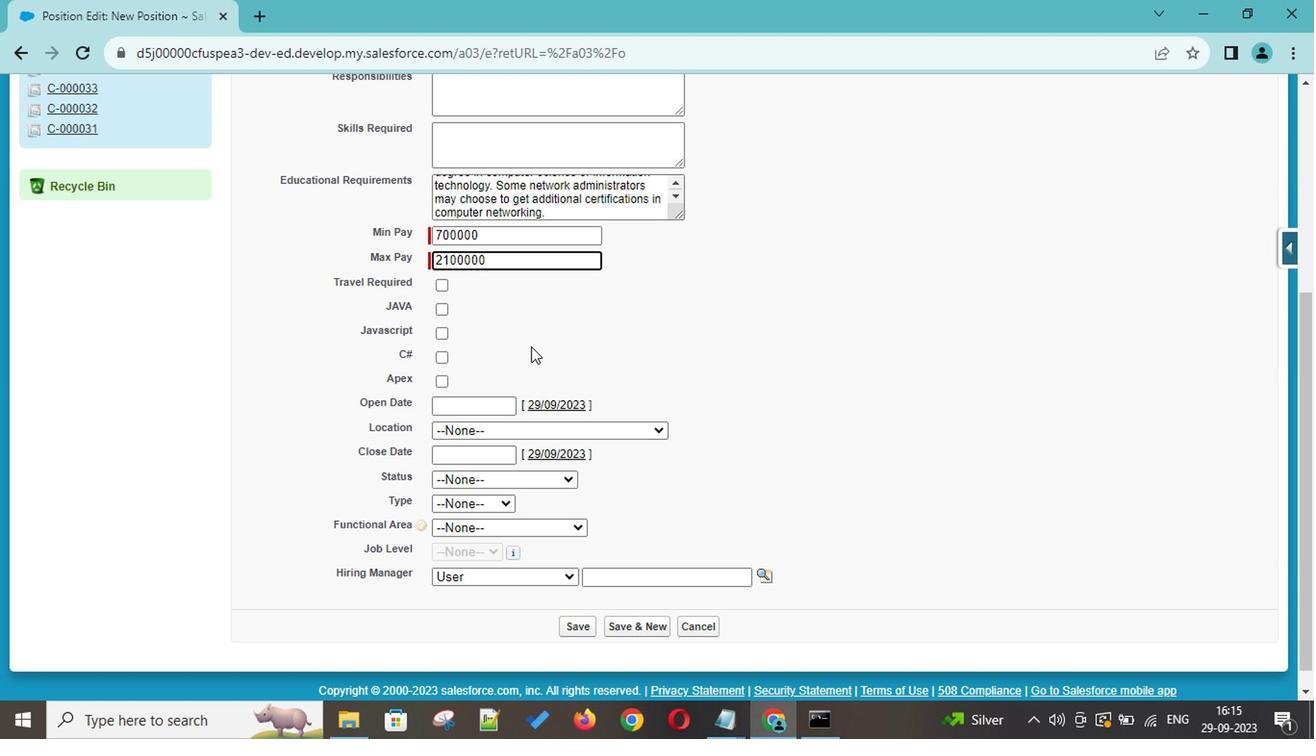 
Action: Mouse scrolled (528, 336) with delta (0, 0)
Screenshot: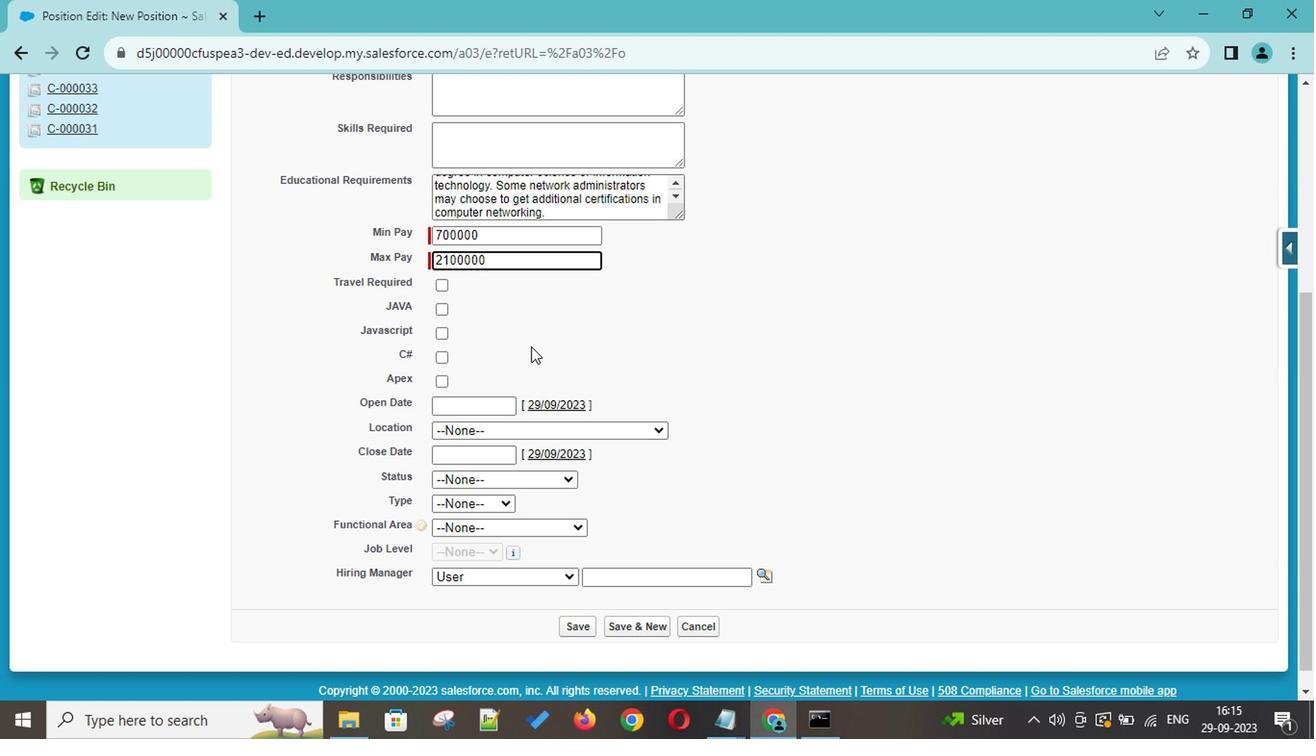 
Action: Mouse scrolled (528, 336) with delta (0, 0)
Screenshot: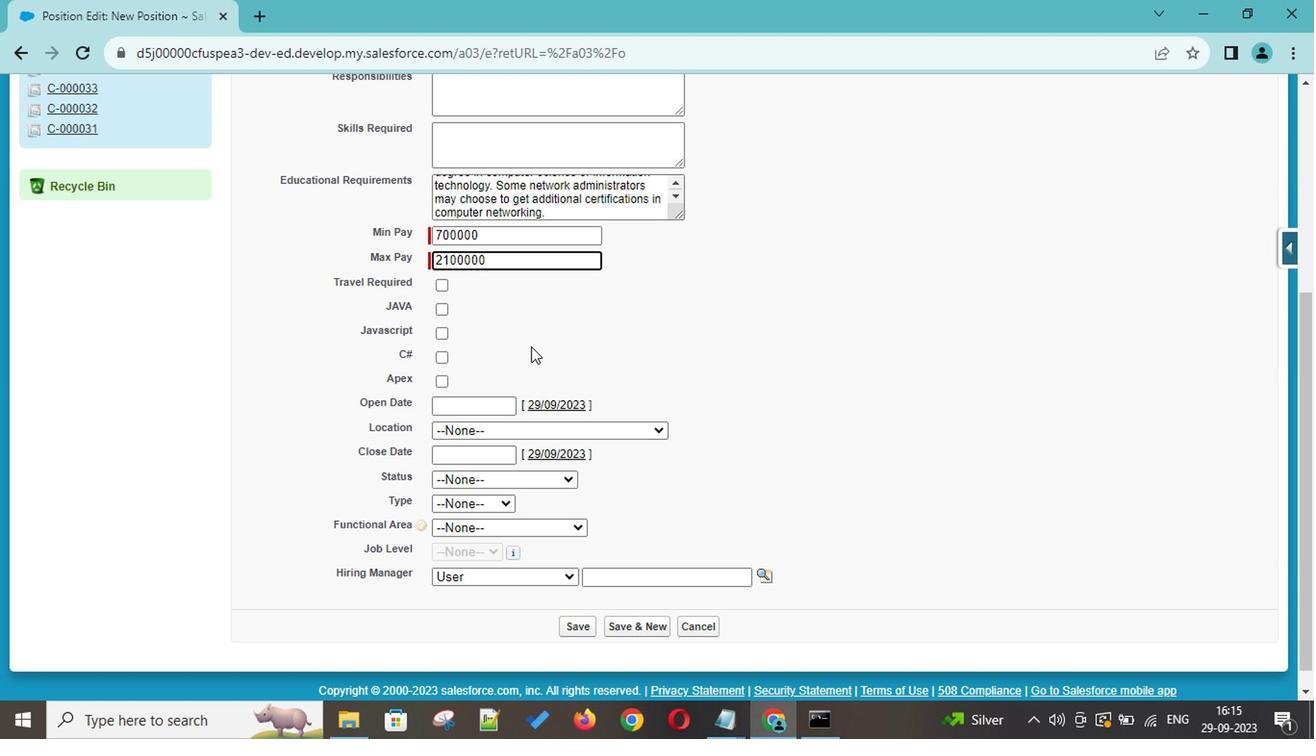 
Action: Mouse moved to (569, 369)
Screenshot: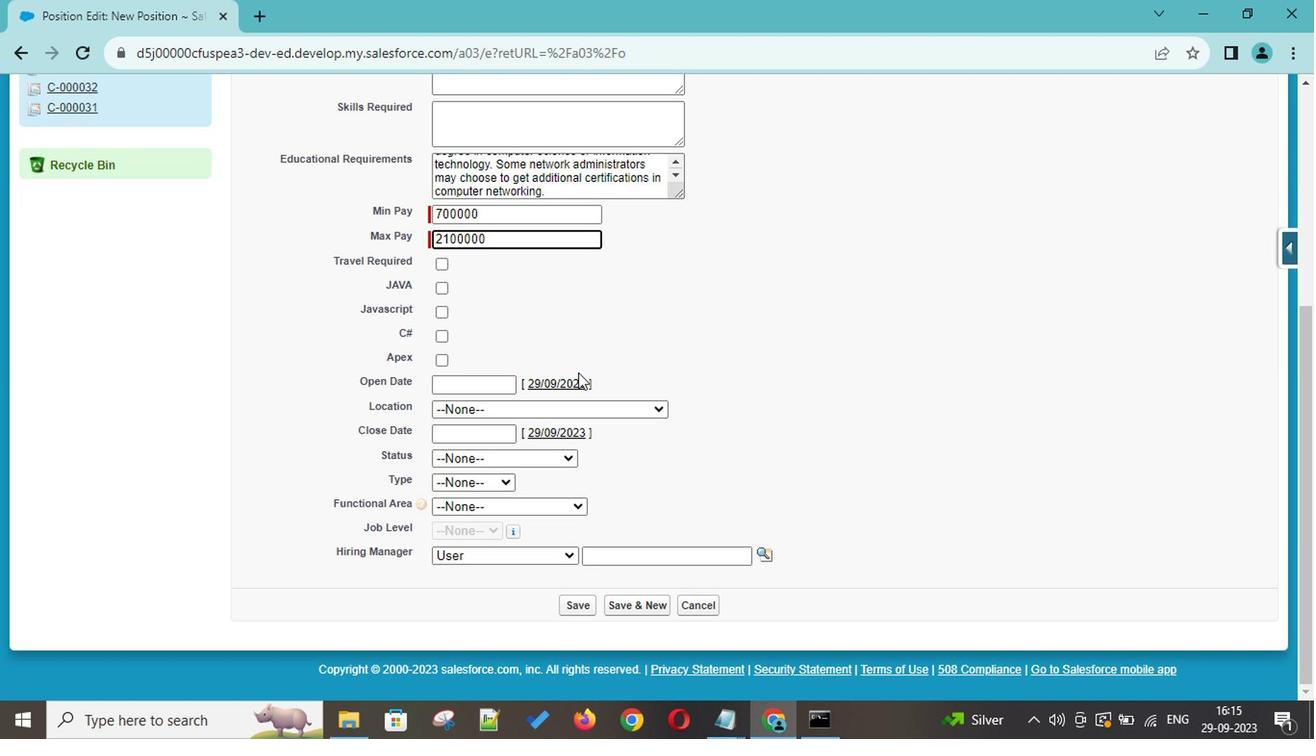 
Action: Mouse pressed left at (569, 369)
Screenshot: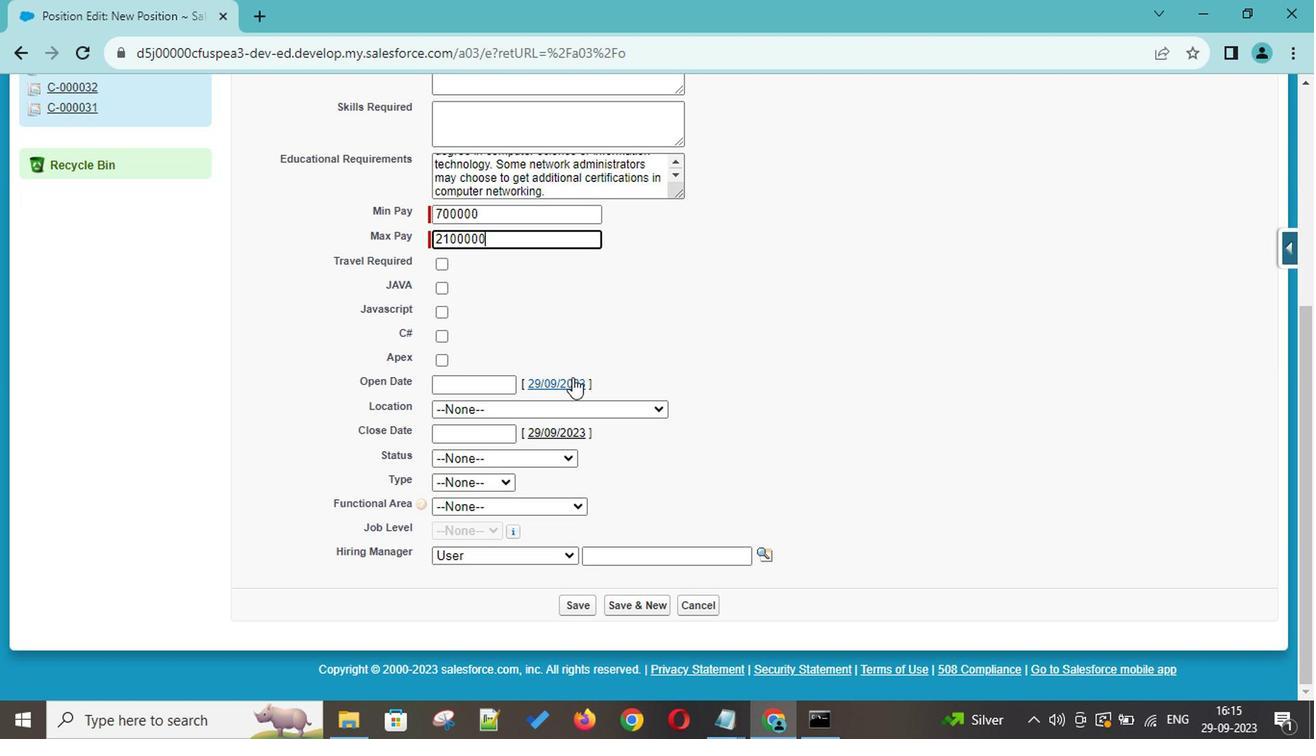 
Action: Mouse moved to (541, 428)
Screenshot: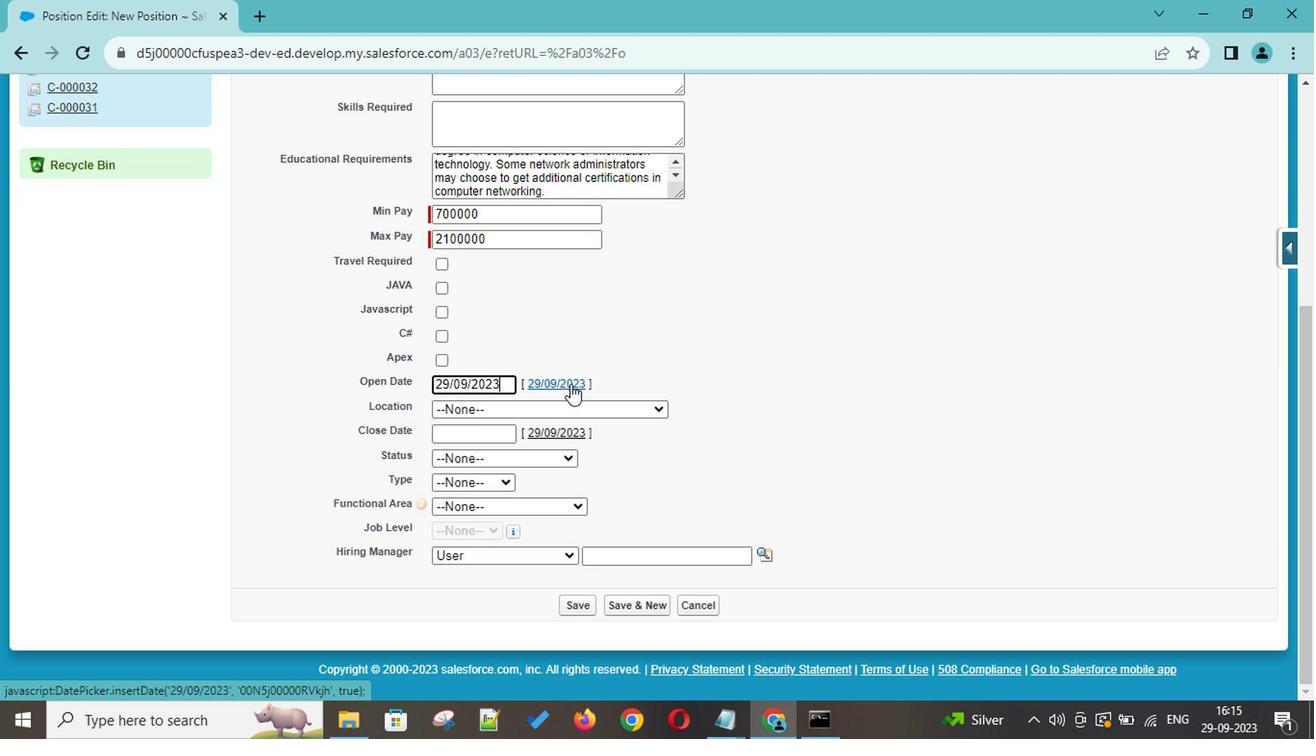 
Action: Mouse pressed left at (541, 428)
Screenshot: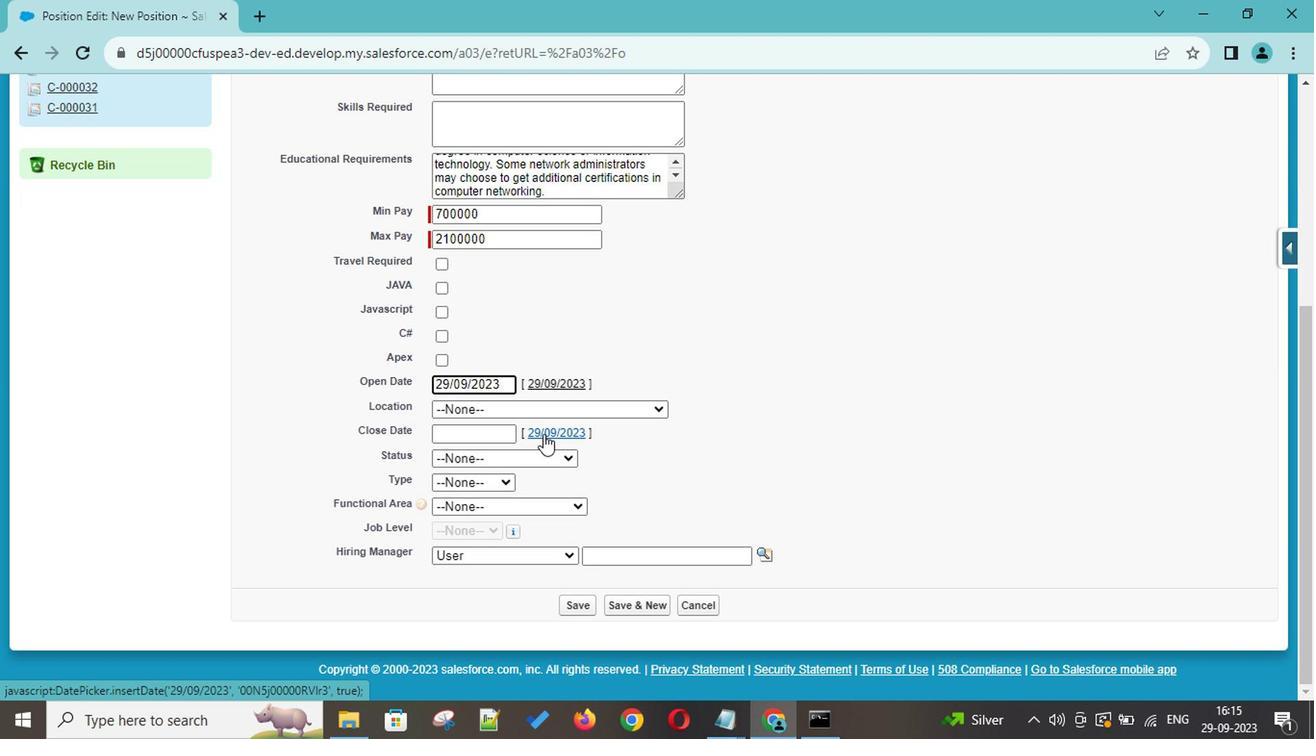 
Action: Mouse moved to (460, 412)
Screenshot: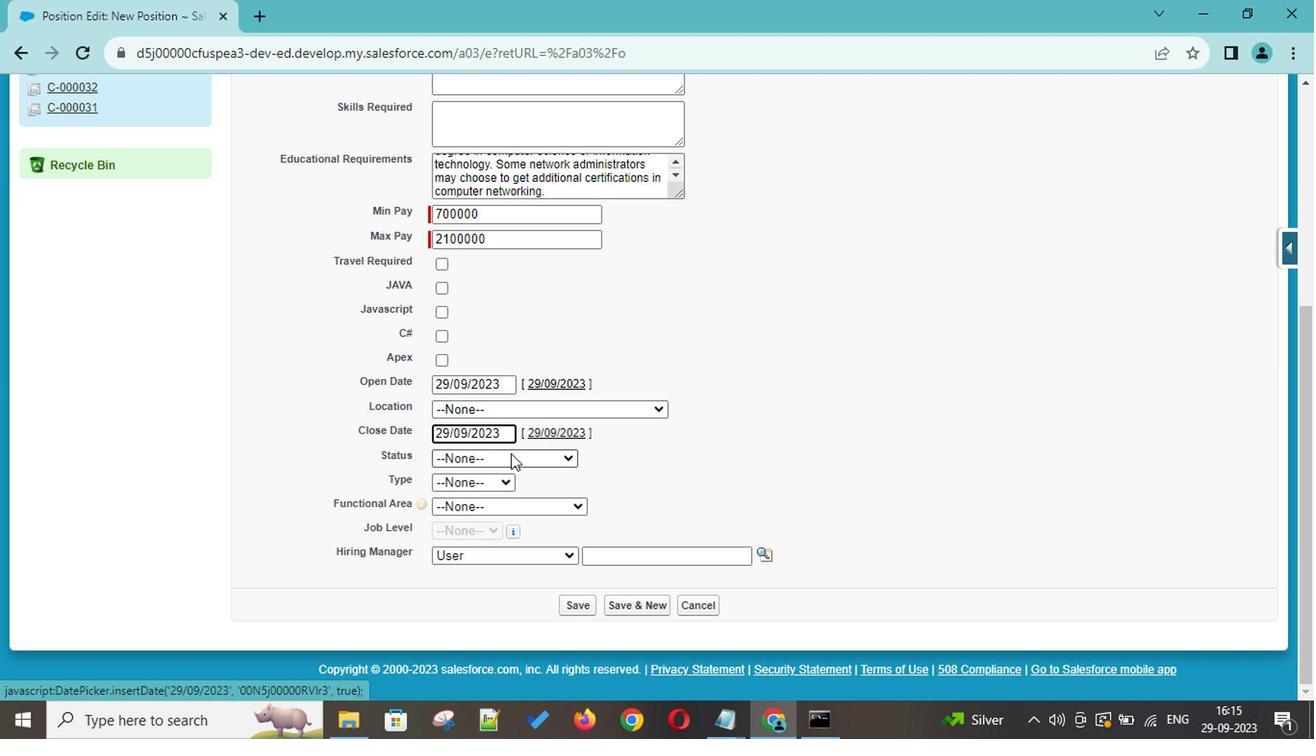 
Action: Mouse pressed left at (460, 412)
Screenshot: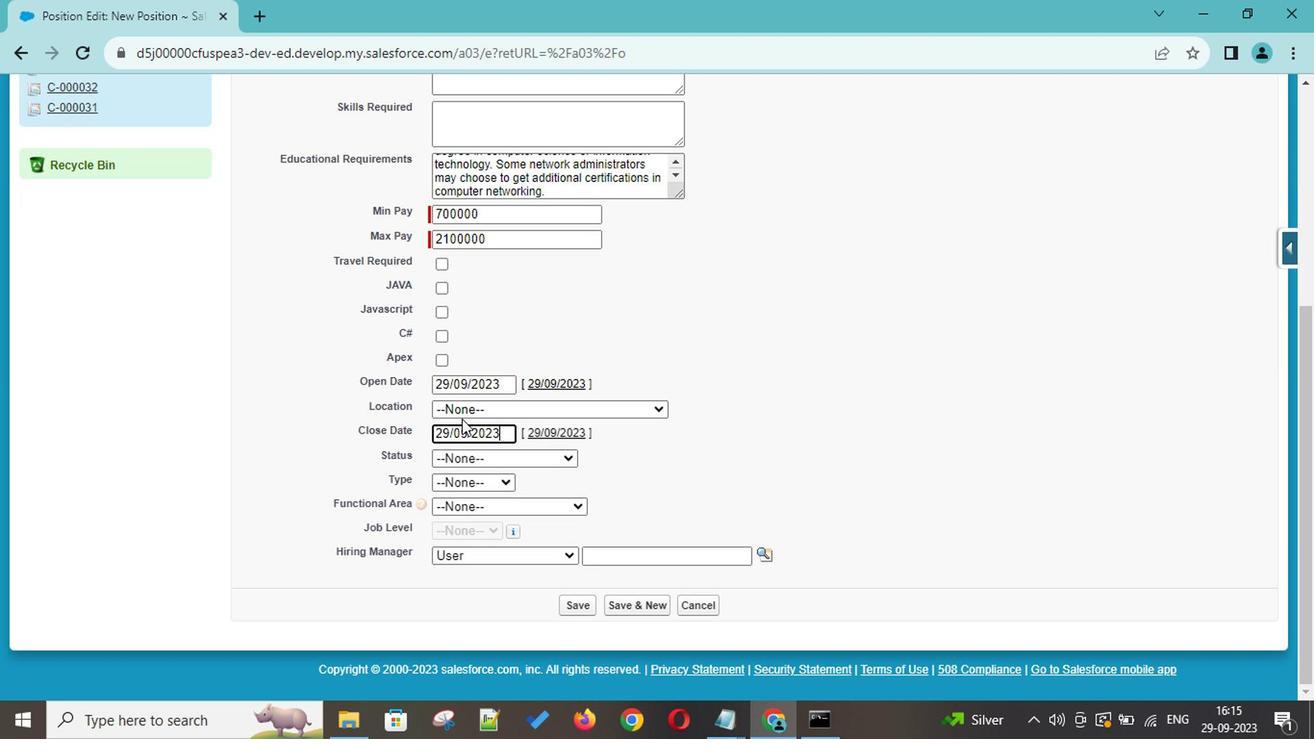 
Action: Mouse pressed left at (460, 412)
Screenshot: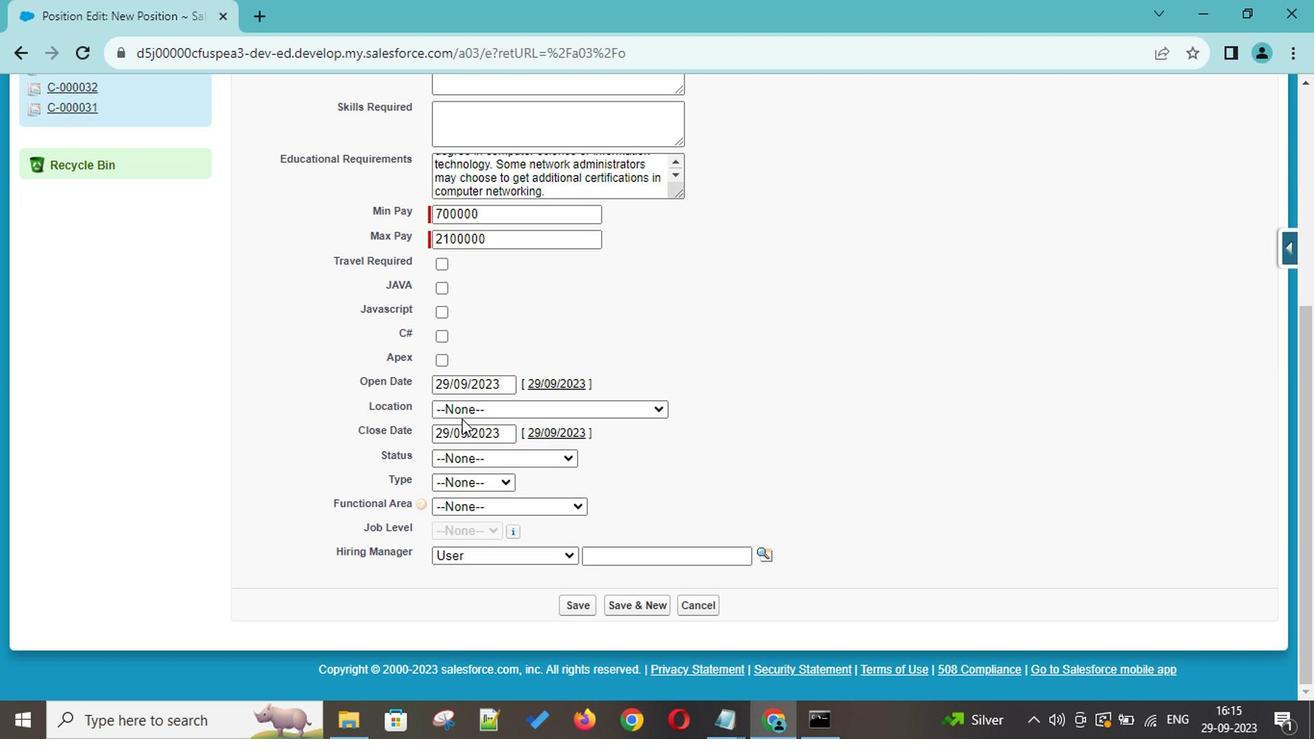 
Action: Mouse moved to (478, 405)
Screenshot: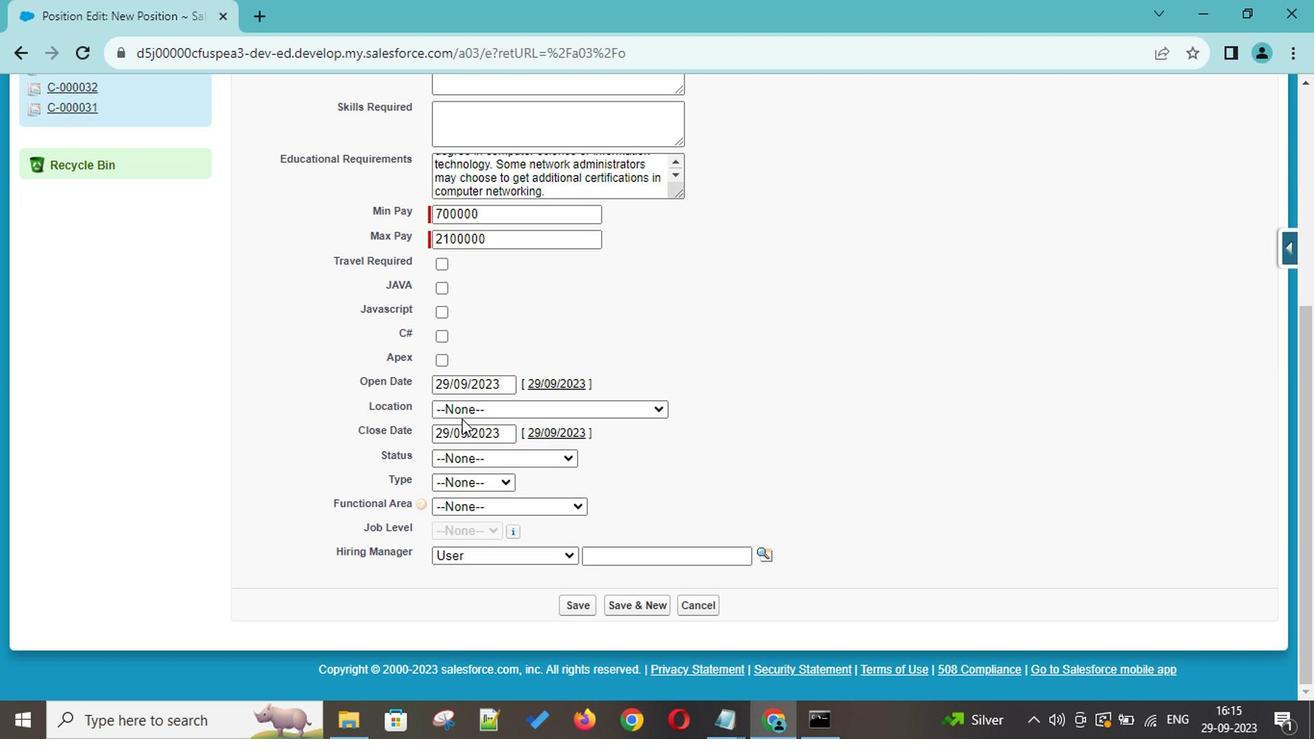 
Action: Mouse pressed left at (478, 405)
Screenshot: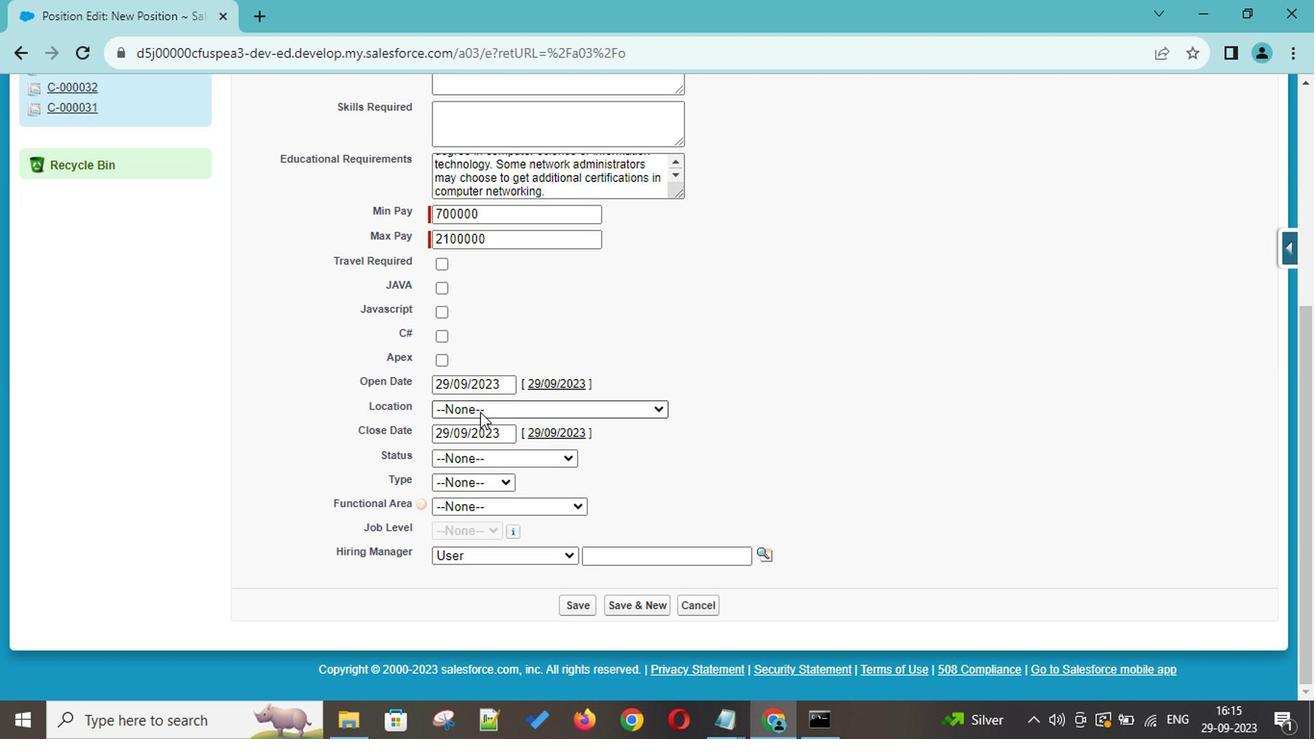 
Action: Mouse moved to (486, 310)
Screenshot: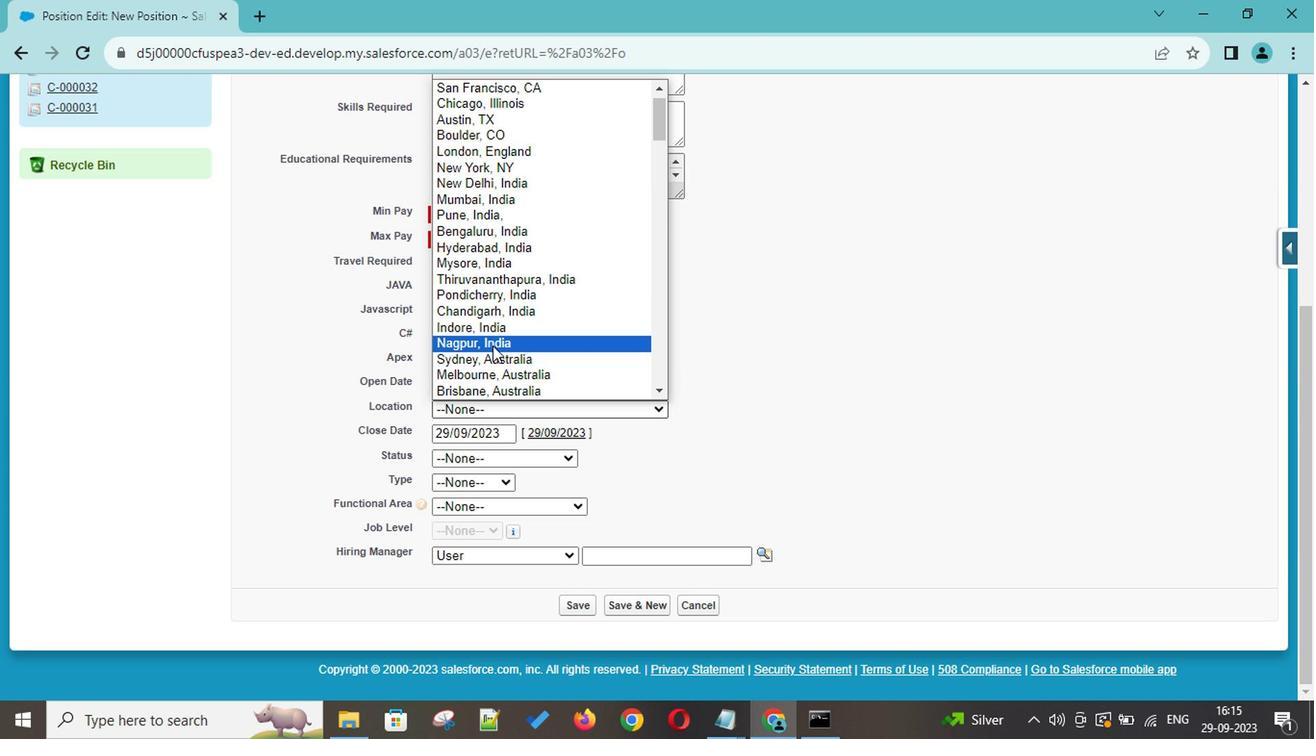 
Action: Mouse pressed left at (486, 310)
Screenshot: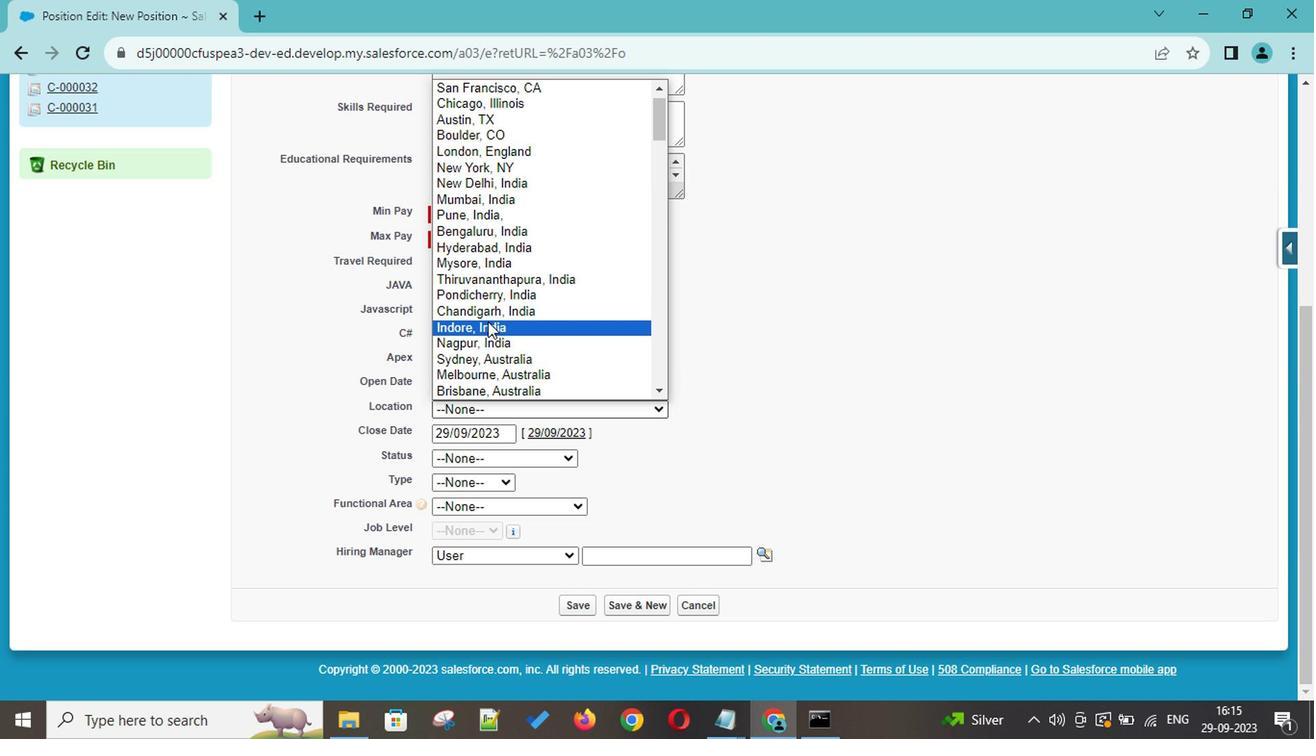 
Action: Mouse moved to (631, 474)
Screenshot: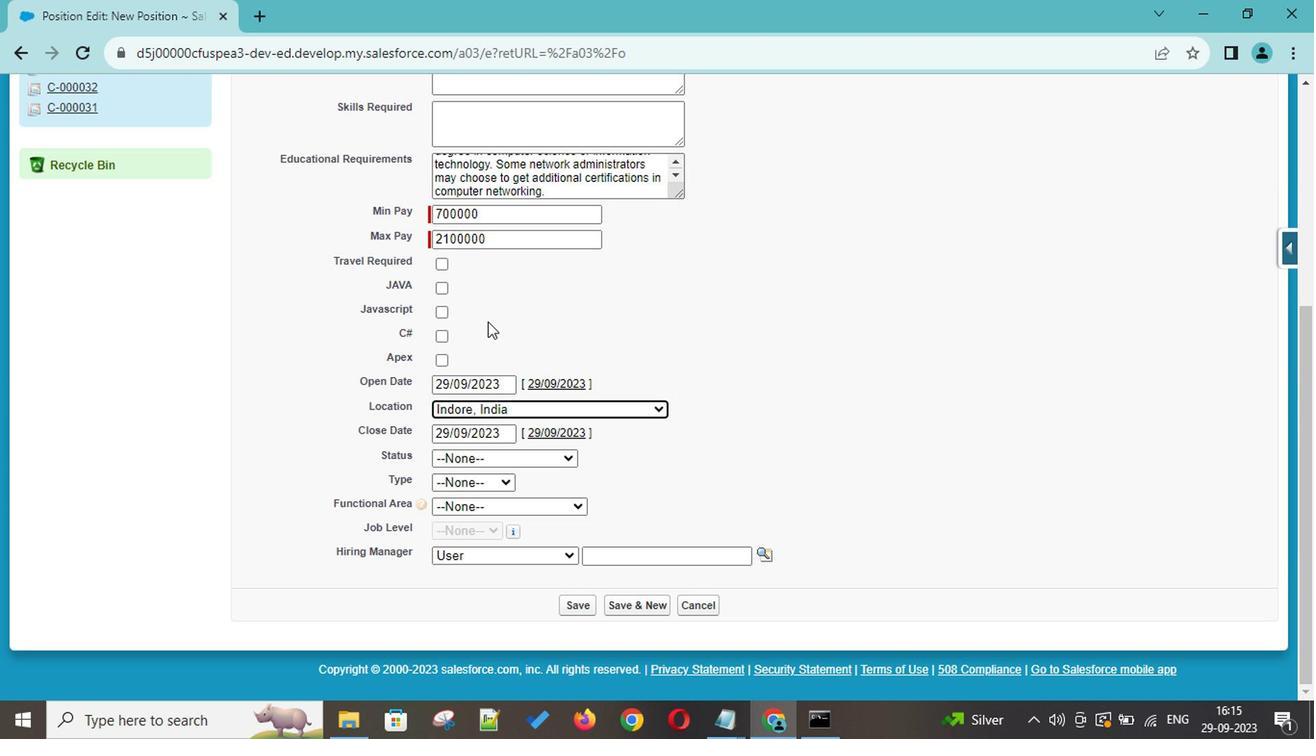 
Action: Mouse scrolled (631, 473) with delta (0, 0)
Screenshot: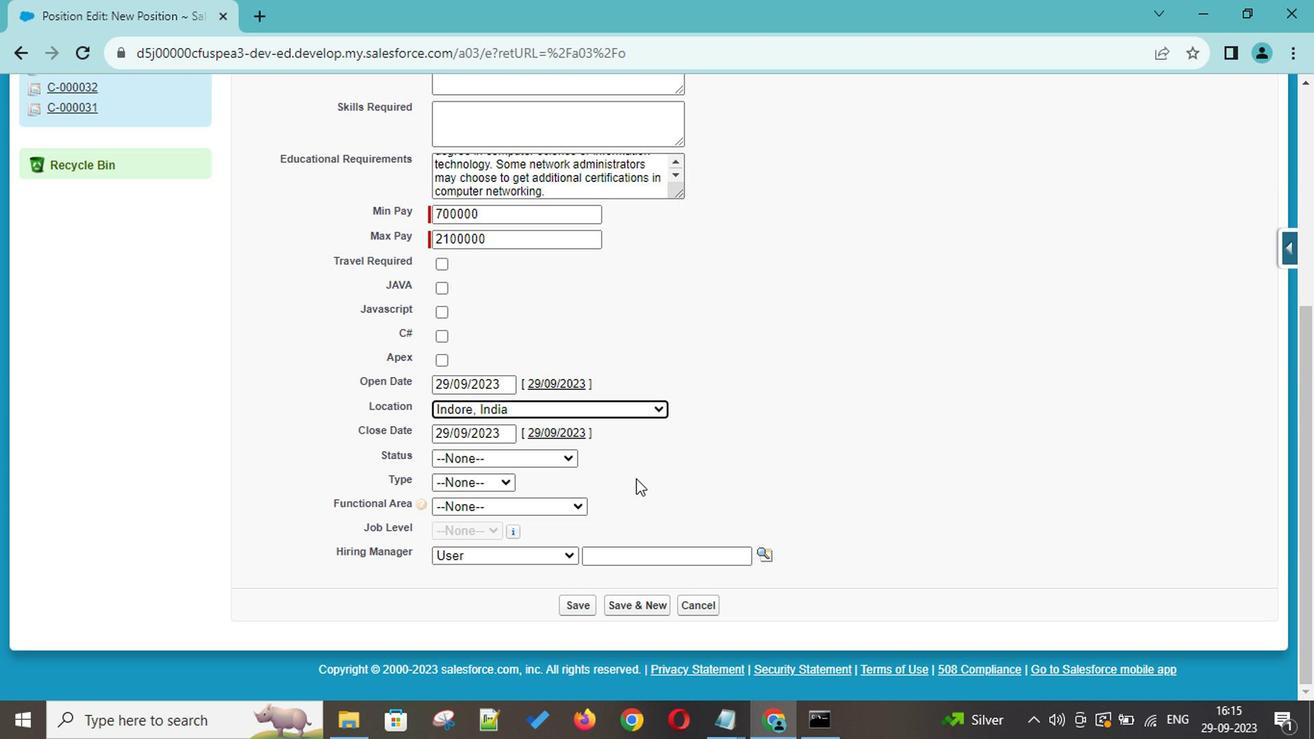 
Action: Mouse scrolled (631, 473) with delta (0, 0)
Screenshot: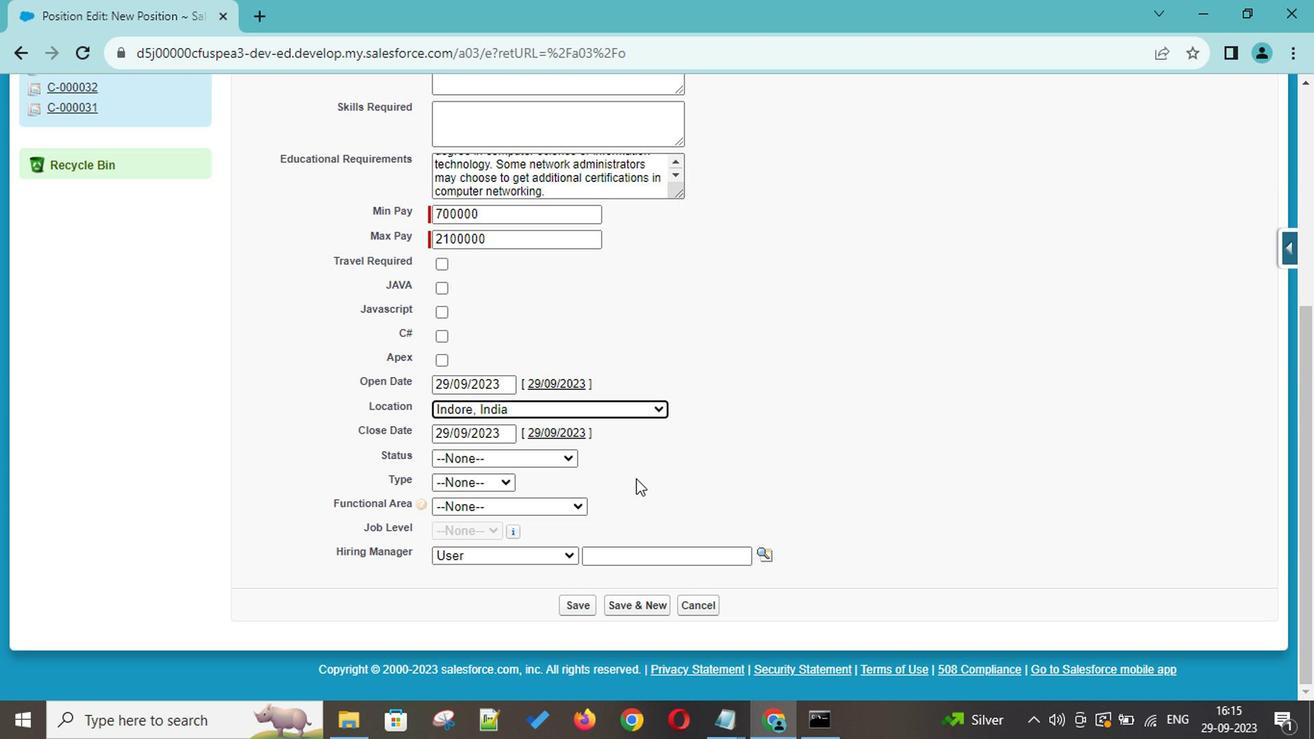 
Action: Mouse scrolled (631, 473) with delta (0, 0)
Screenshot: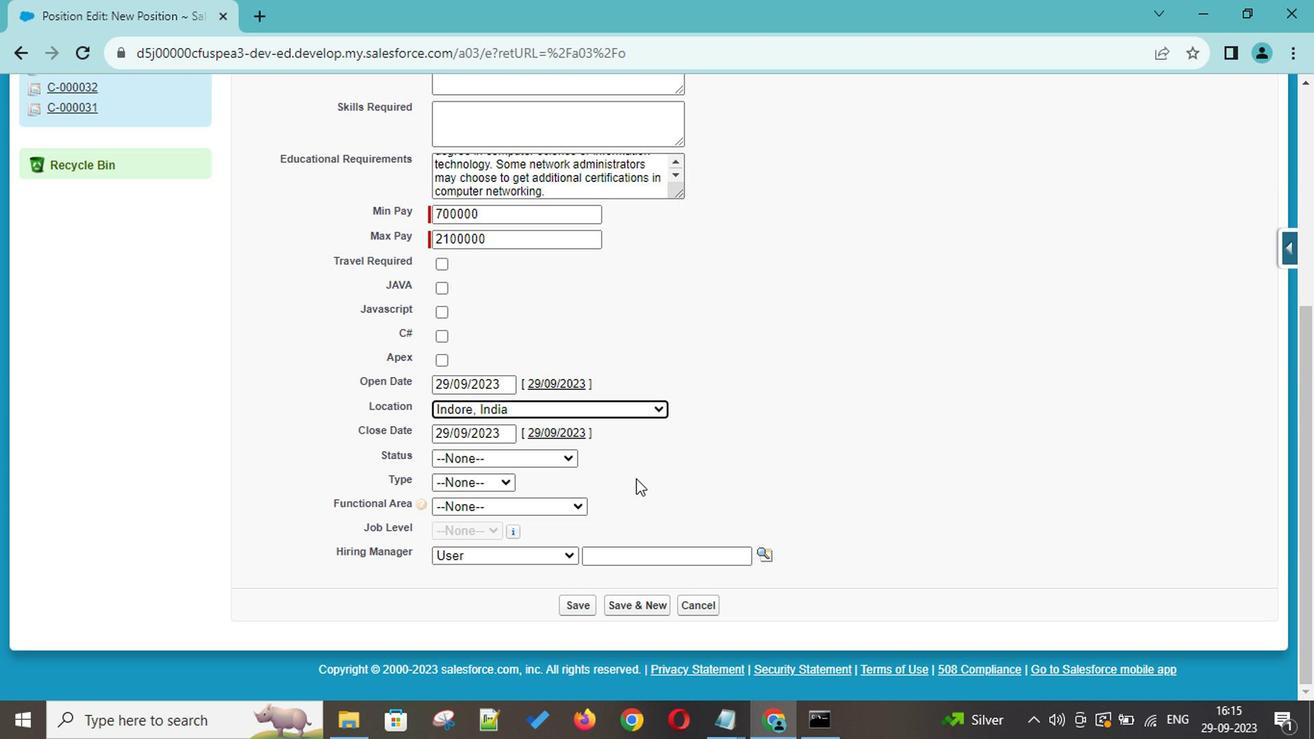
Action: Mouse scrolled (631, 473) with delta (0, 0)
Screenshot: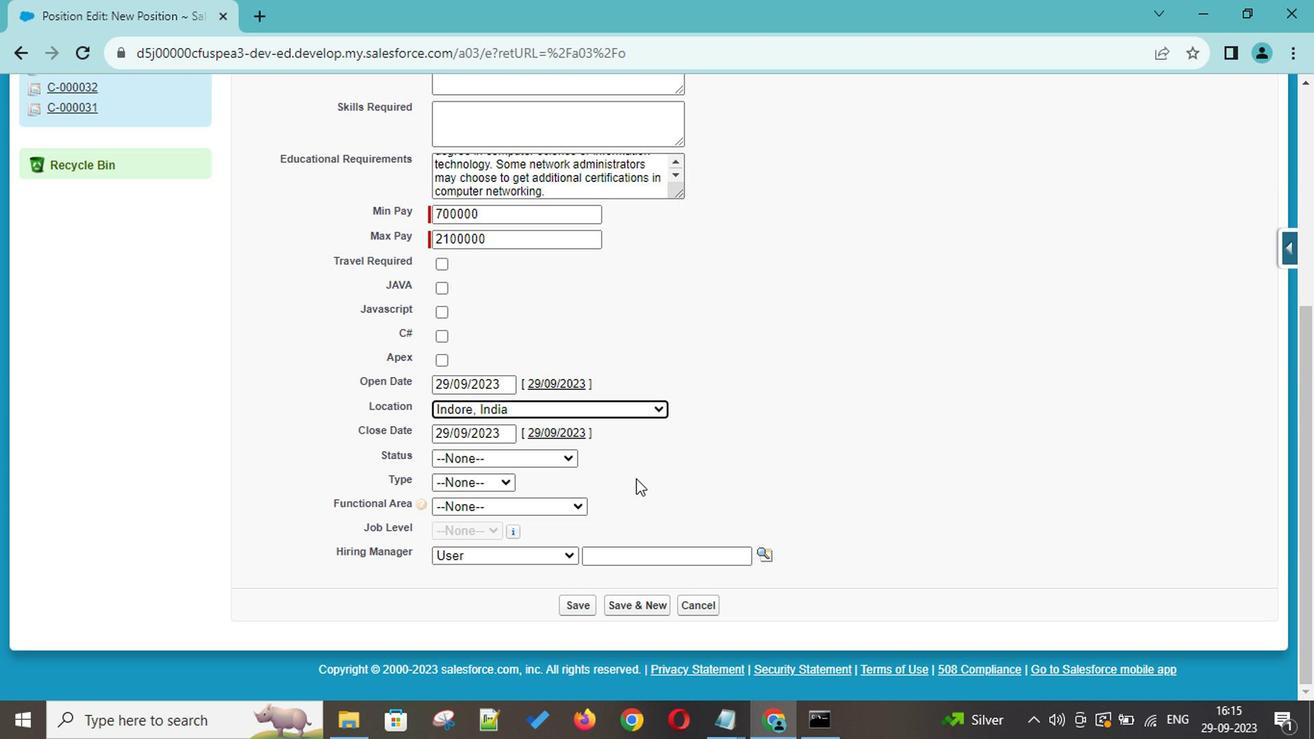 
Action: Mouse scrolled (631, 473) with delta (0, 0)
Screenshot: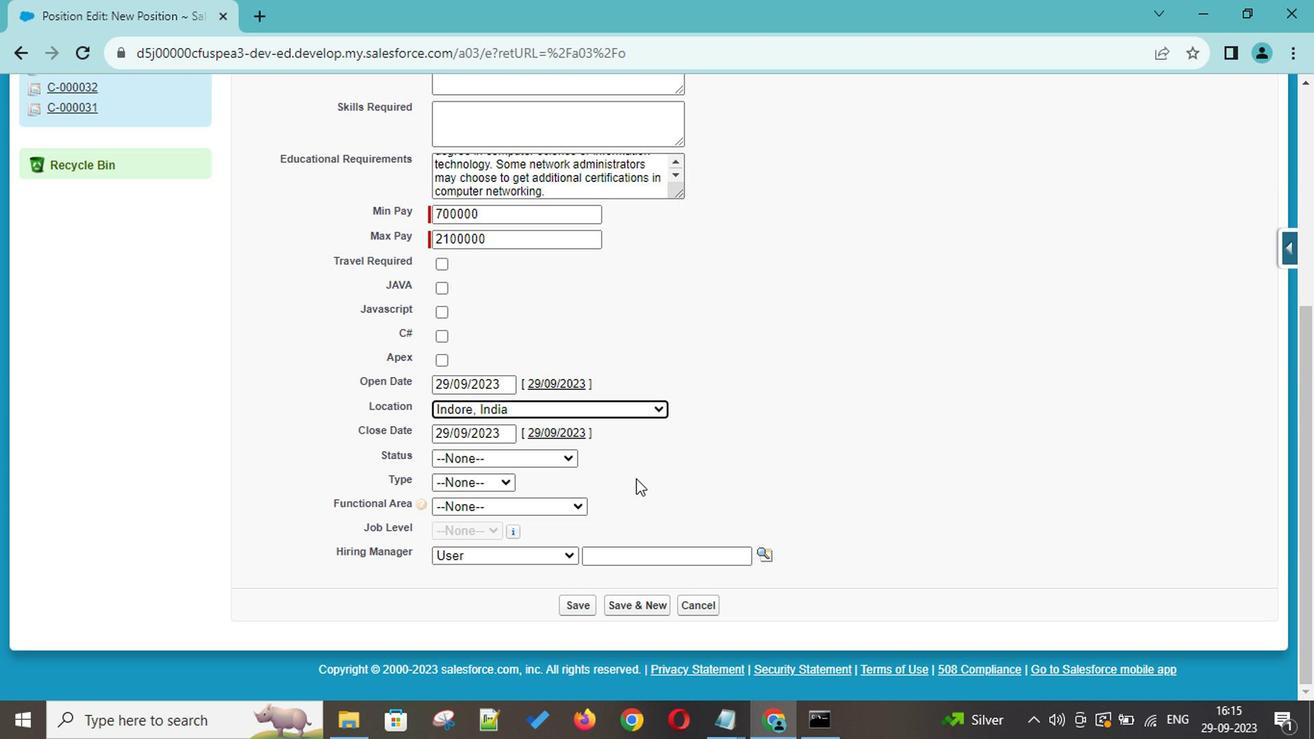 
Action: Mouse scrolled (631, 473) with delta (0, 0)
Screenshot: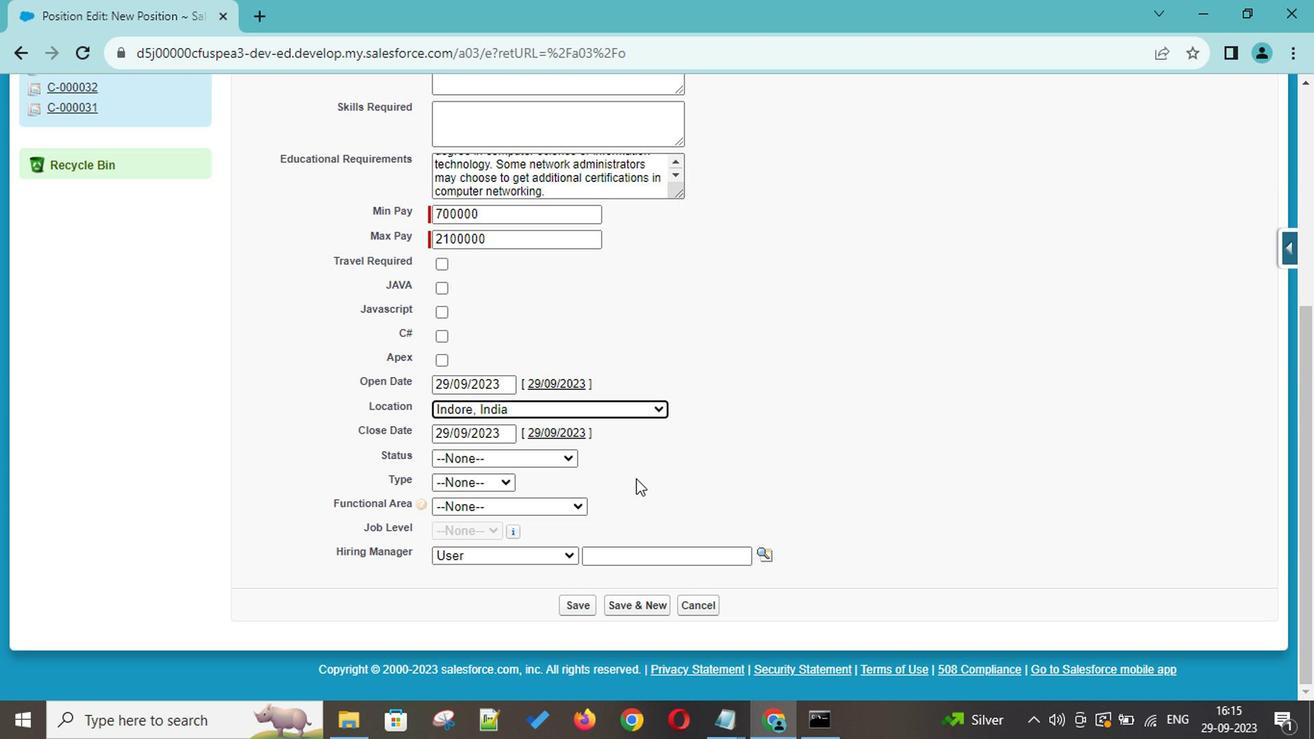 
Action: Mouse scrolled (631, 473) with delta (0, 0)
Screenshot: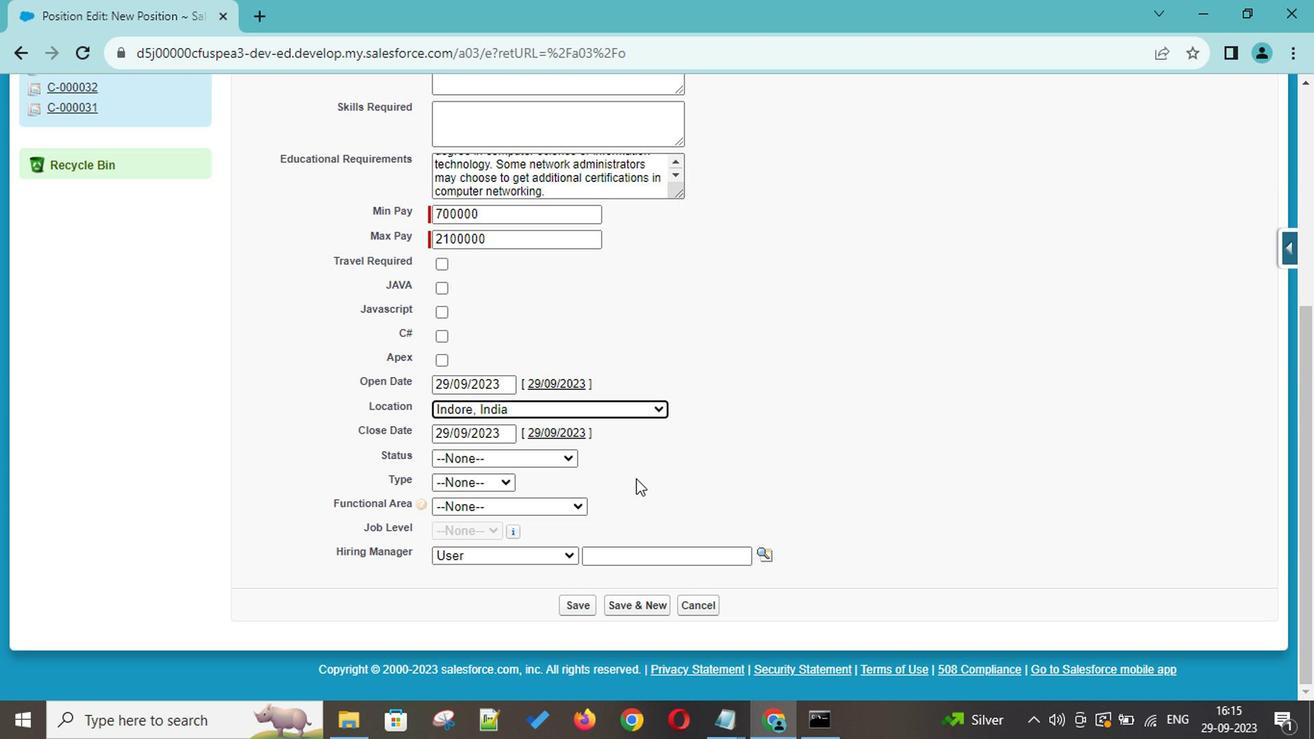 
Action: Mouse moved to (508, 444)
Screenshot: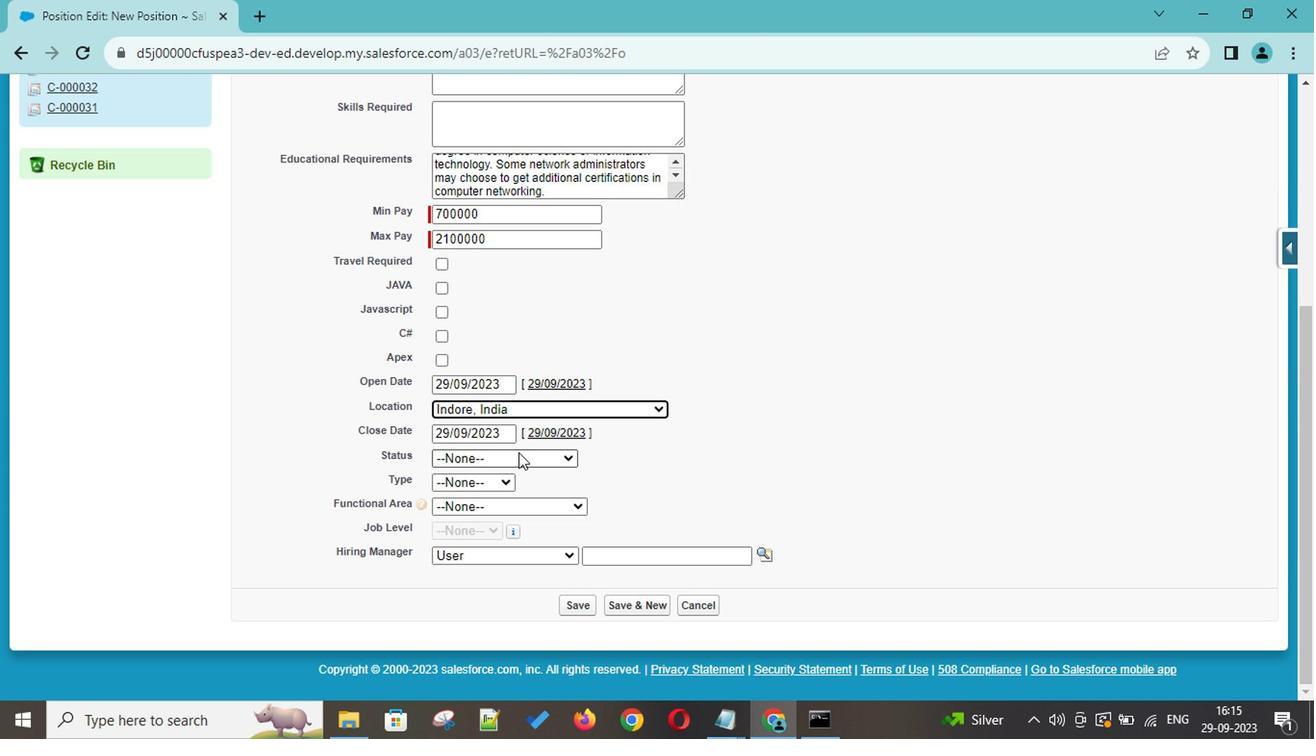
Action: Mouse pressed left at (508, 444)
Screenshot: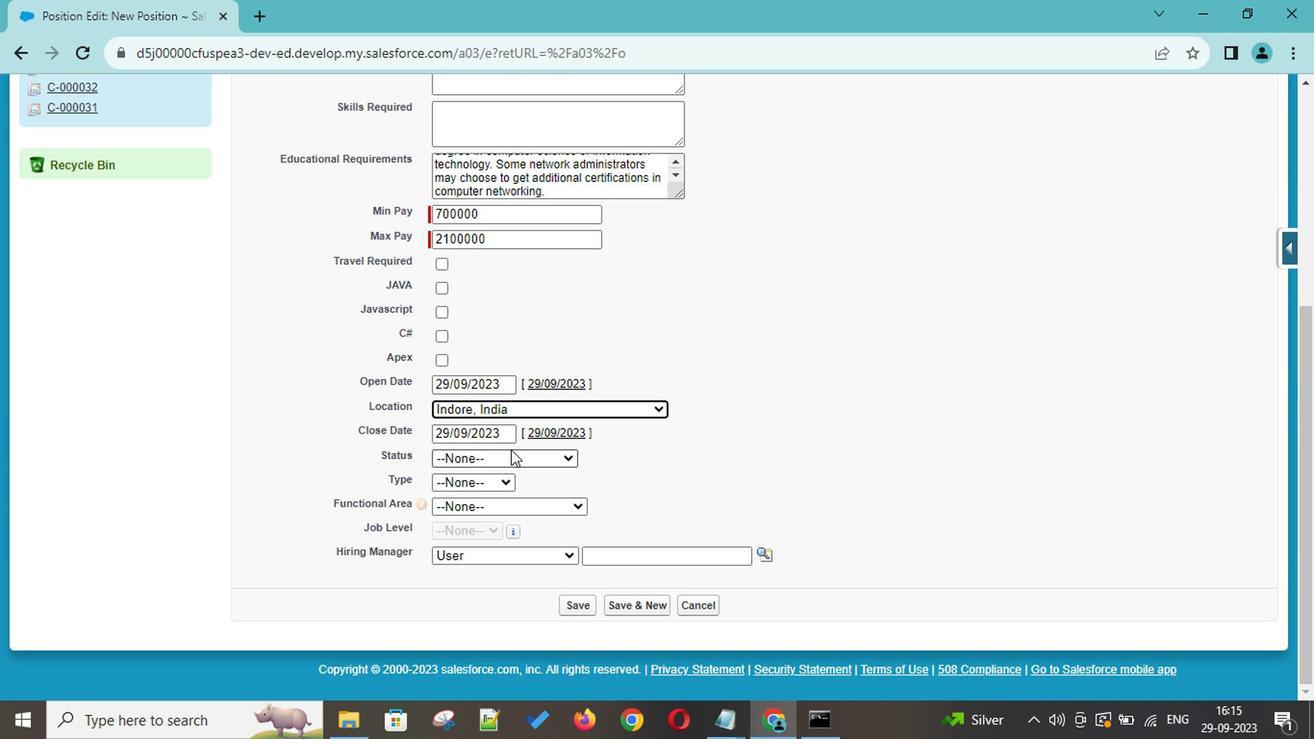 
Action: Mouse moved to (500, 483)
Screenshot: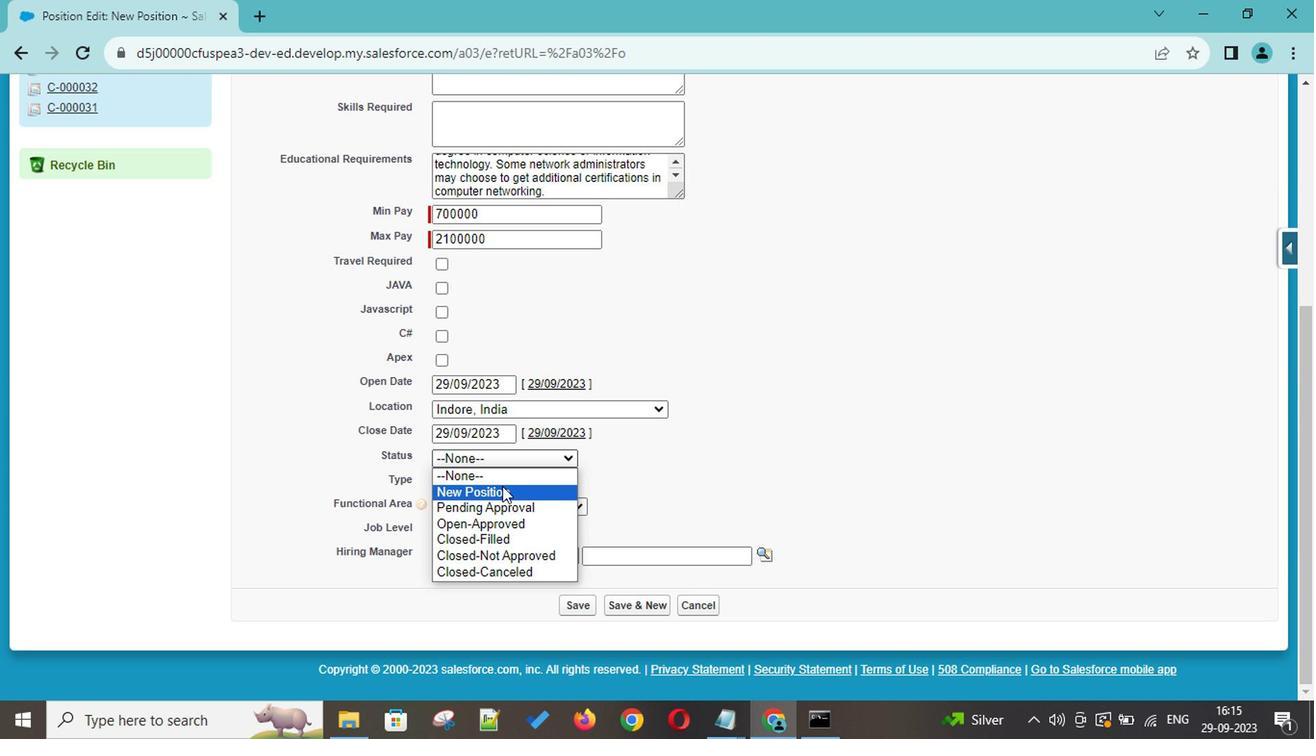 
Action: Mouse pressed left at (500, 483)
Screenshot: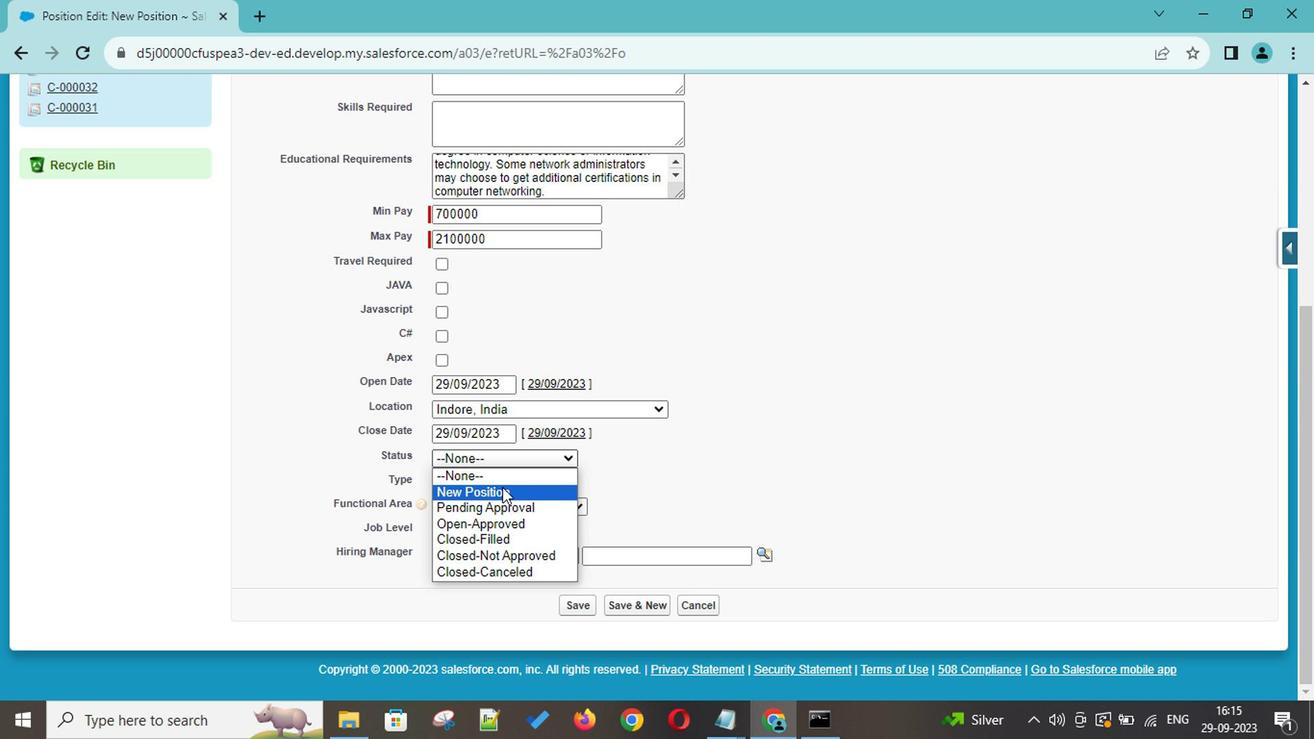 
Action: Mouse moved to (563, 485)
Screenshot: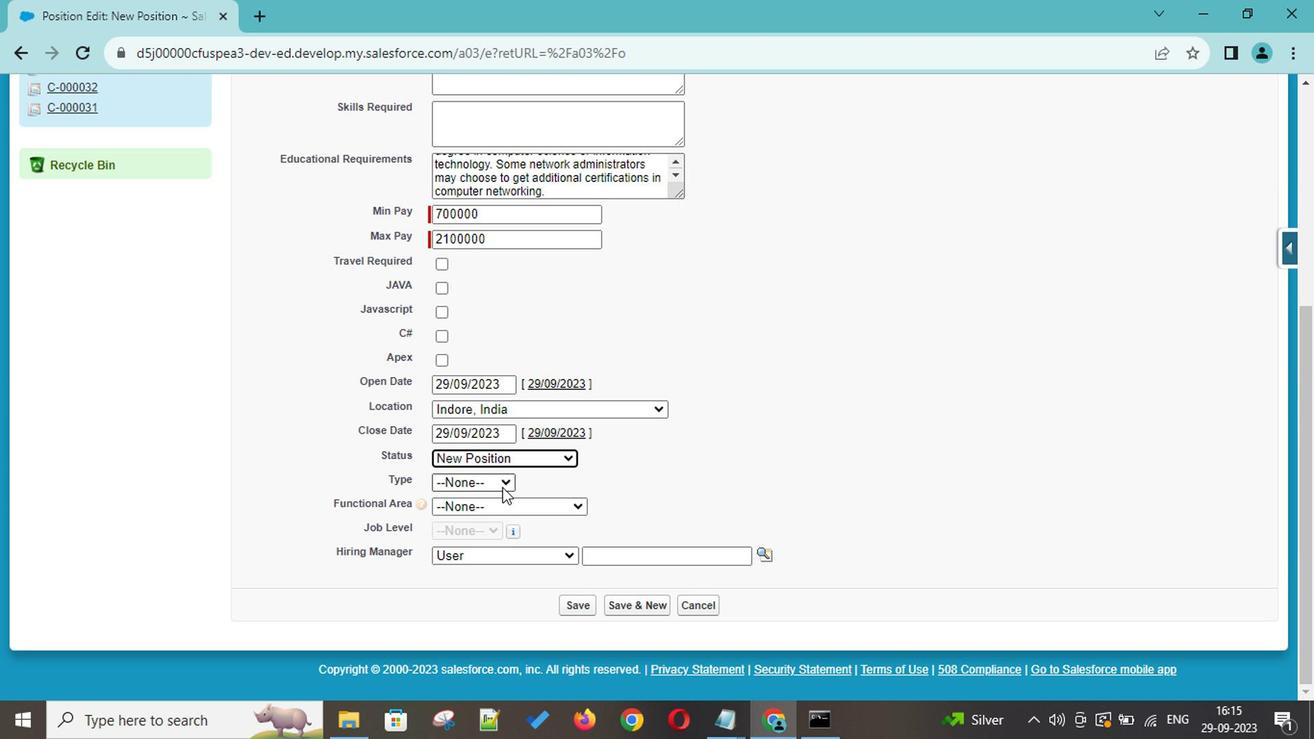 
Action: Mouse scrolled (563, 484) with delta (0, 0)
Screenshot: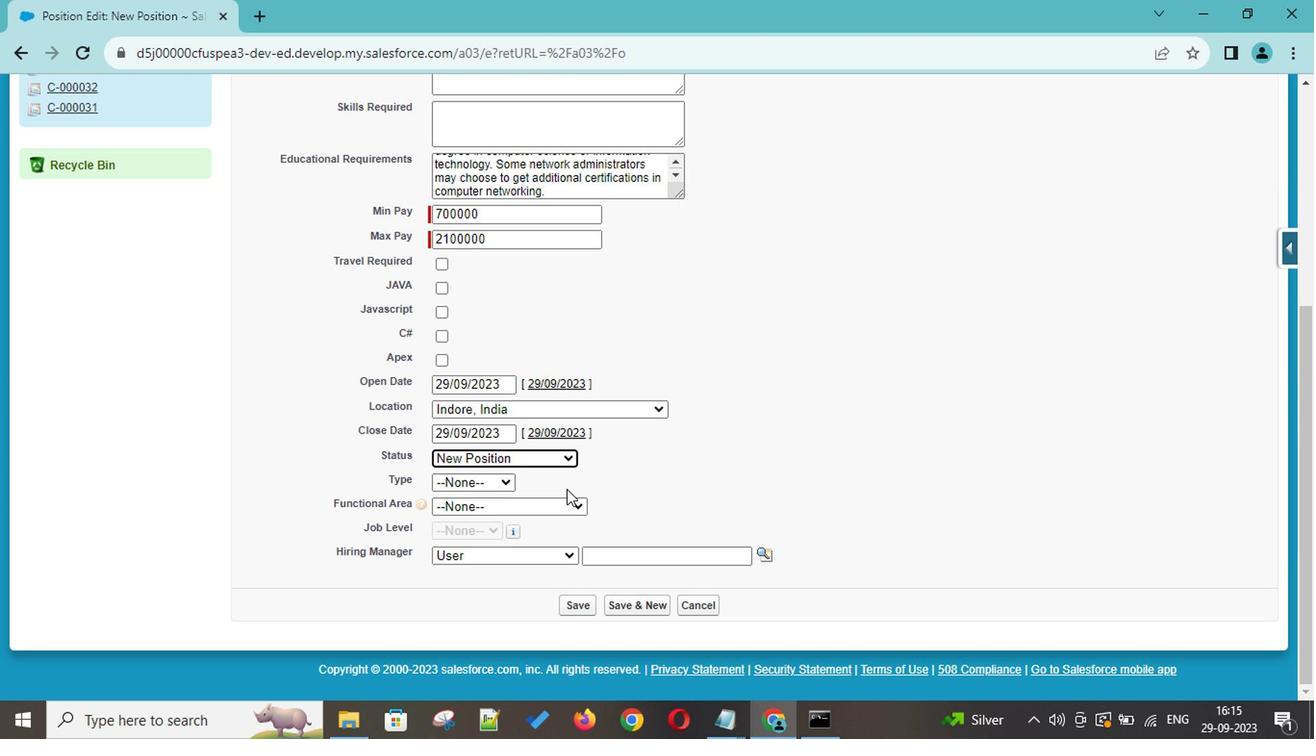 
Action: Mouse scrolled (563, 484) with delta (0, 0)
Screenshot: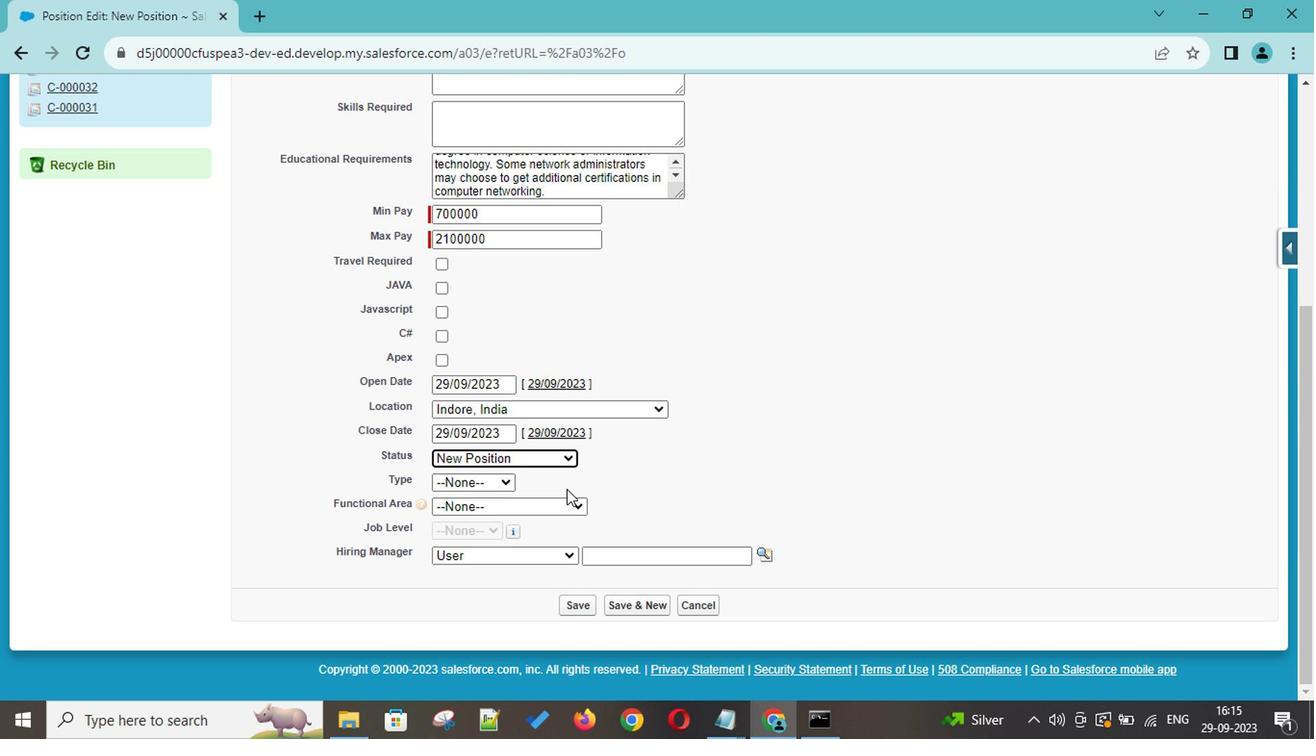 
Action: Mouse scrolled (563, 484) with delta (0, 0)
Screenshot: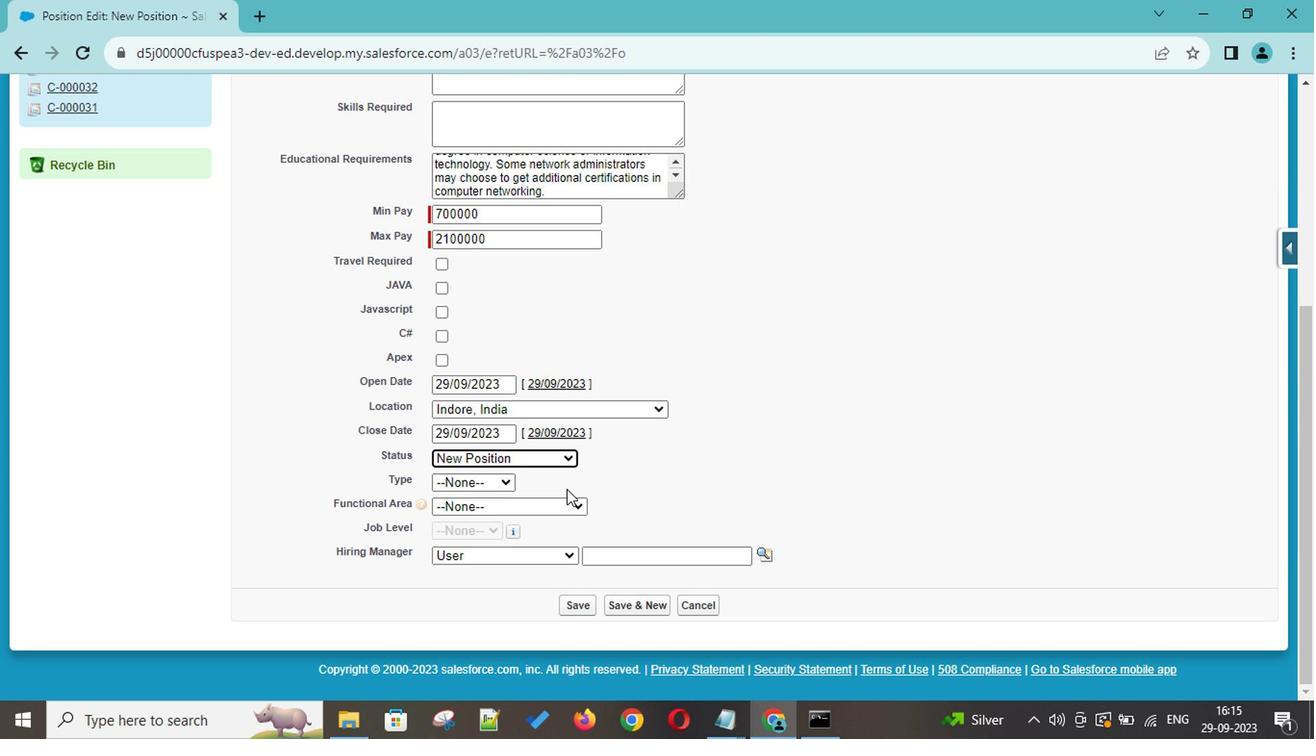 
Action: Mouse moved to (477, 474)
Screenshot: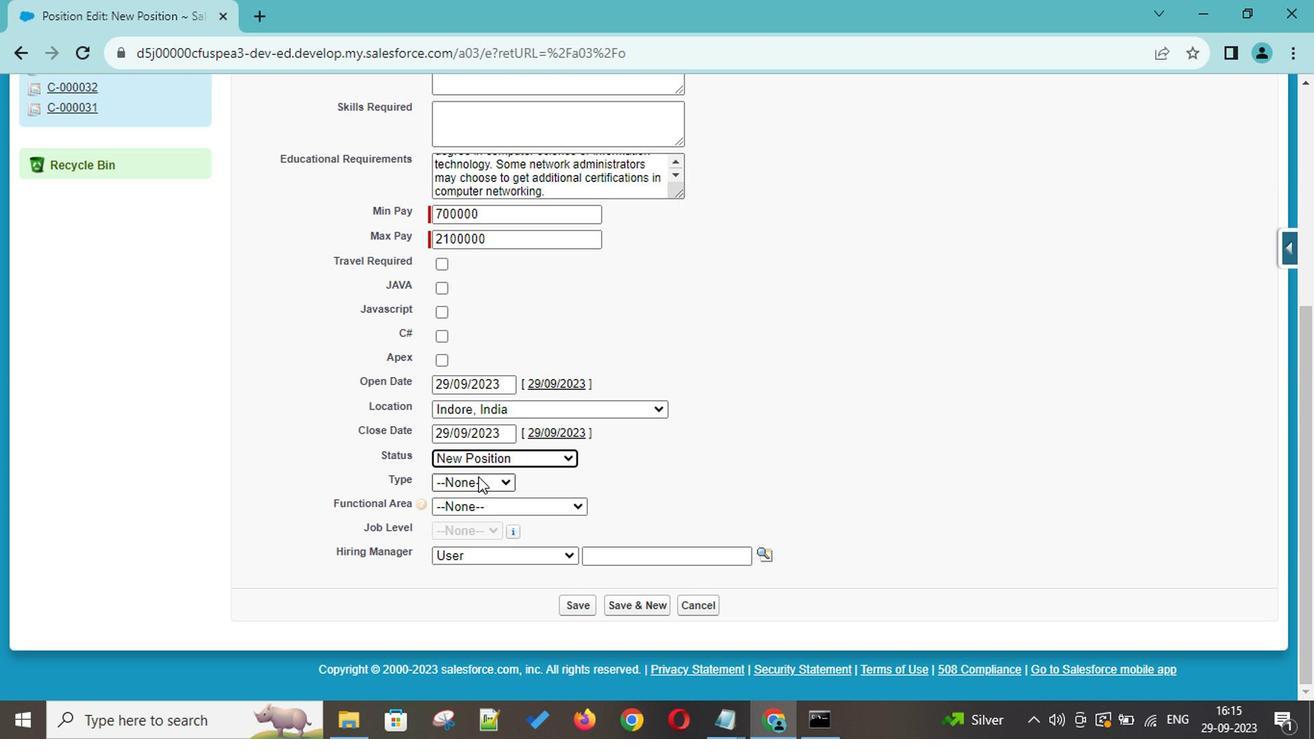 
Action: Mouse pressed left at (477, 474)
Screenshot: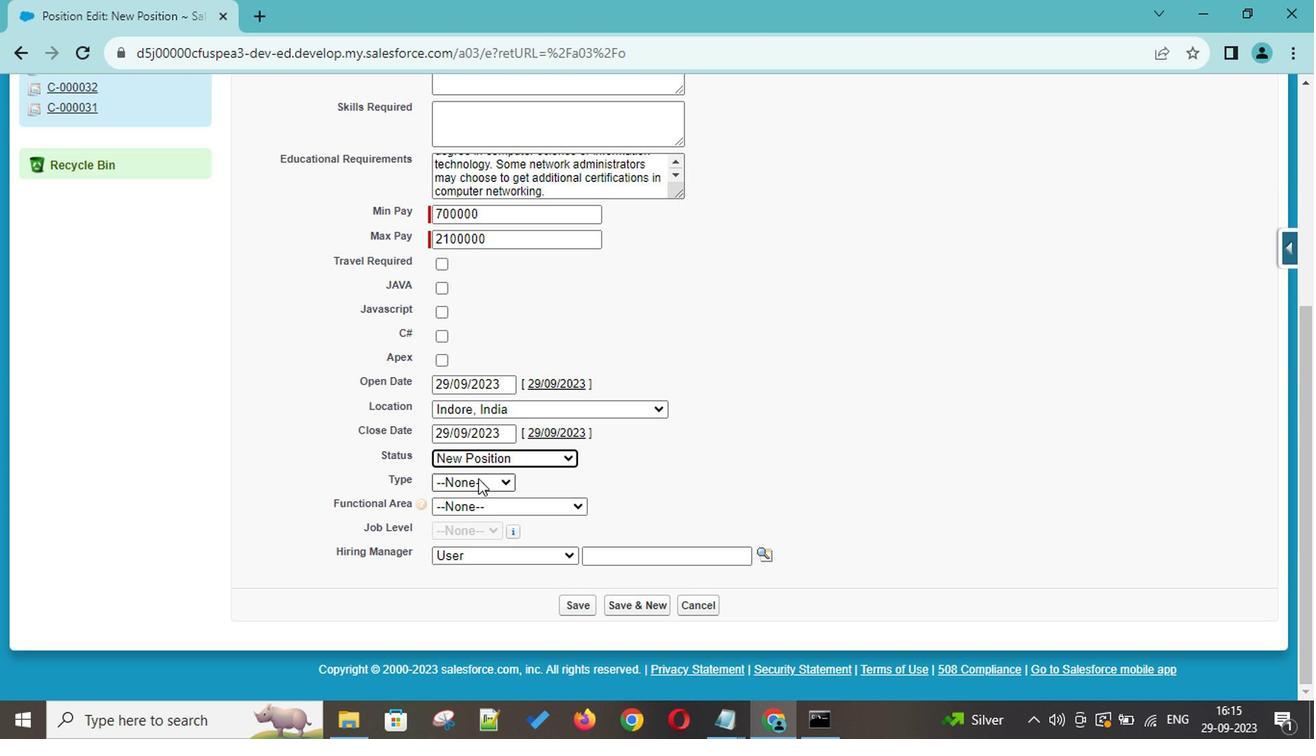 
Action: Mouse moved to (473, 517)
Screenshot: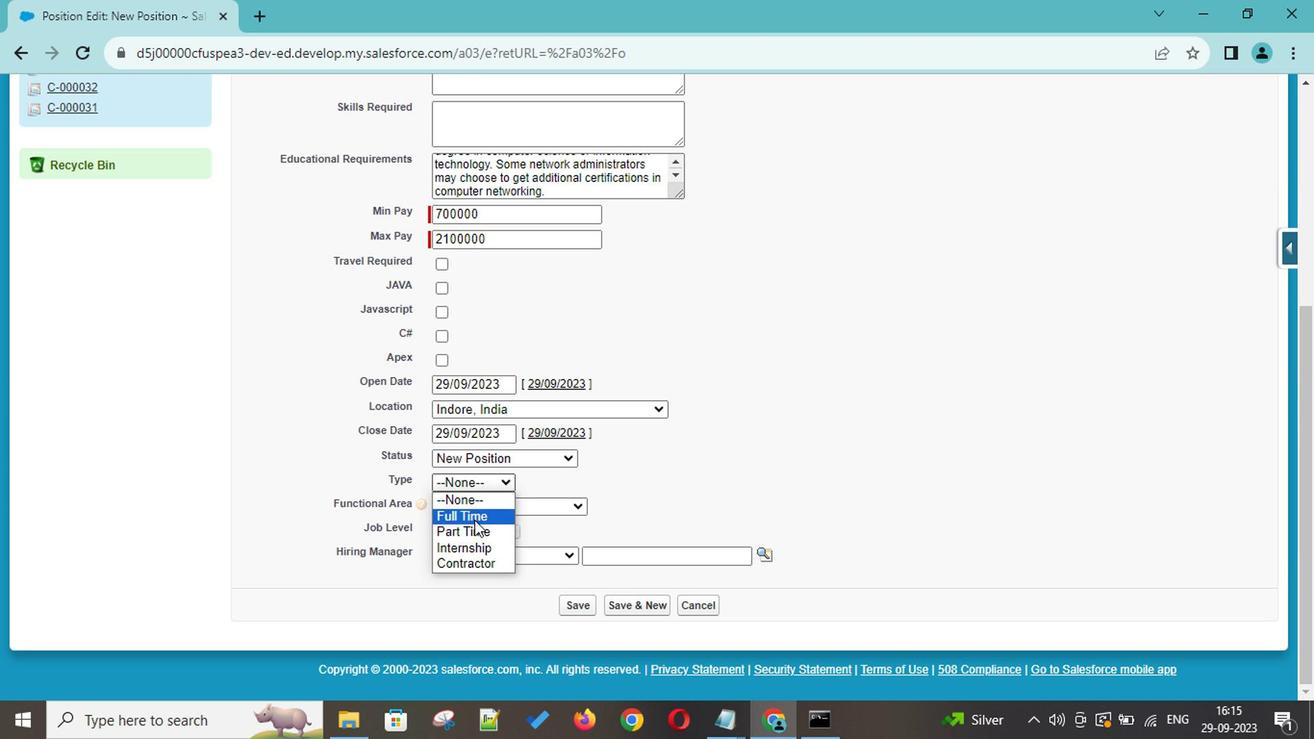 
Action: Mouse pressed left at (473, 517)
Screenshot: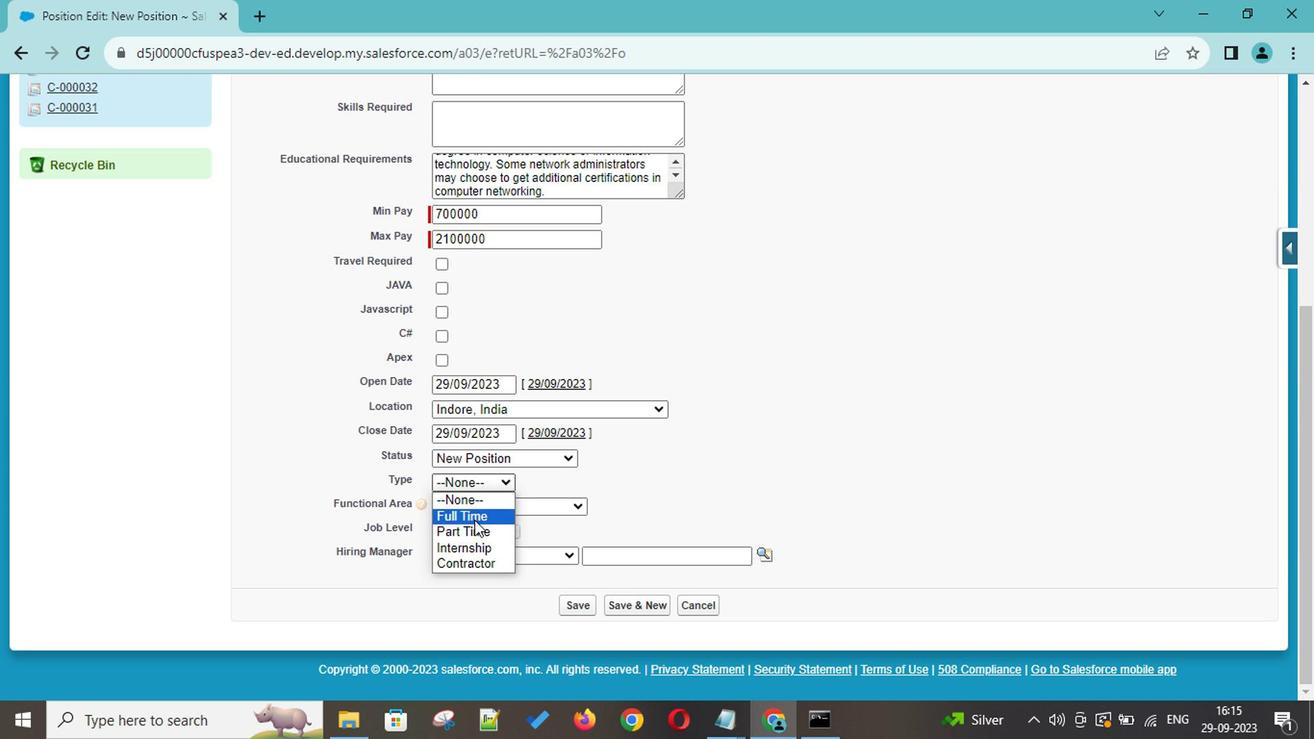 
Action: Mouse moved to (503, 499)
Screenshot: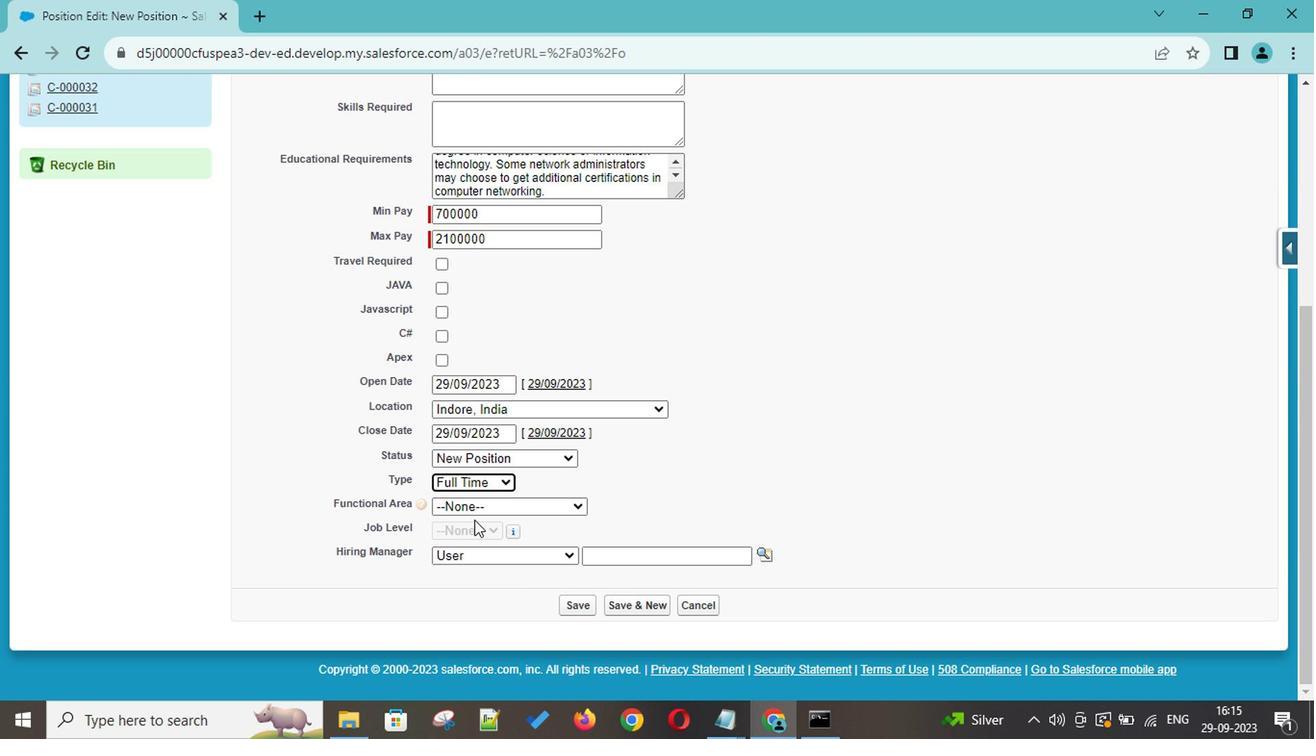 
Action: Mouse pressed left at (503, 499)
Screenshot: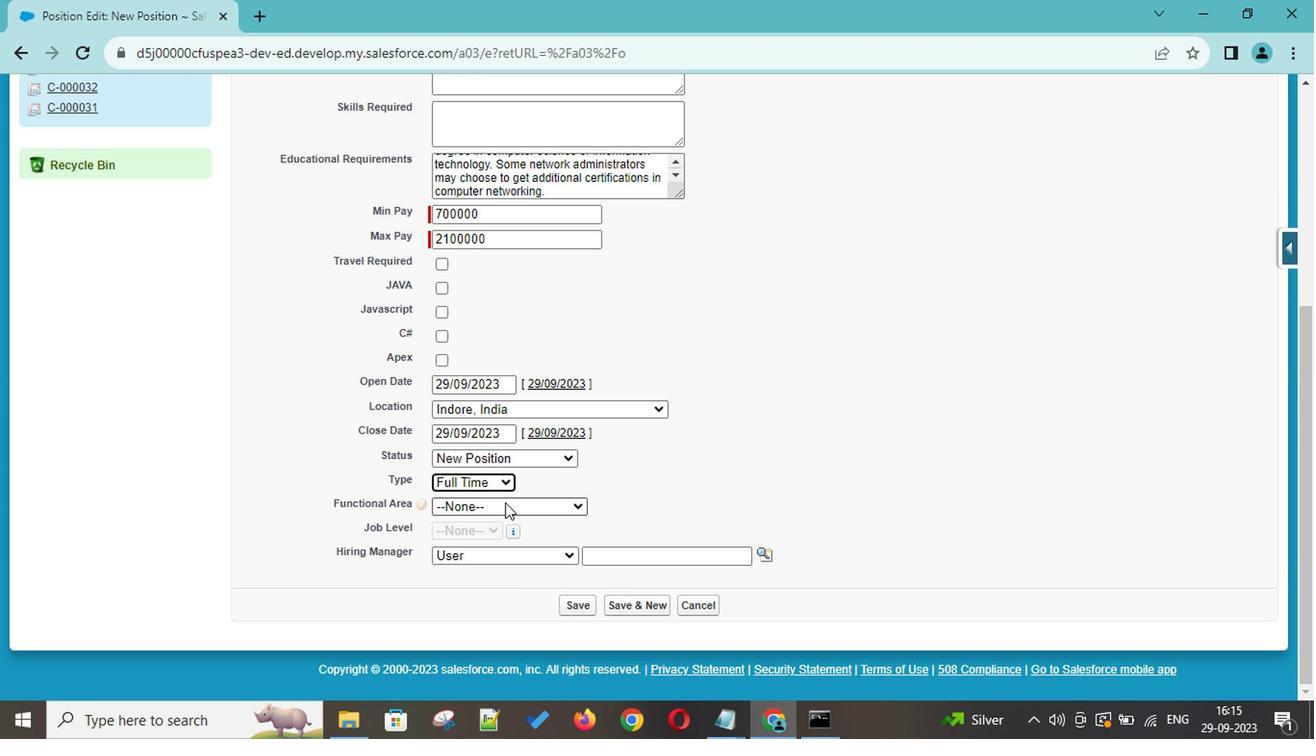 
Action: Mouse moved to (488, 570)
Screenshot: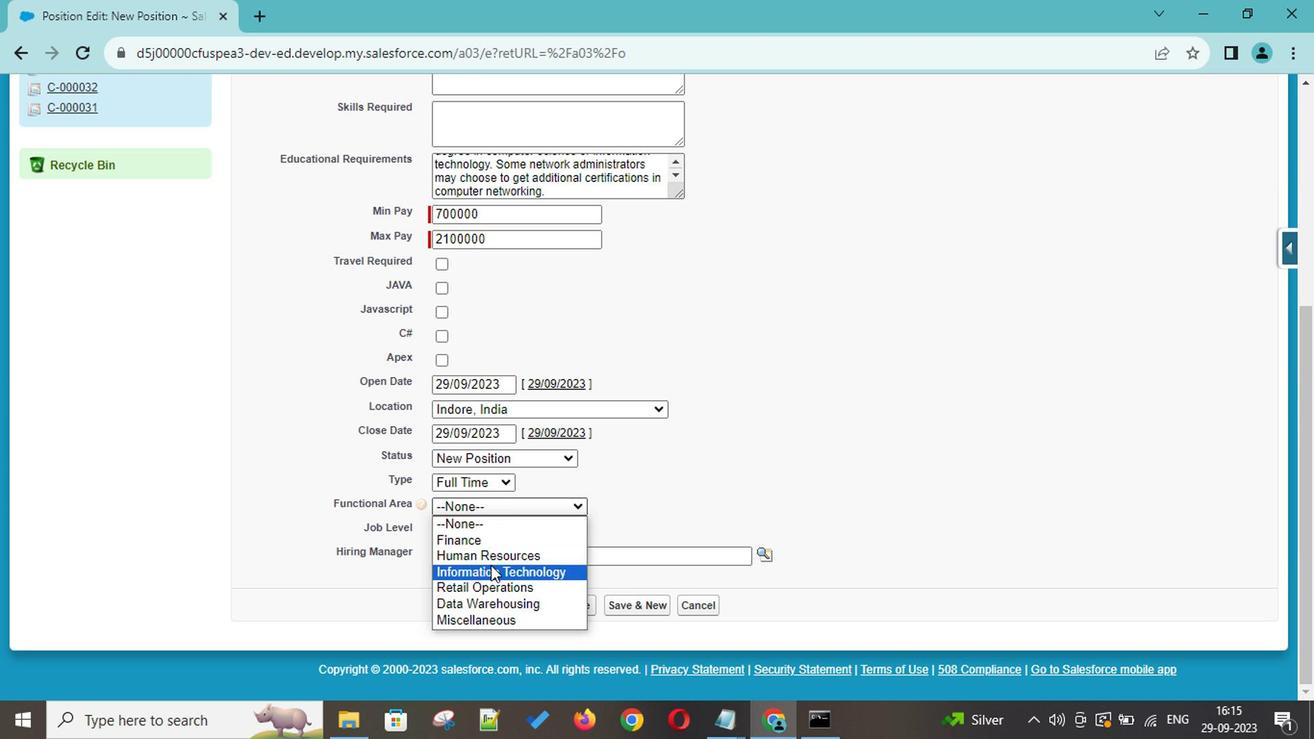 
Action: Mouse pressed left at (488, 570)
Screenshot: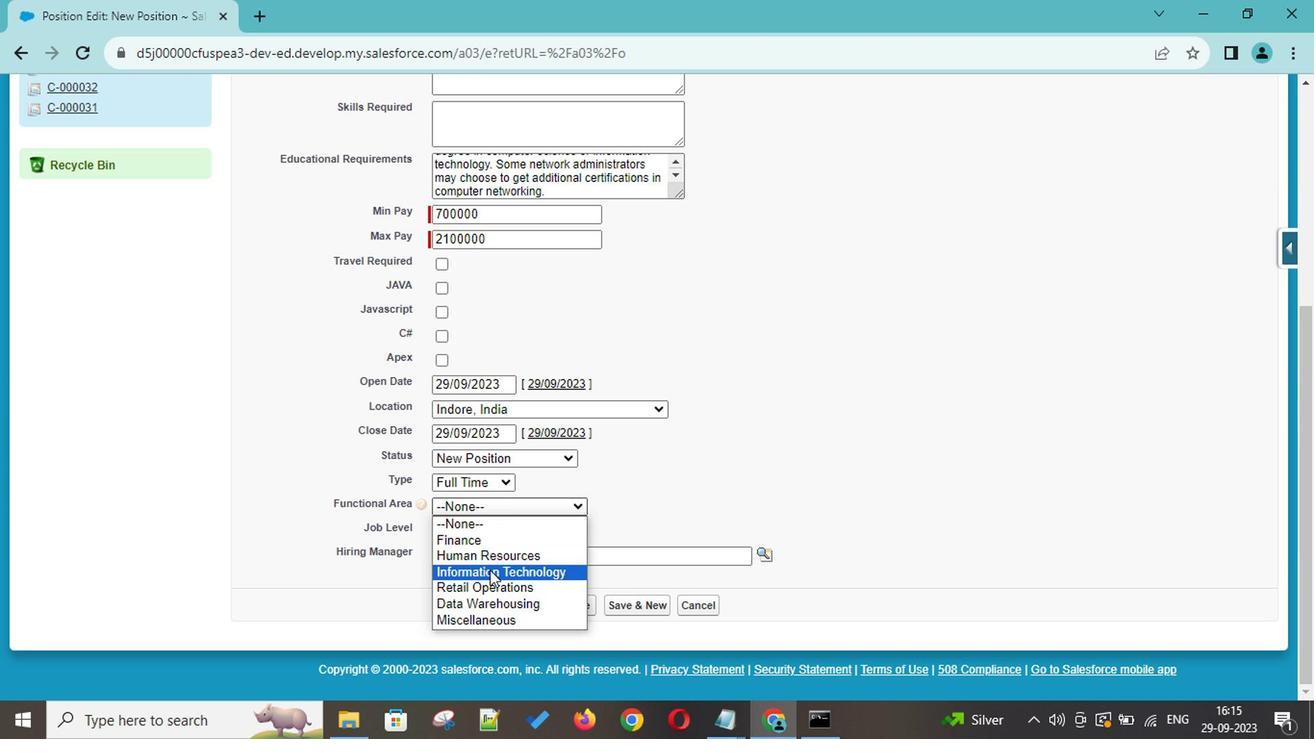 
Action: Mouse moved to (486, 527)
Screenshot: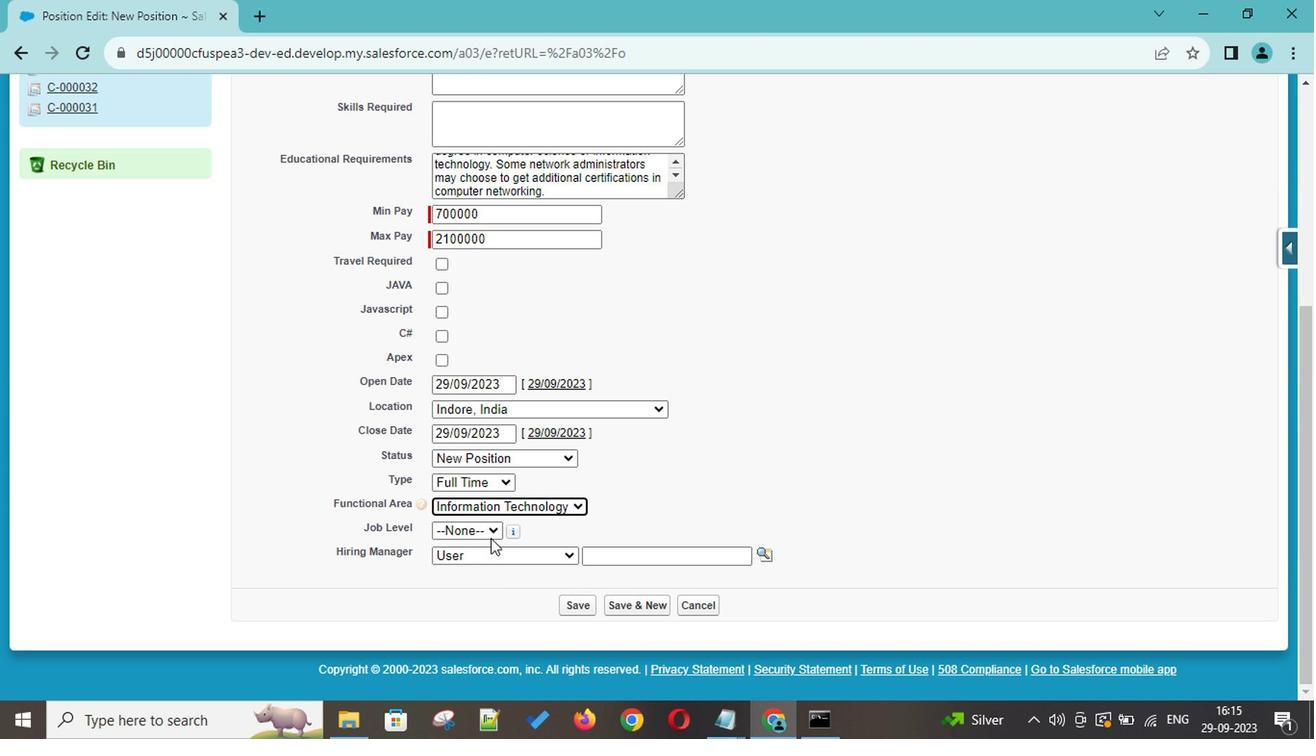 
Action: Mouse pressed left at (486, 527)
Screenshot: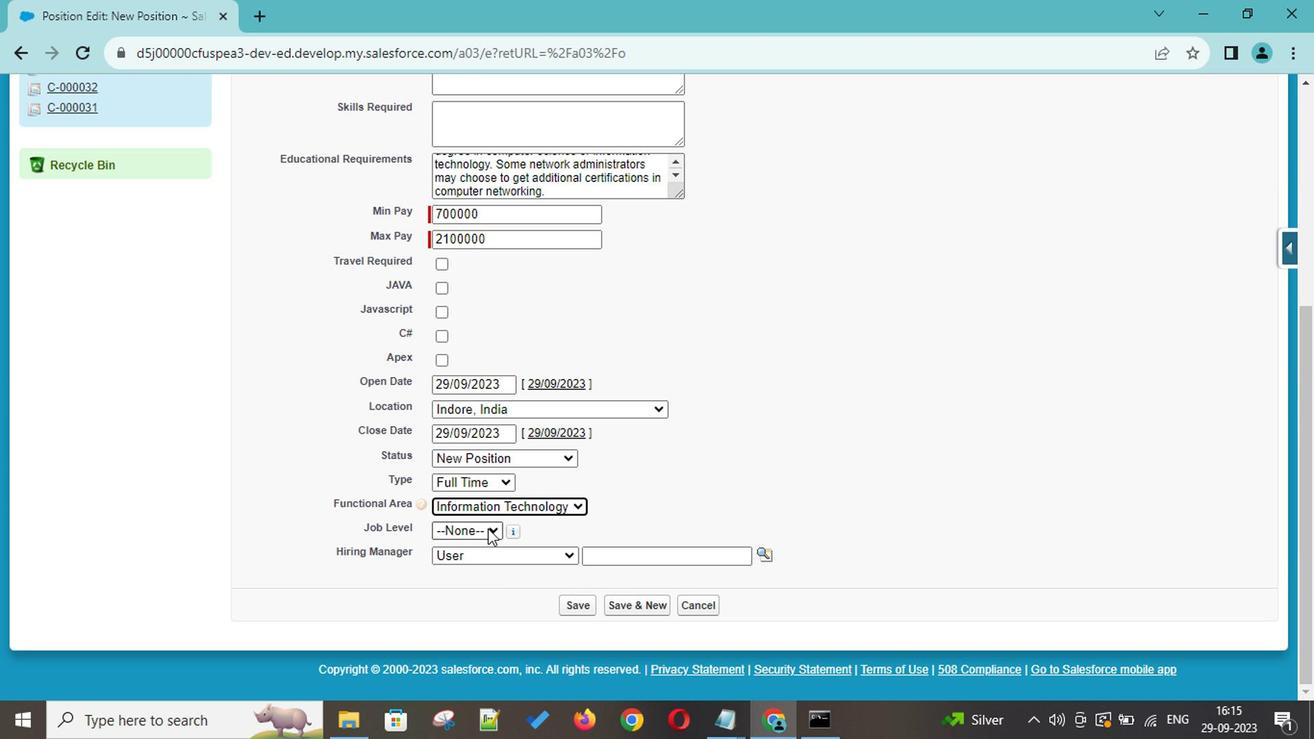 
Action: Mouse moved to (467, 561)
Screenshot: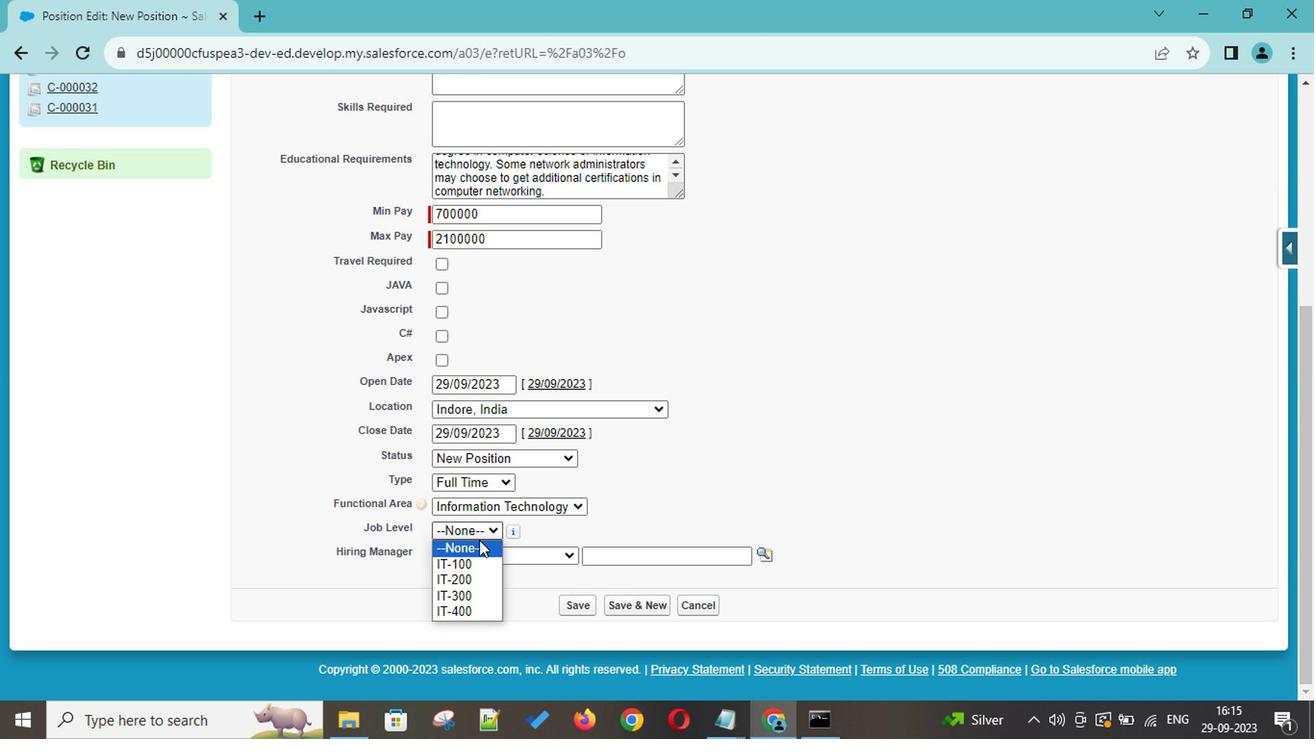 
Action: Mouse pressed left at (467, 561)
Screenshot: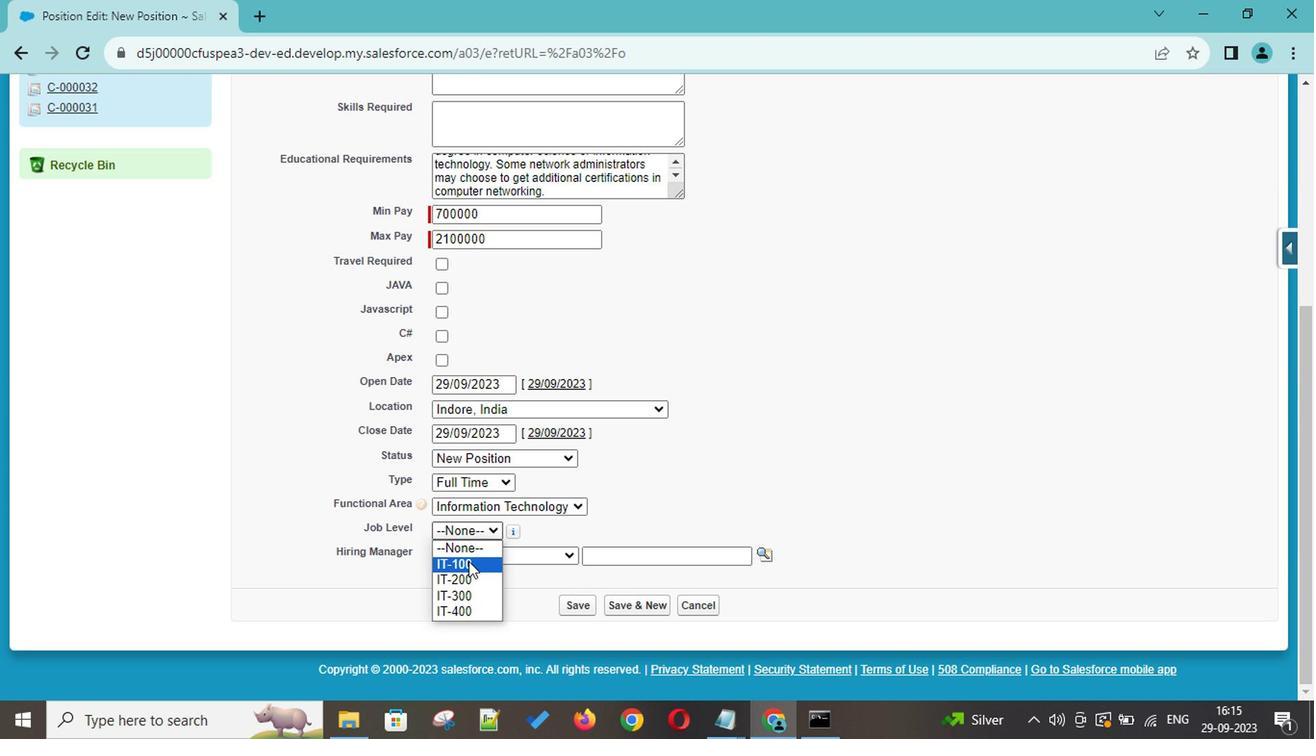 
Action: Mouse moved to (492, 551)
Screenshot: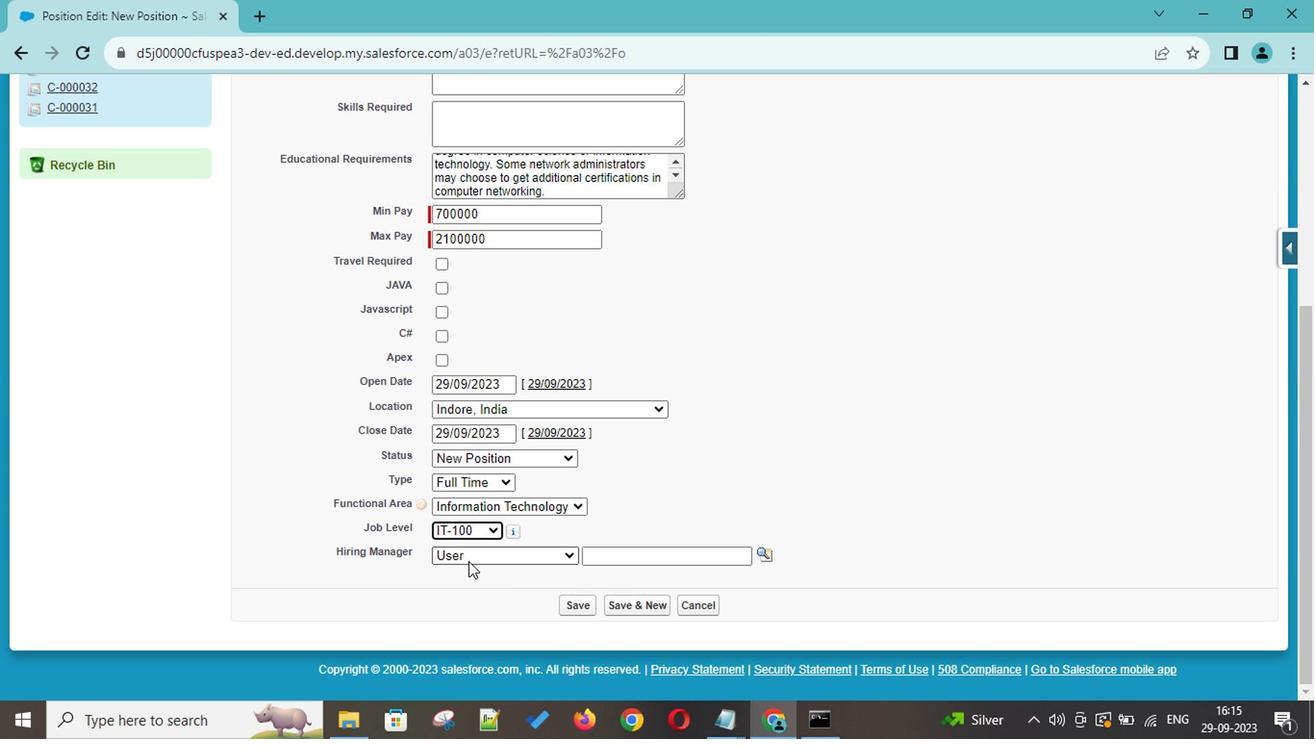 
Action: Mouse pressed left at (492, 551)
Screenshot: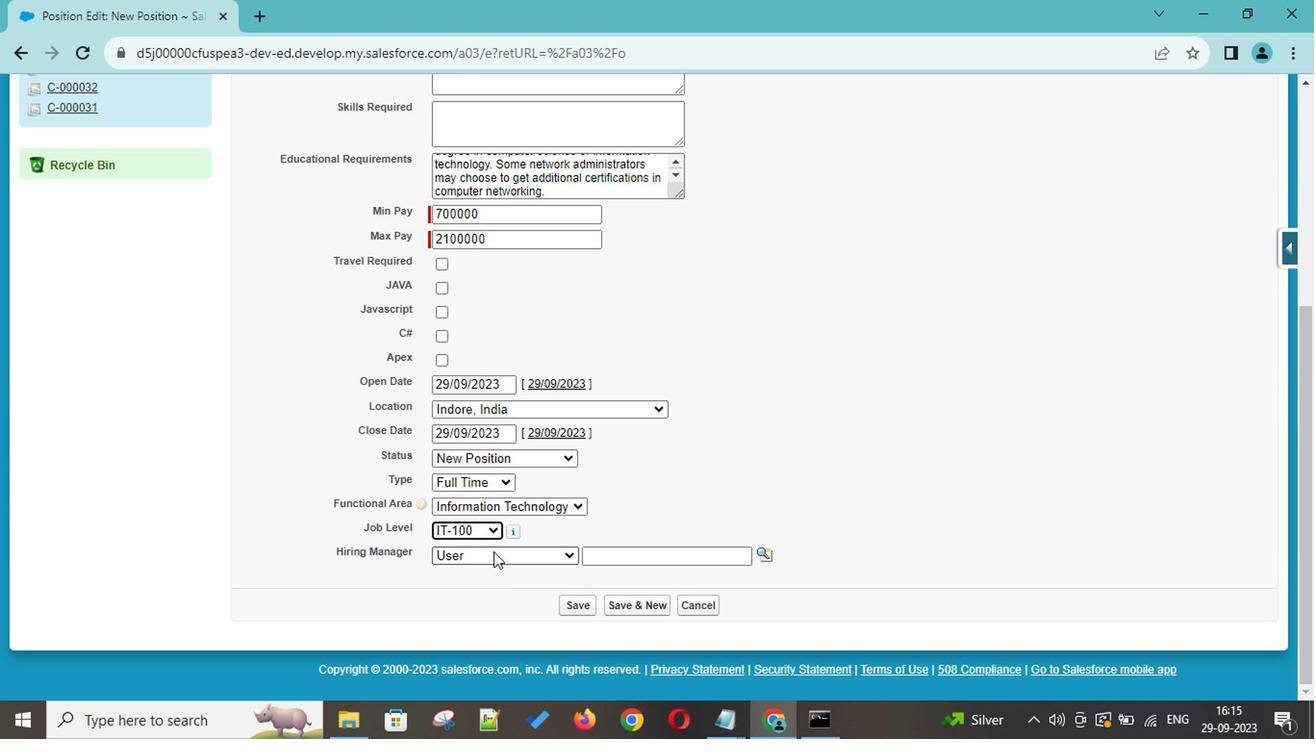 
Action: Mouse moved to (634, 549)
Screenshot: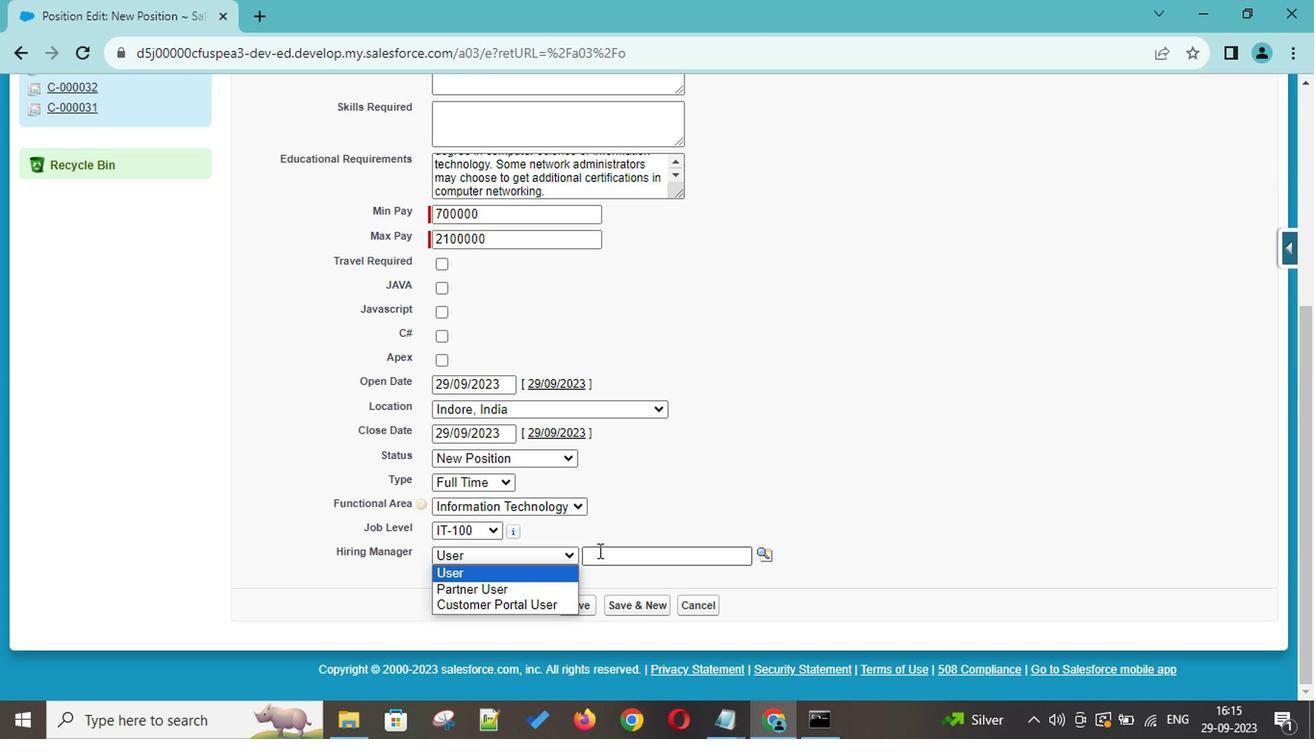 
Action: Mouse pressed left at (634, 549)
Screenshot: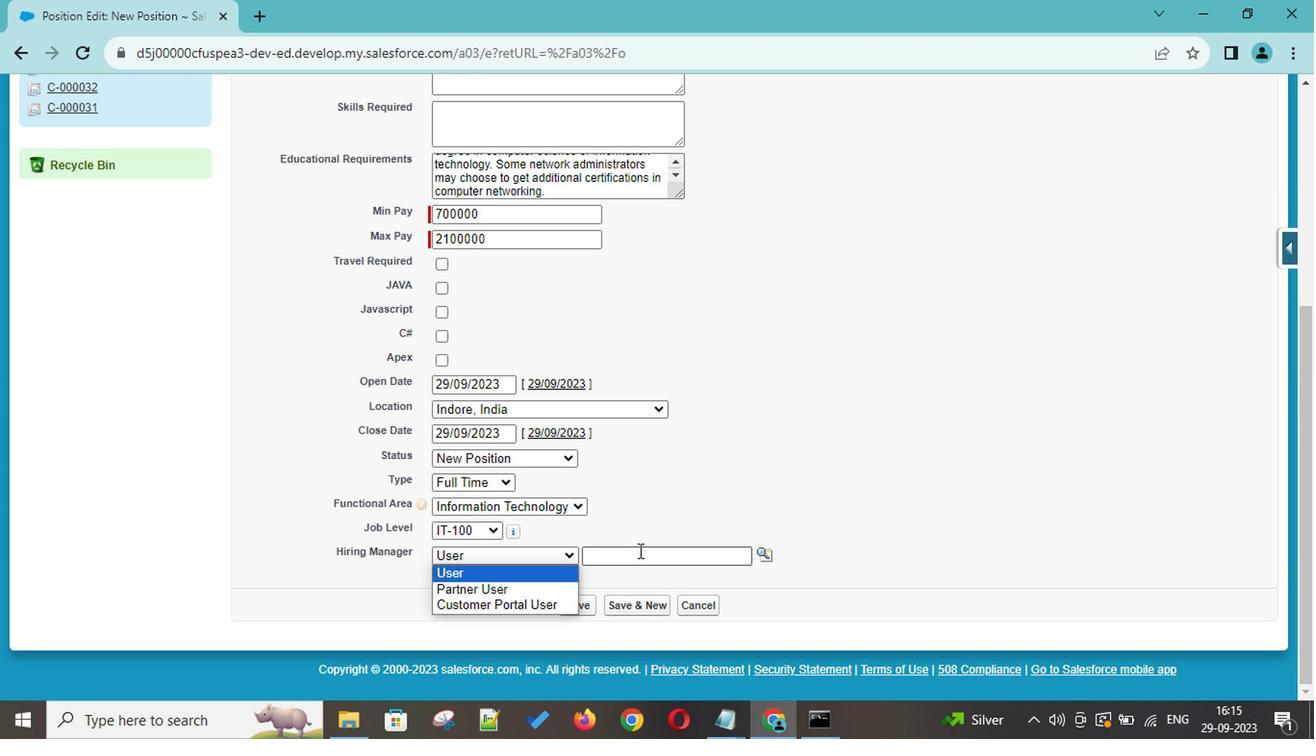 
Action: Mouse moved to (578, 606)
Screenshot: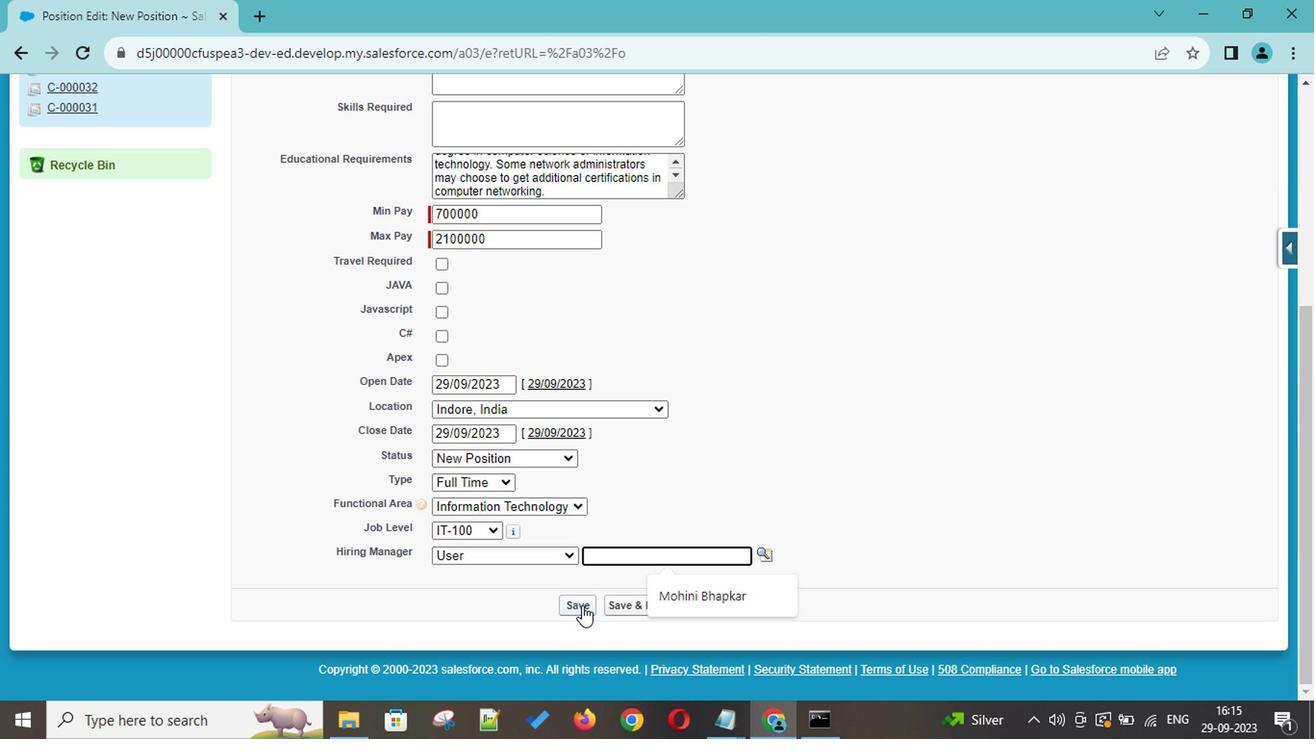 
Action: Mouse pressed left at (578, 606)
Screenshot: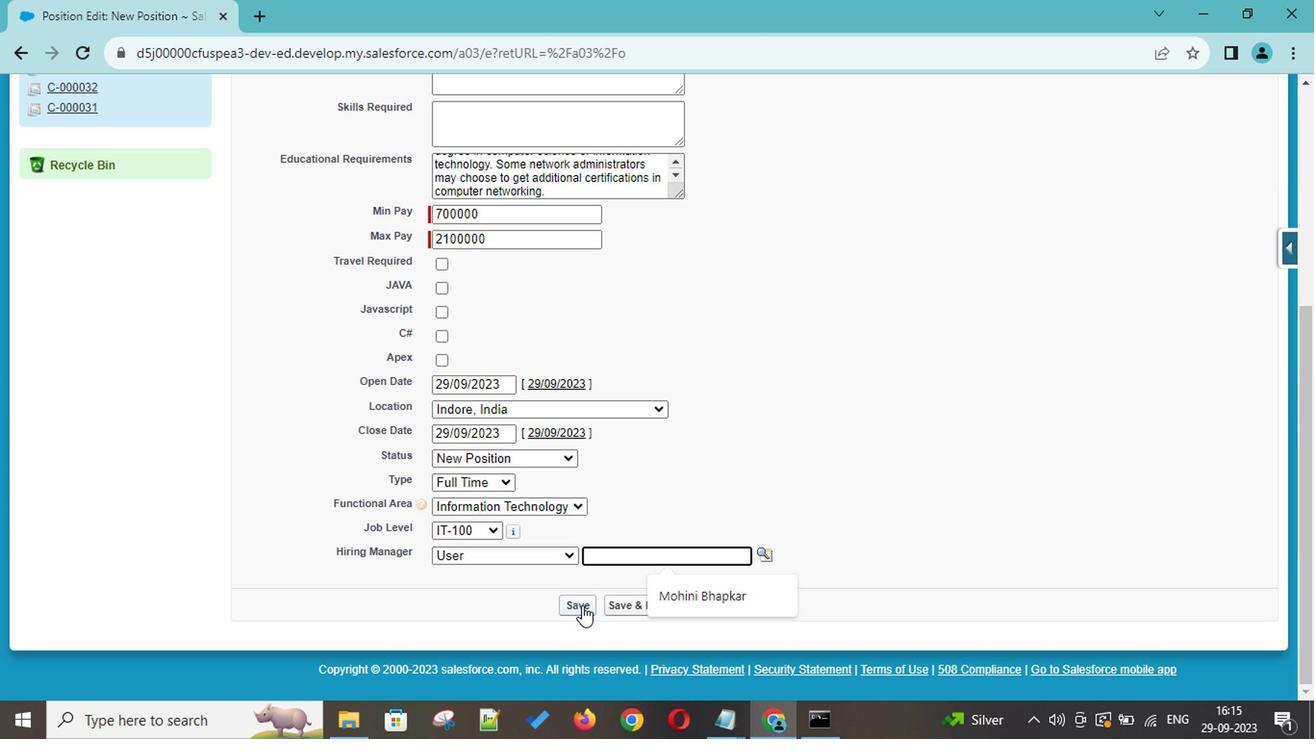 
Action: Mouse moved to (750, 413)
Screenshot: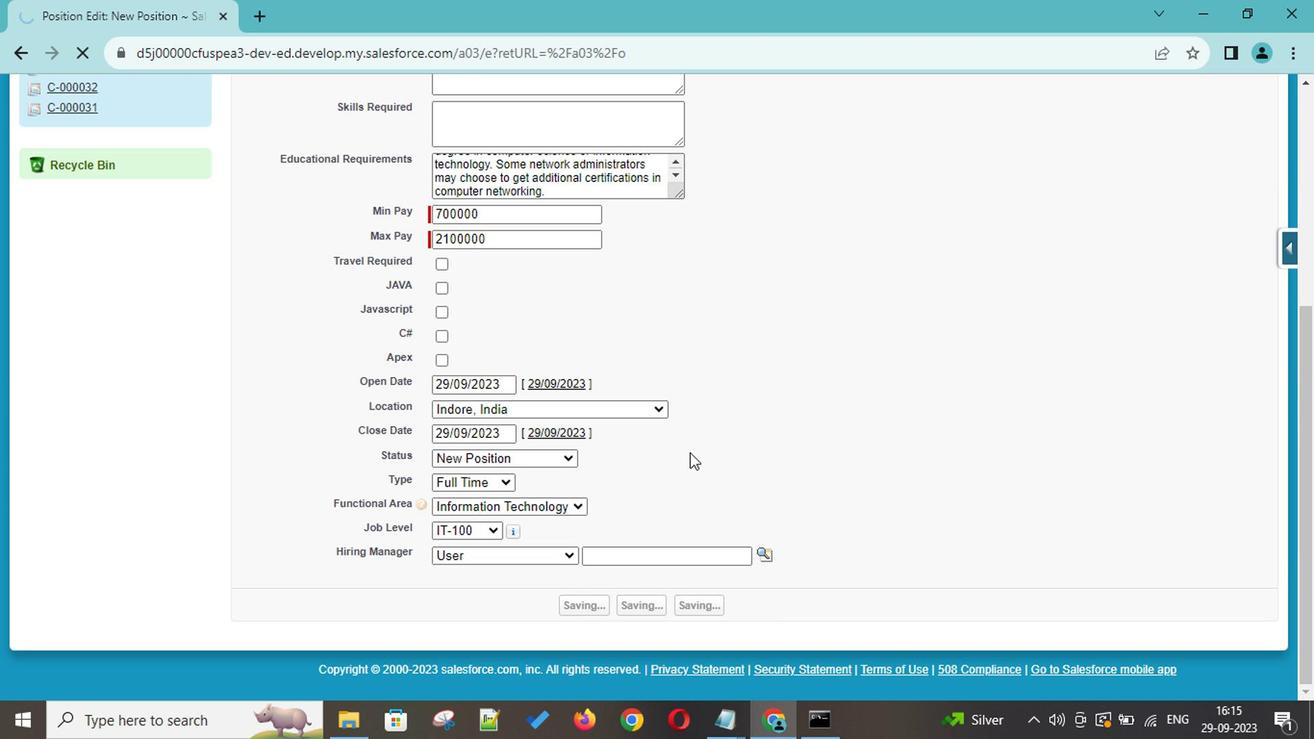 
